 Task: Search one way flight ticket for 5 adults, 2 children, 1 infant in seat and 1 infant on lap in economy from Albuquerque: Albuquerque International Sunport to Fort Wayne: Fort Wayne International Airport on 5-4-2023. Choice of flights is JetBlue. Number of bags: 1 carry on bag. Price is upto 98000. Outbound departure time preference is 5:15.
Action: Mouse moved to (314, 124)
Screenshot: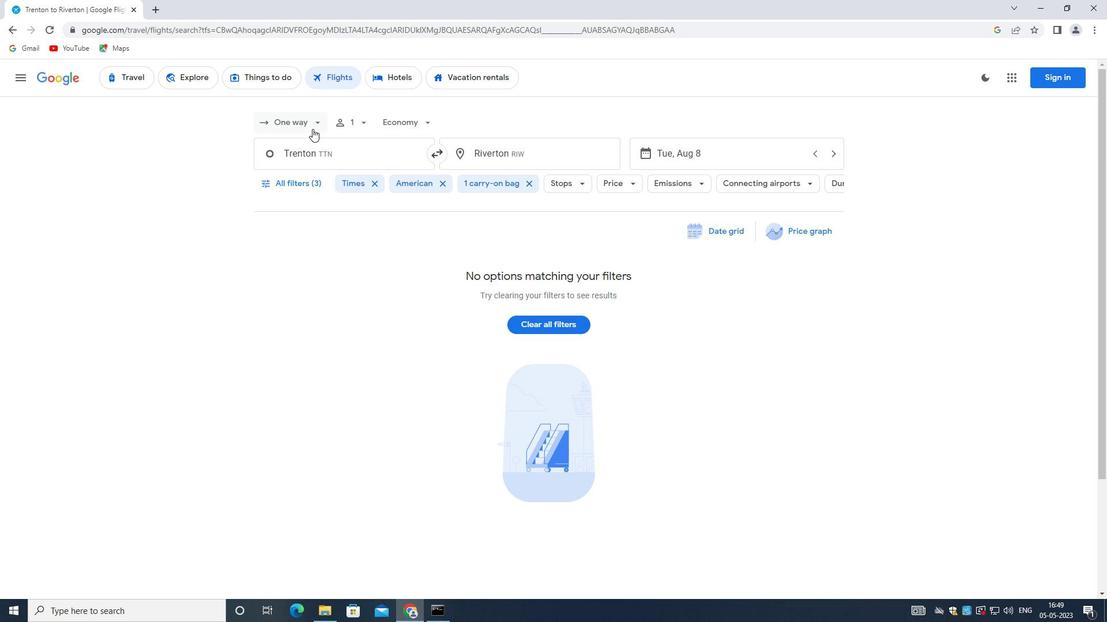 
Action: Mouse pressed left at (314, 124)
Screenshot: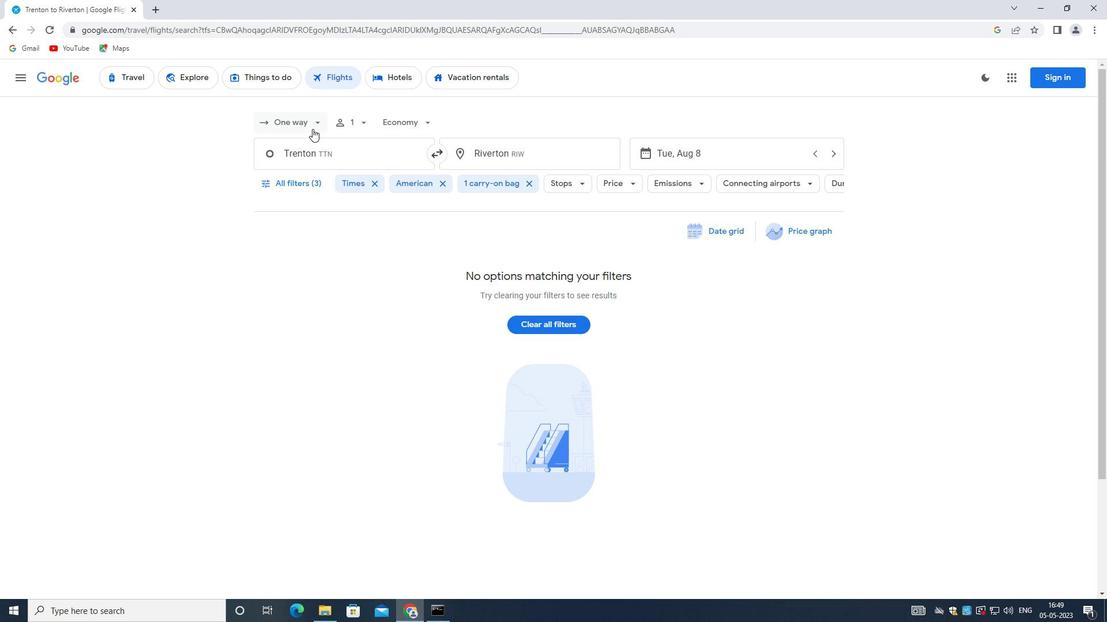 
Action: Mouse moved to (306, 174)
Screenshot: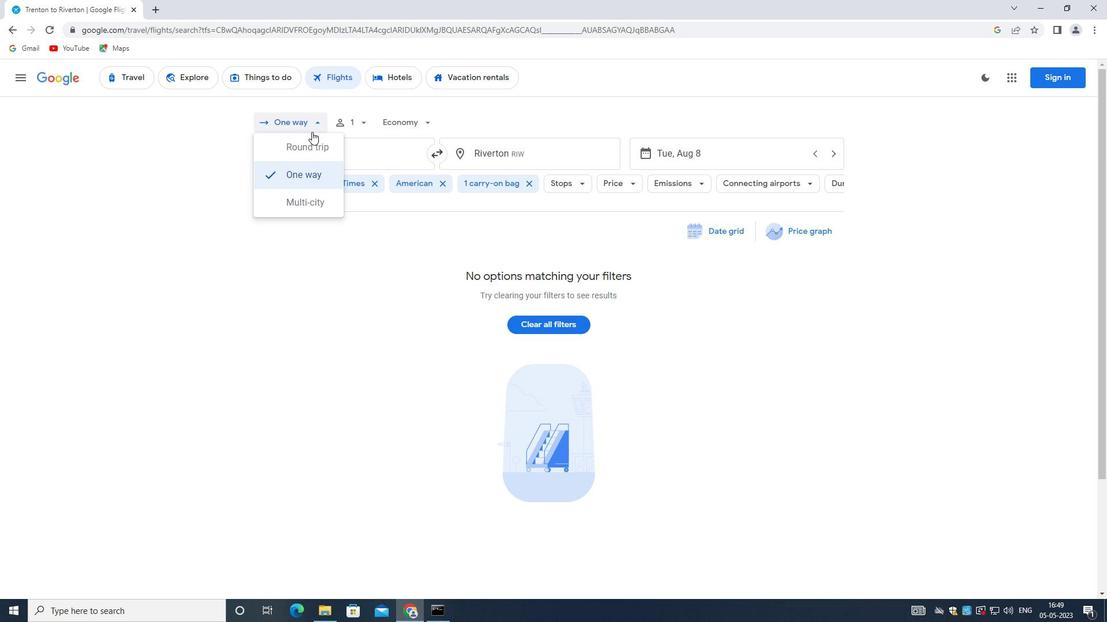 
Action: Mouse pressed left at (306, 174)
Screenshot: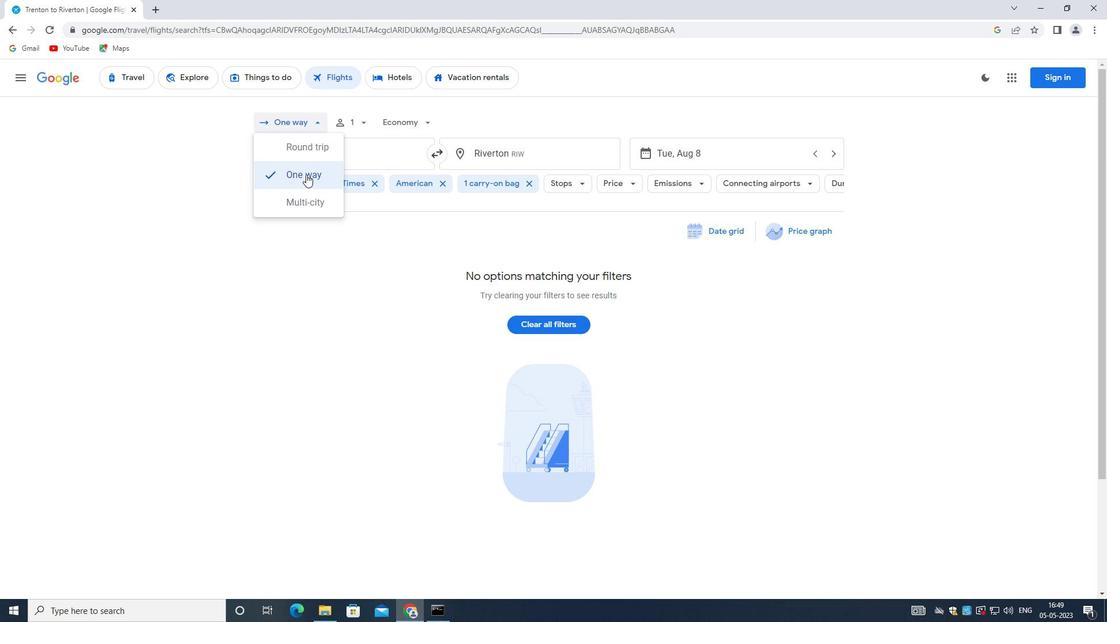 
Action: Mouse moved to (362, 124)
Screenshot: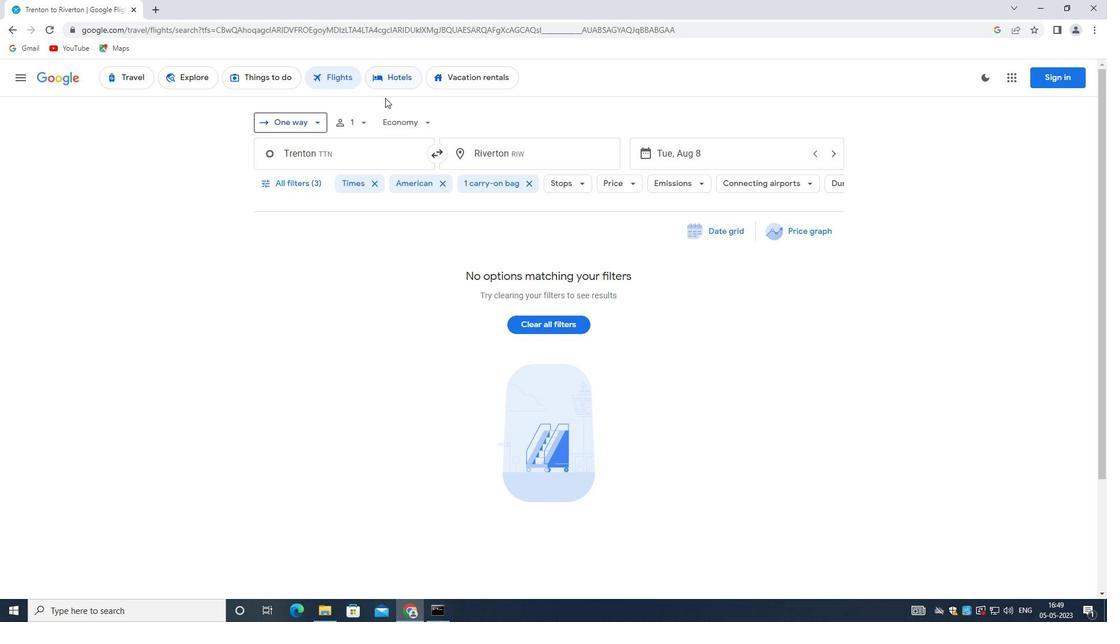 
Action: Mouse pressed left at (362, 124)
Screenshot: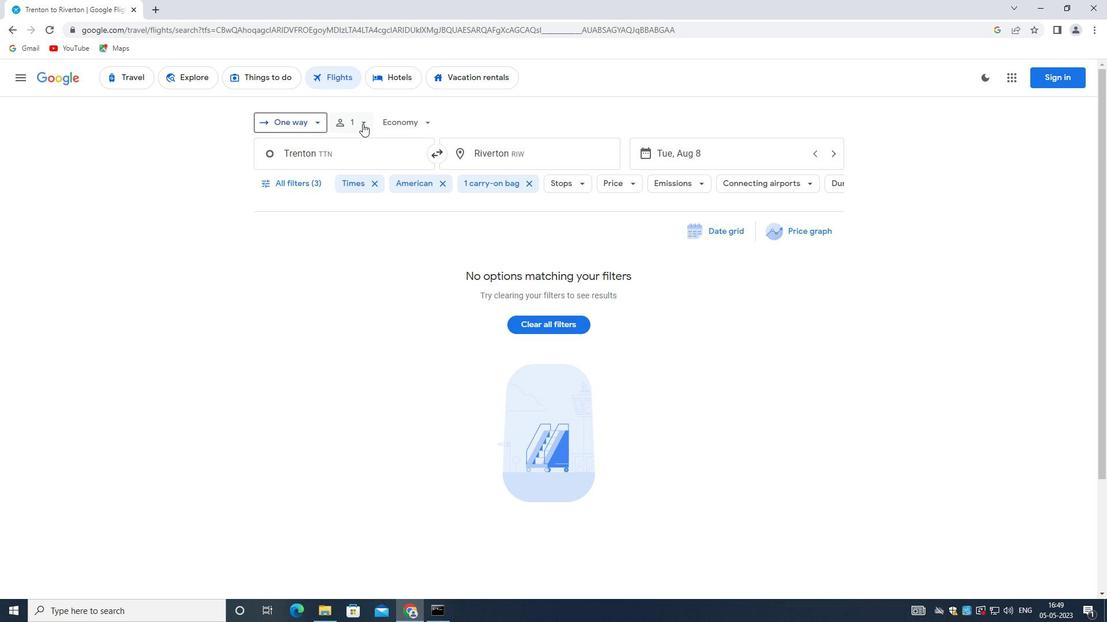 
Action: Mouse moved to (456, 151)
Screenshot: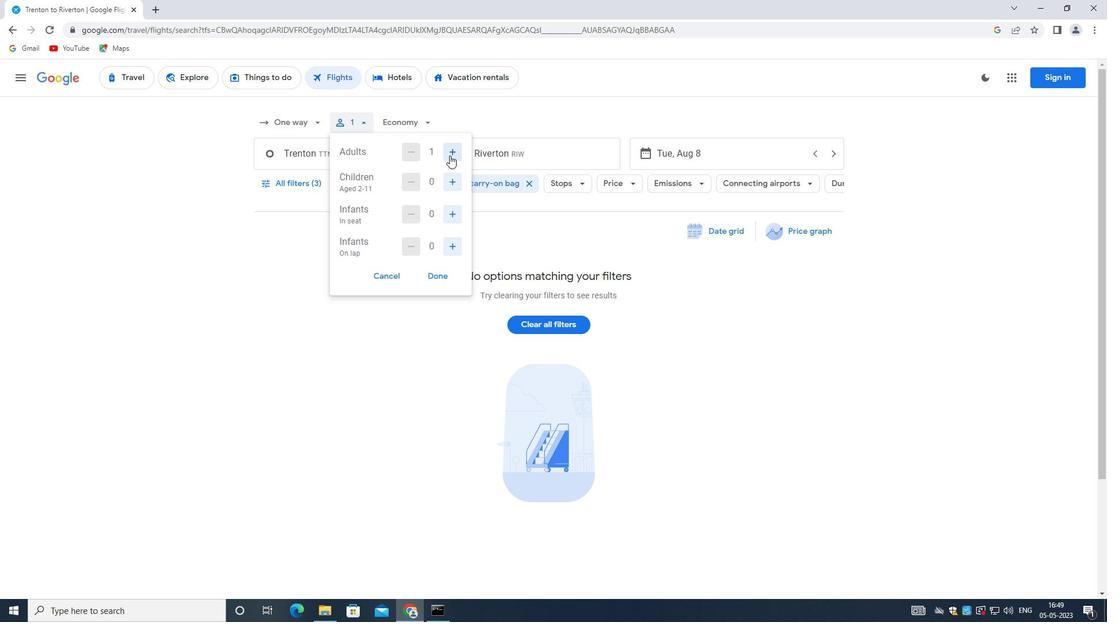 
Action: Mouse pressed left at (456, 151)
Screenshot: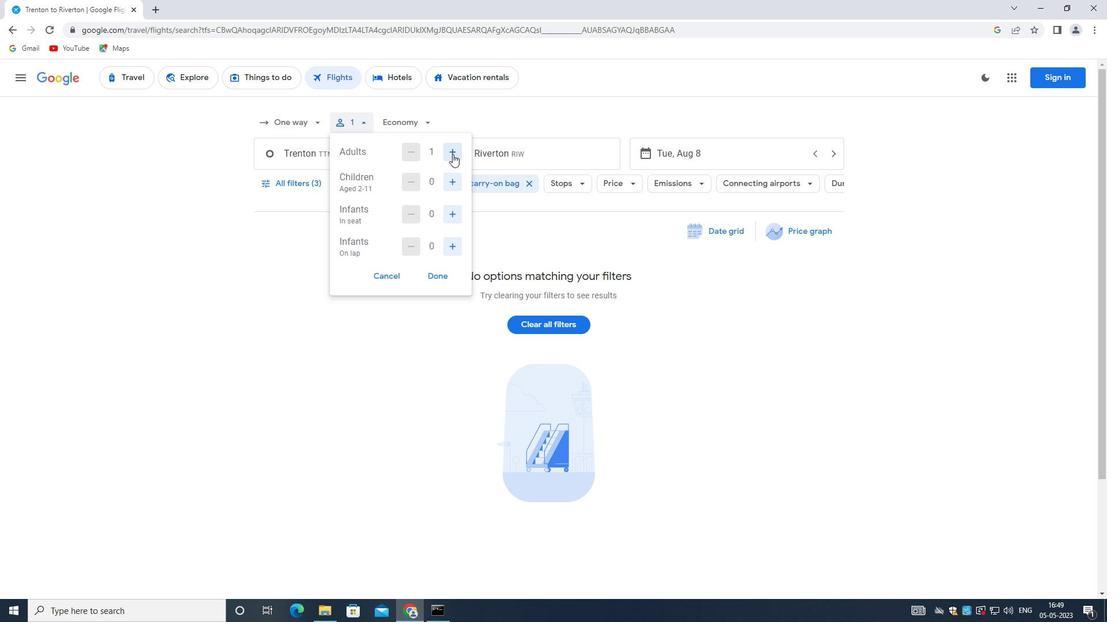 
Action: Mouse pressed left at (456, 151)
Screenshot: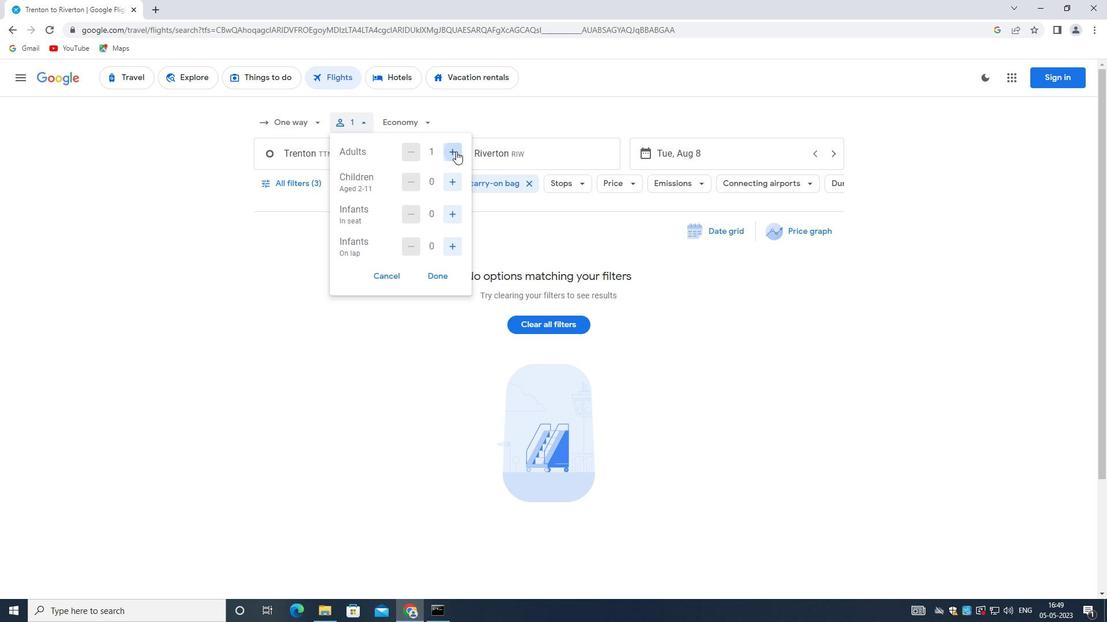 
Action: Mouse pressed left at (456, 151)
Screenshot: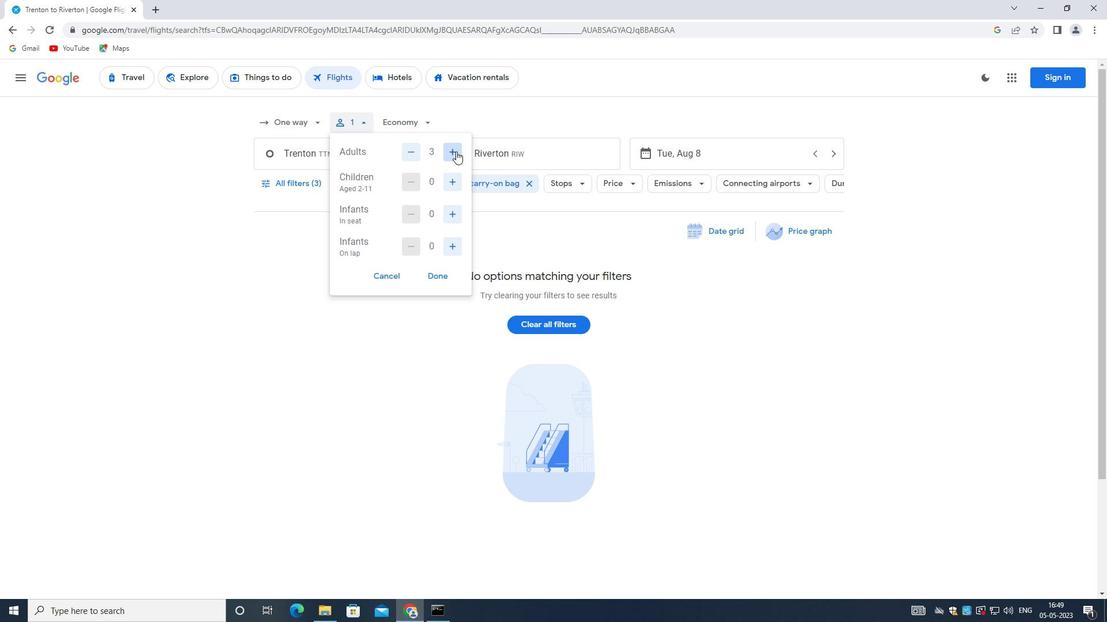 
Action: Mouse pressed left at (456, 151)
Screenshot: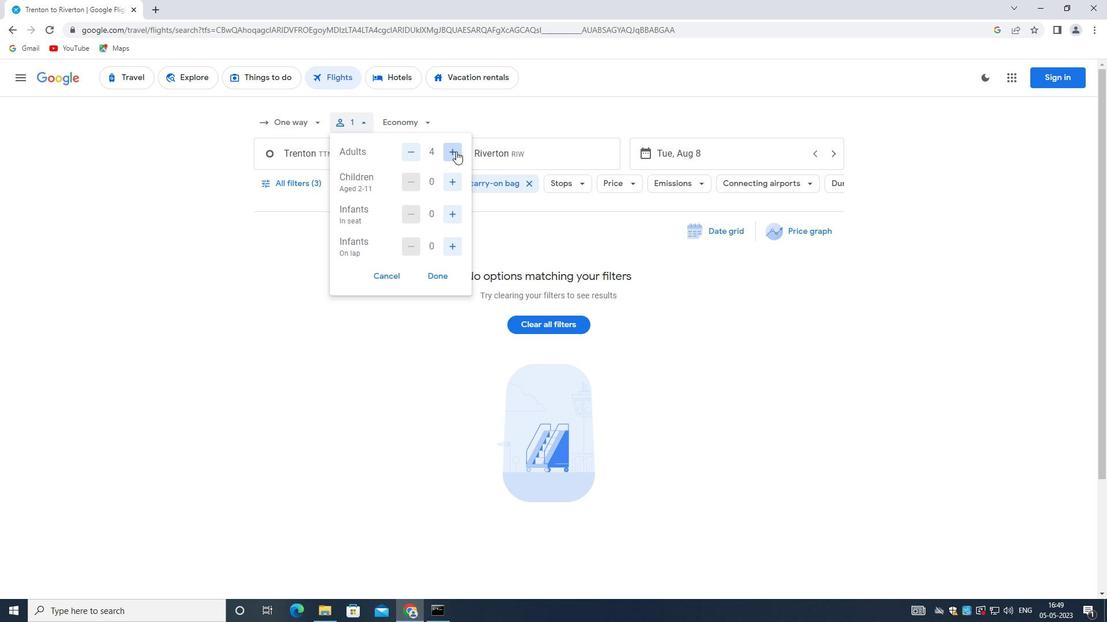 
Action: Mouse moved to (453, 179)
Screenshot: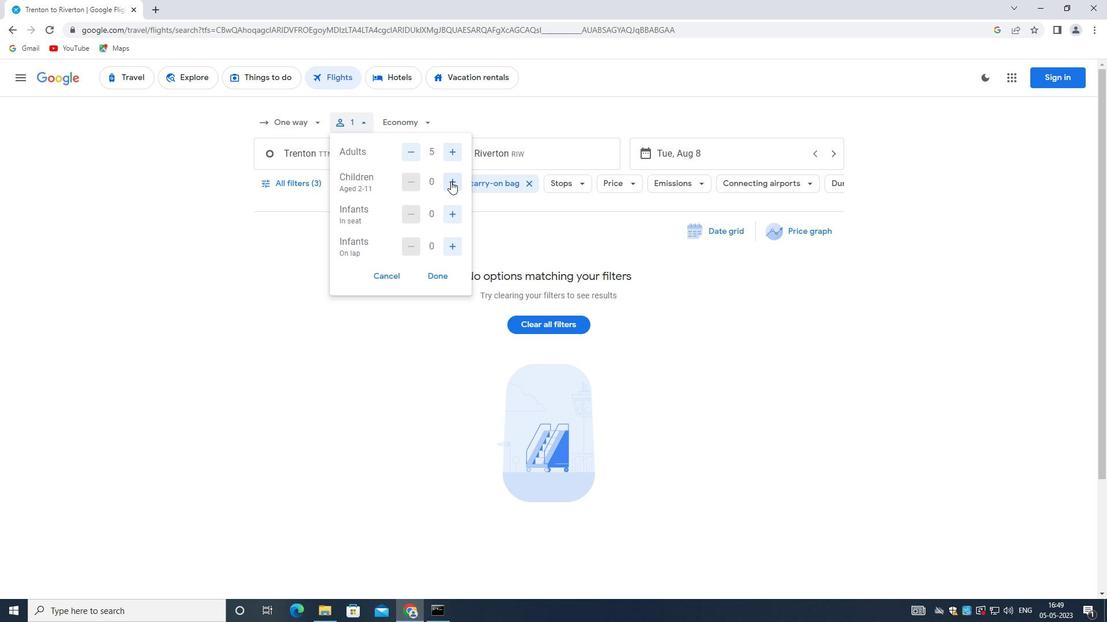 
Action: Mouse pressed left at (453, 179)
Screenshot: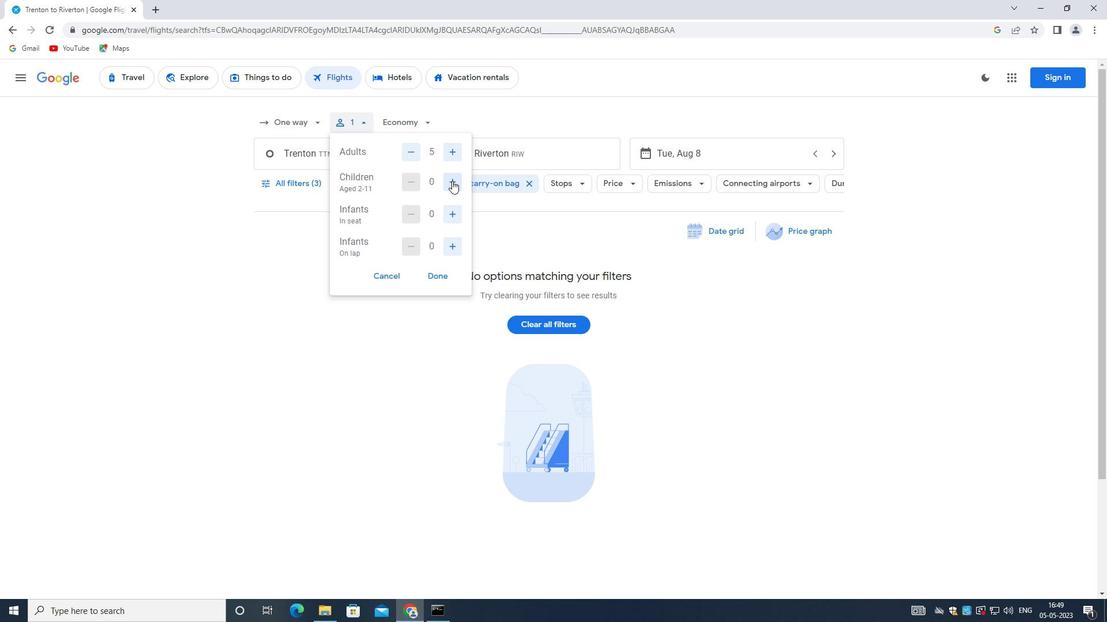
Action: Mouse pressed left at (453, 179)
Screenshot: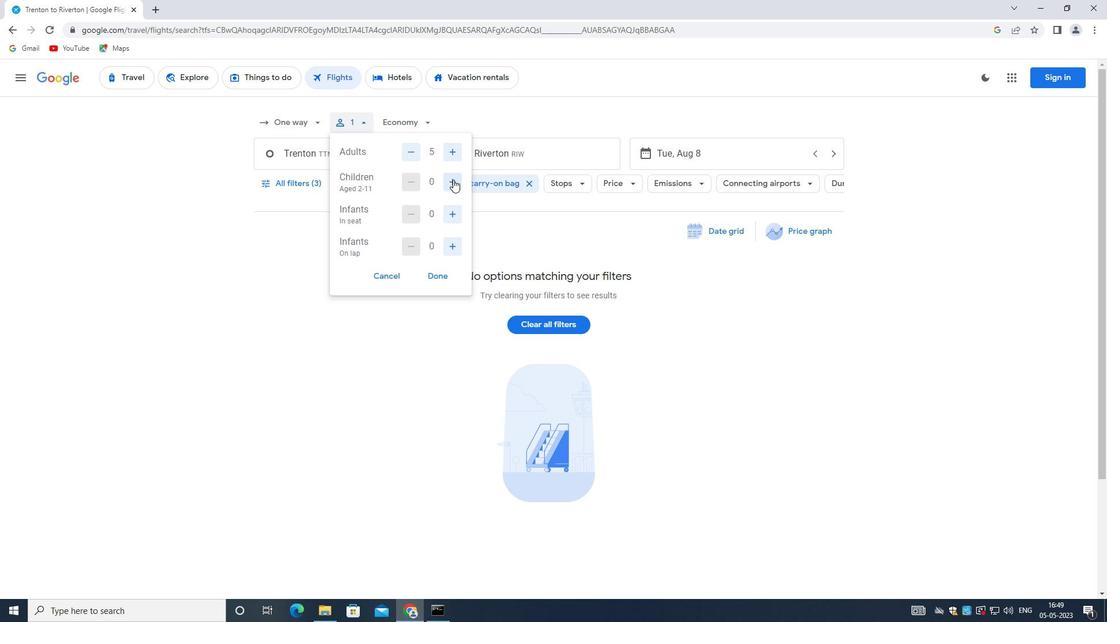 
Action: Mouse moved to (448, 208)
Screenshot: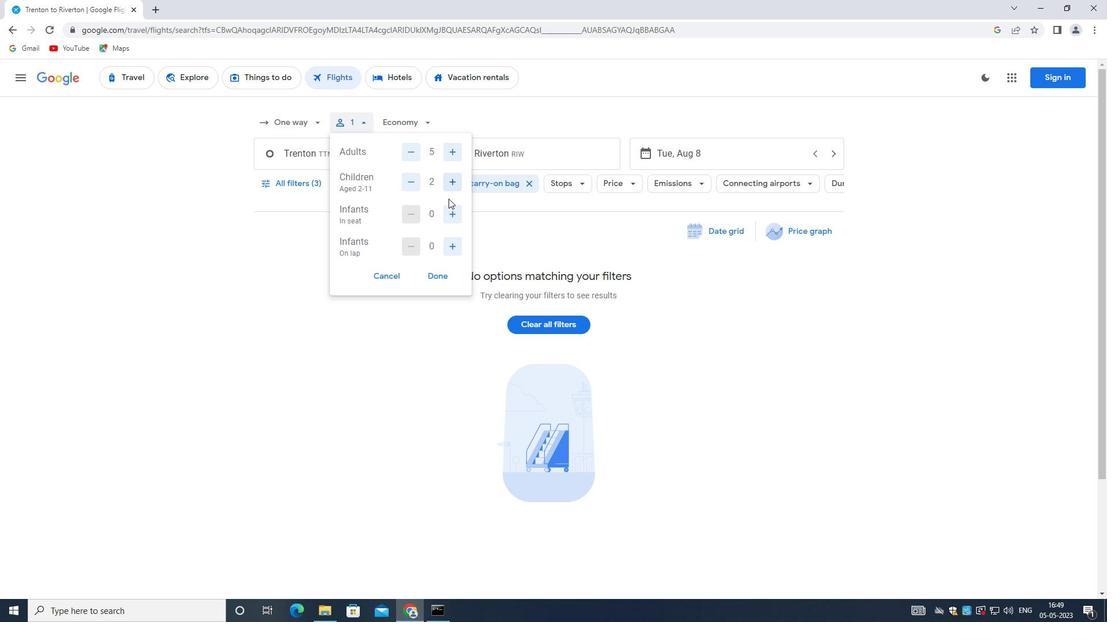 
Action: Mouse pressed left at (448, 208)
Screenshot: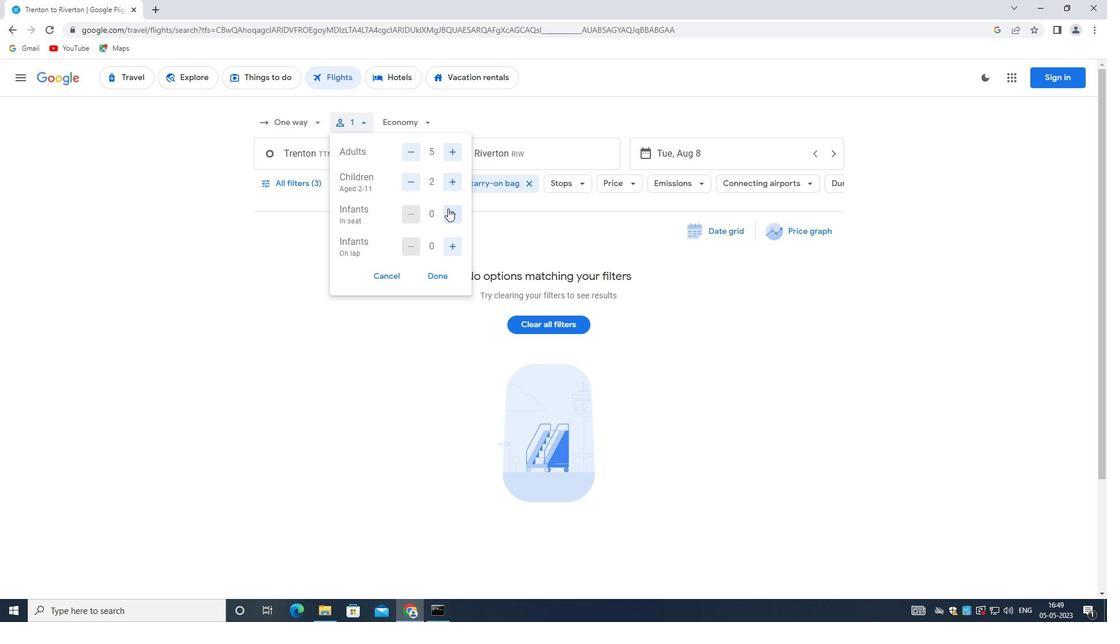 
Action: Mouse moved to (448, 246)
Screenshot: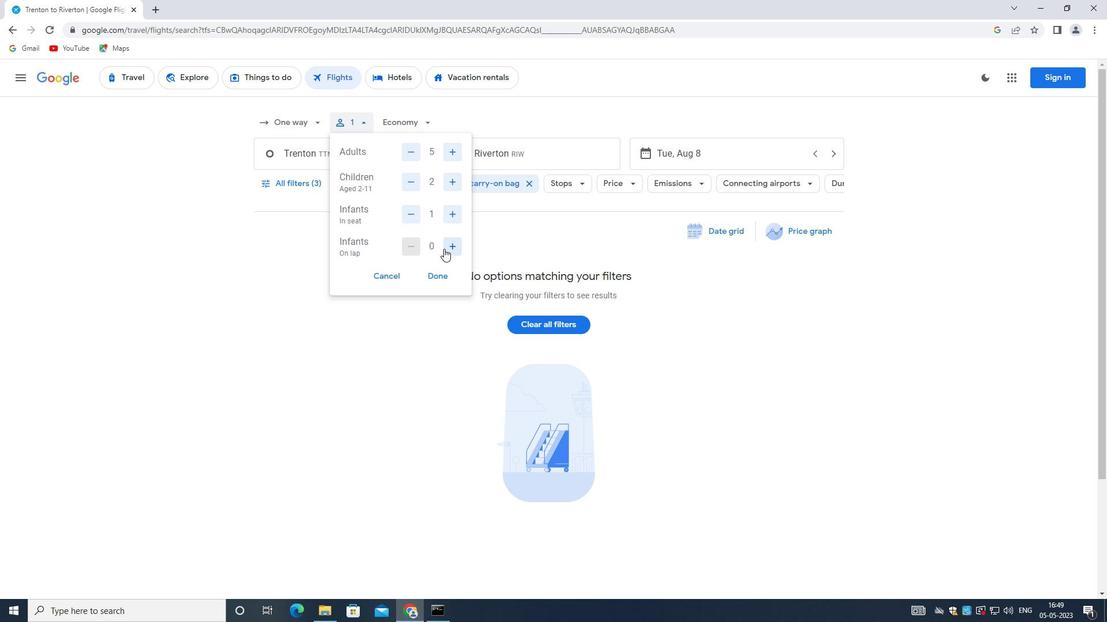 
Action: Mouse pressed left at (448, 246)
Screenshot: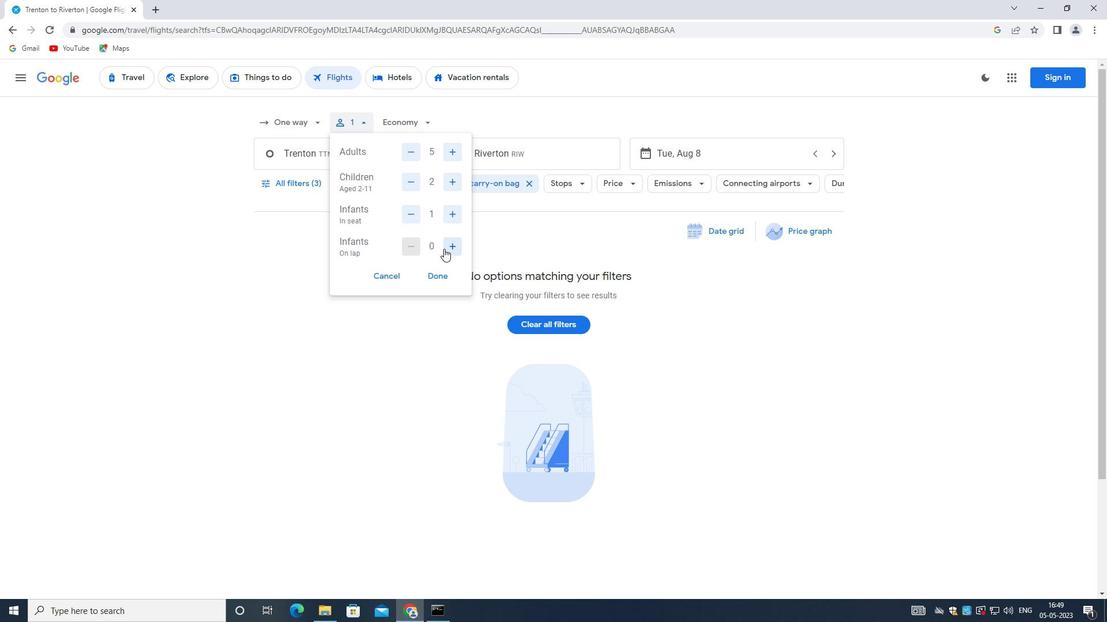 
Action: Mouse moved to (437, 278)
Screenshot: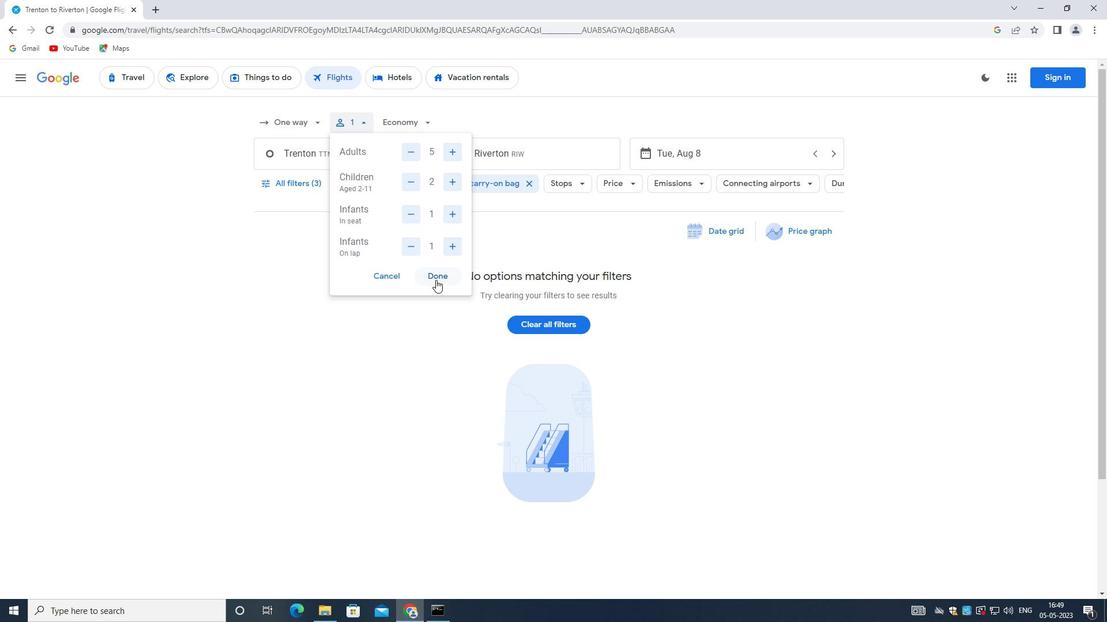 
Action: Mouse pressed left at (437, 278)
Screenshot: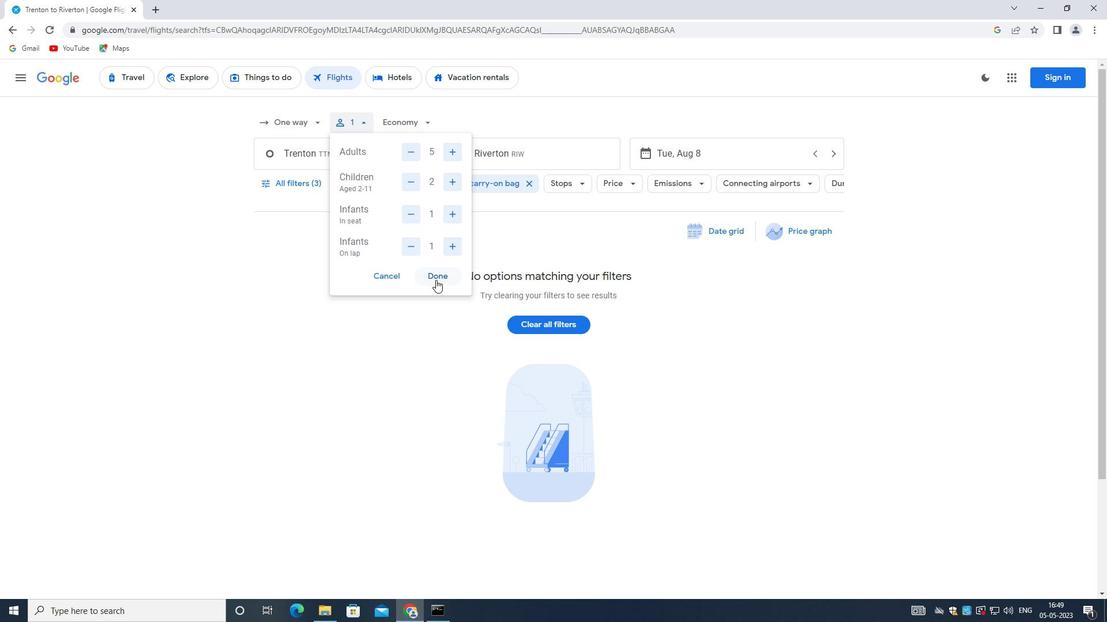 
Action: Mouse moved to (416, 121)
Screenshot: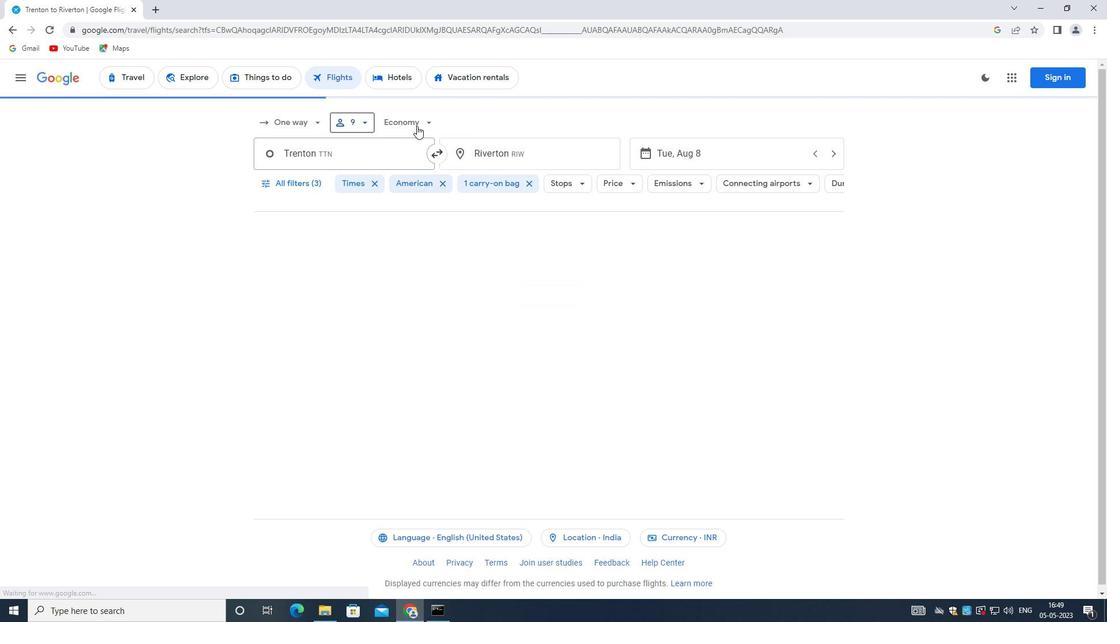 
Action: Mouse pressed left at (416, 121)
Screenshot: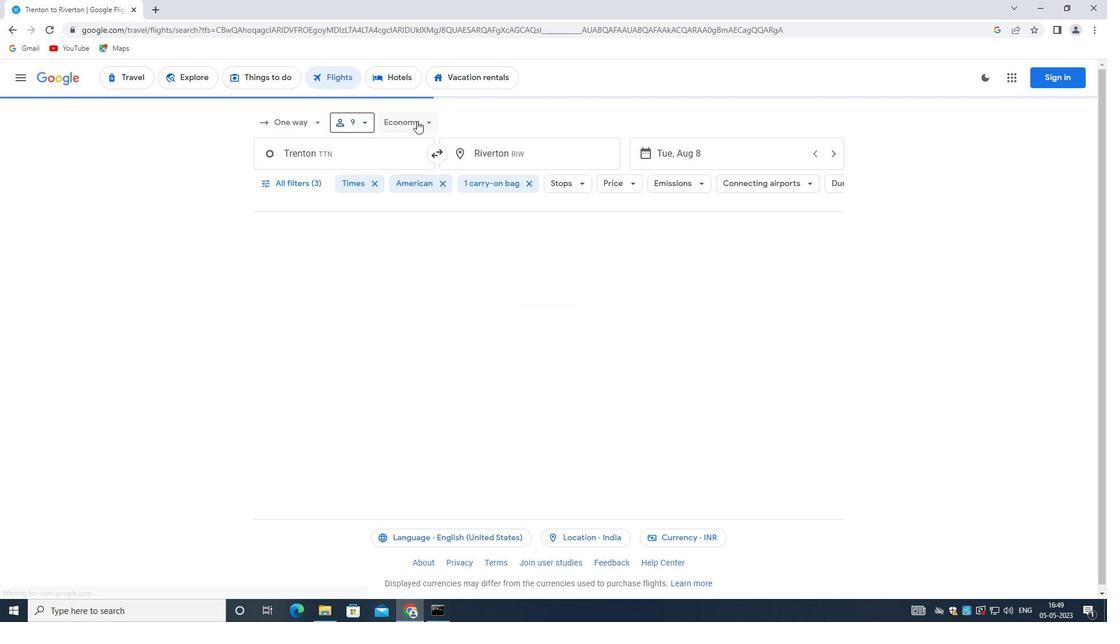
Action: Mouse moved to (429, 147)
Screenshot: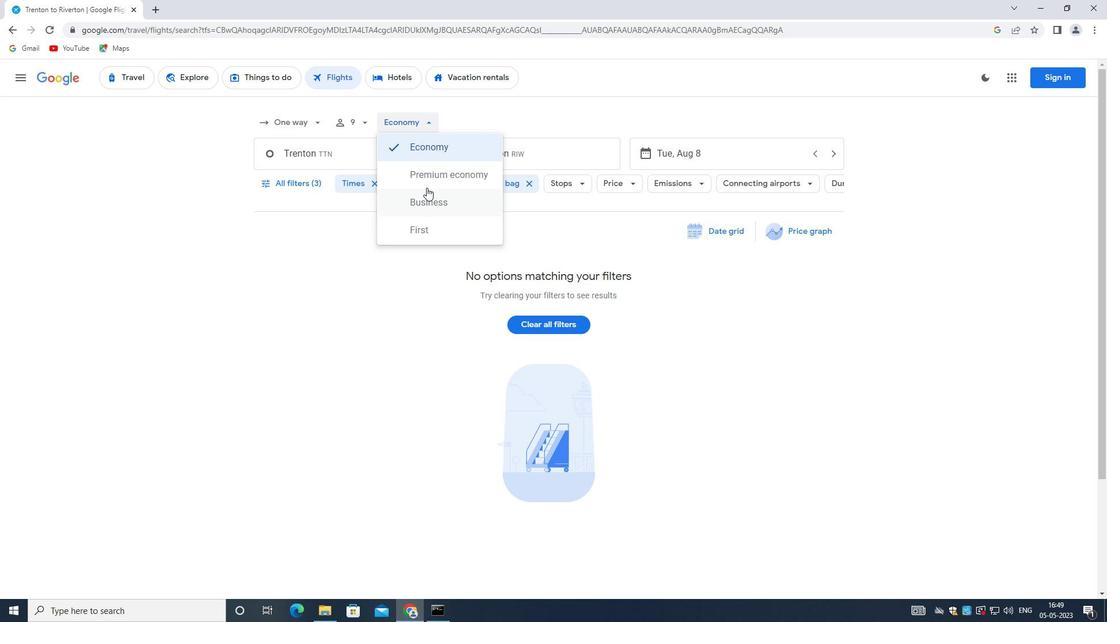 
Action: Mouse pressed left at (429, 147)
Screenshot: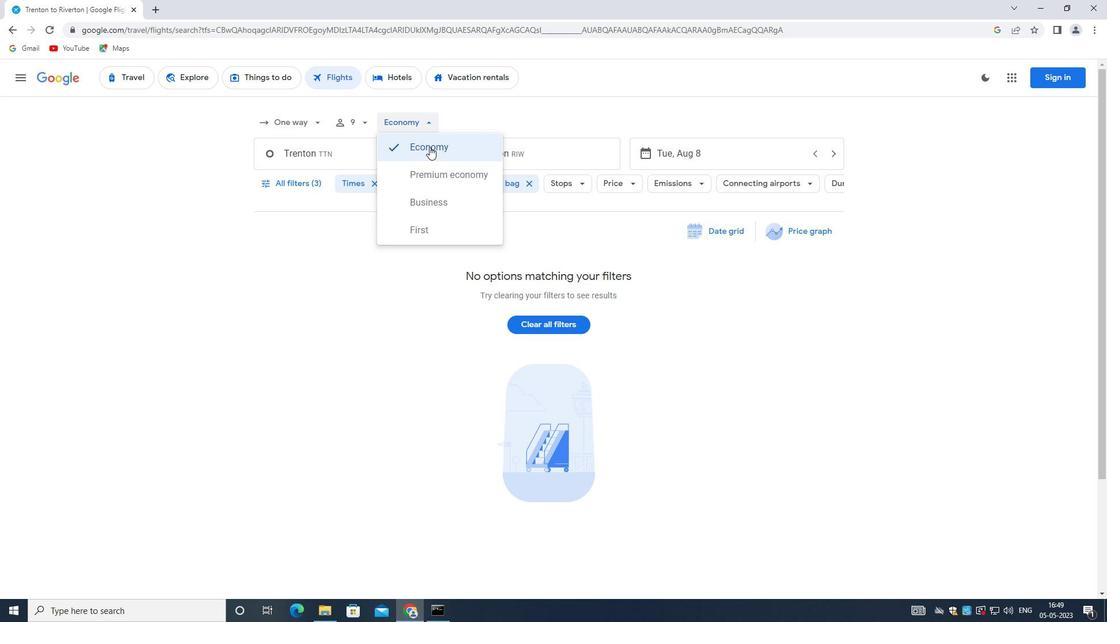 
Action: Mouse moved to (308, 155)
Screenshot: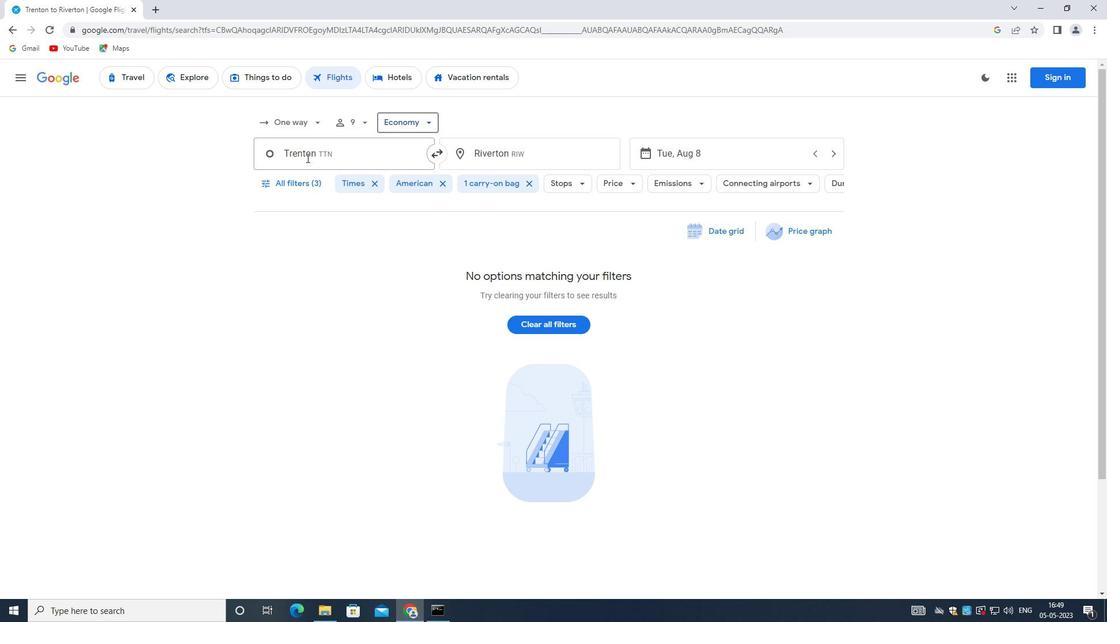 
Action: Mouse pressed left at (308, 155)
Screenshot: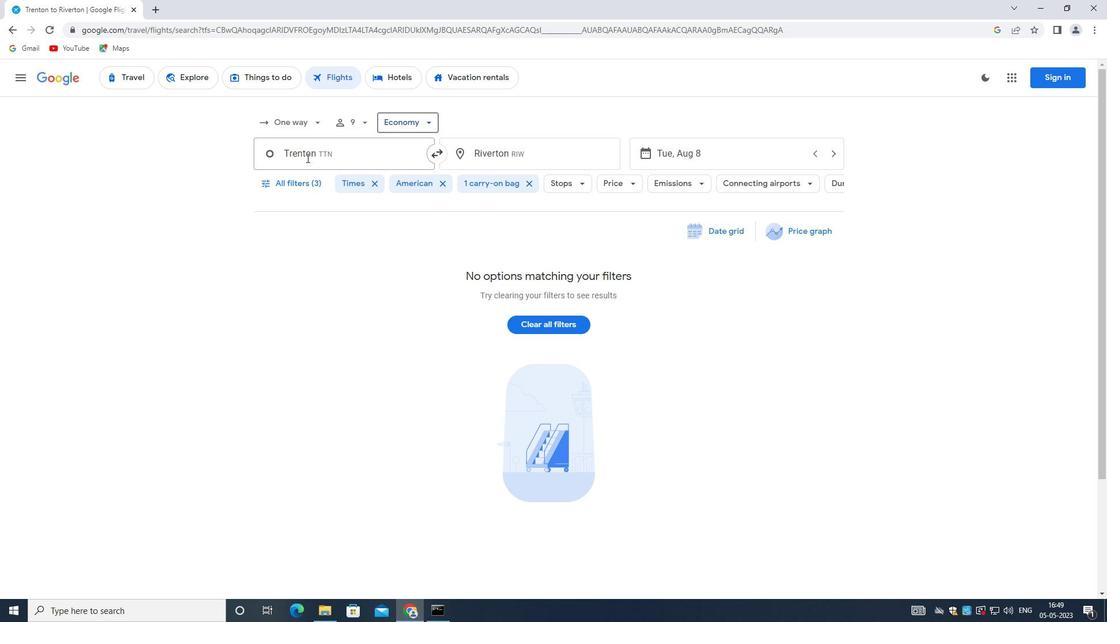 
Action: Mouse moved to (323, 151)
Screenshot: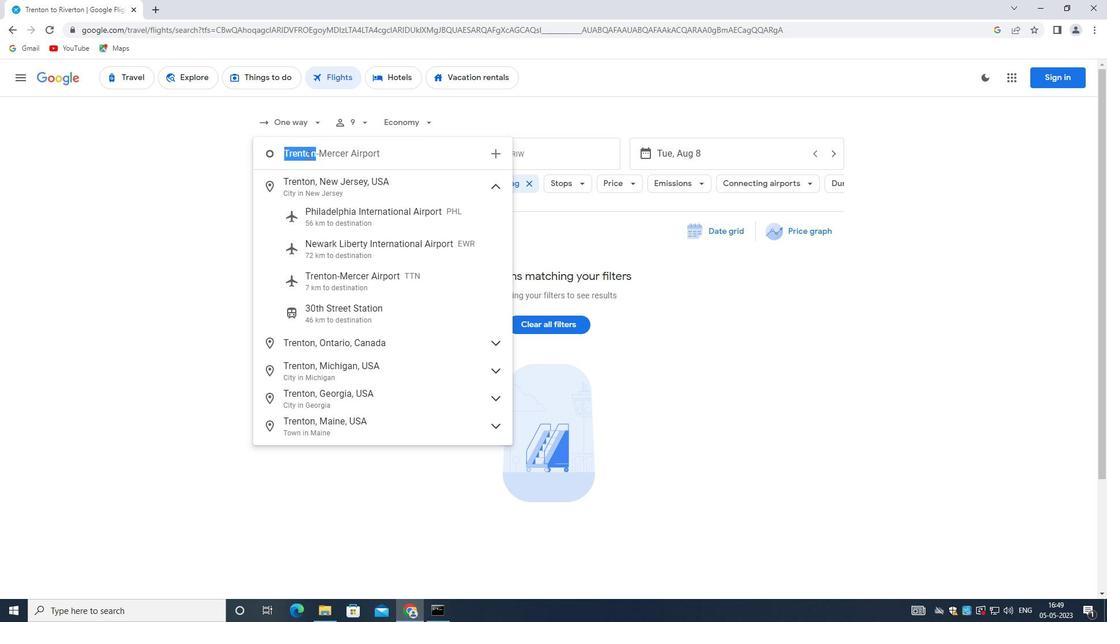 
Action: Key pressed <Key.backspace><Key.shift>ALBUQUER
Screenshot: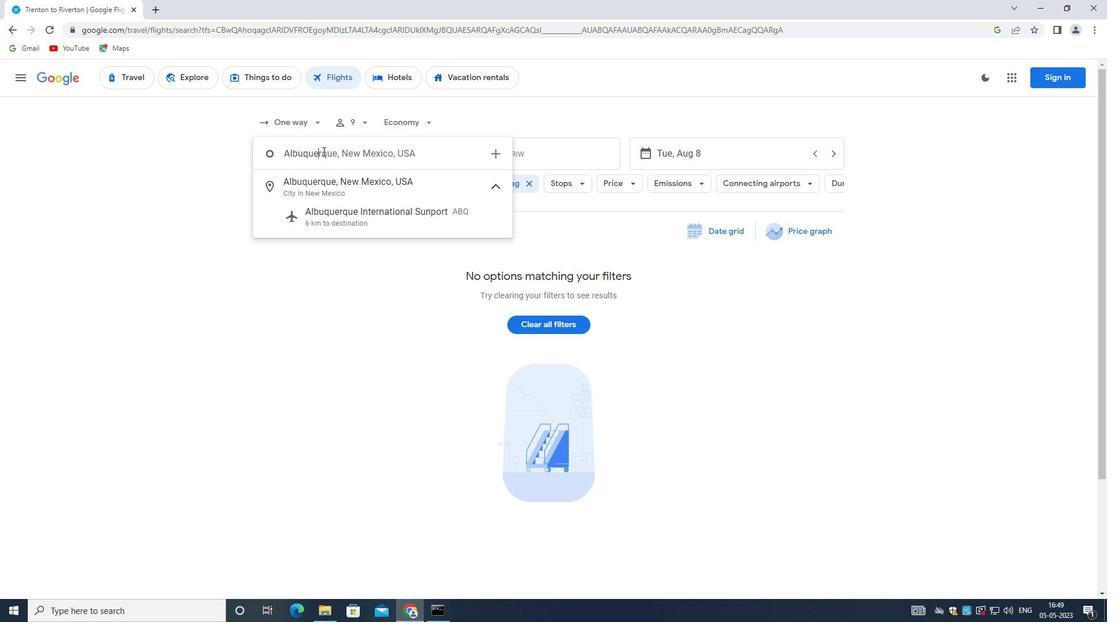 
Action: Mouse scrolled (323, 152) with delta (0, 0)
Screenshot: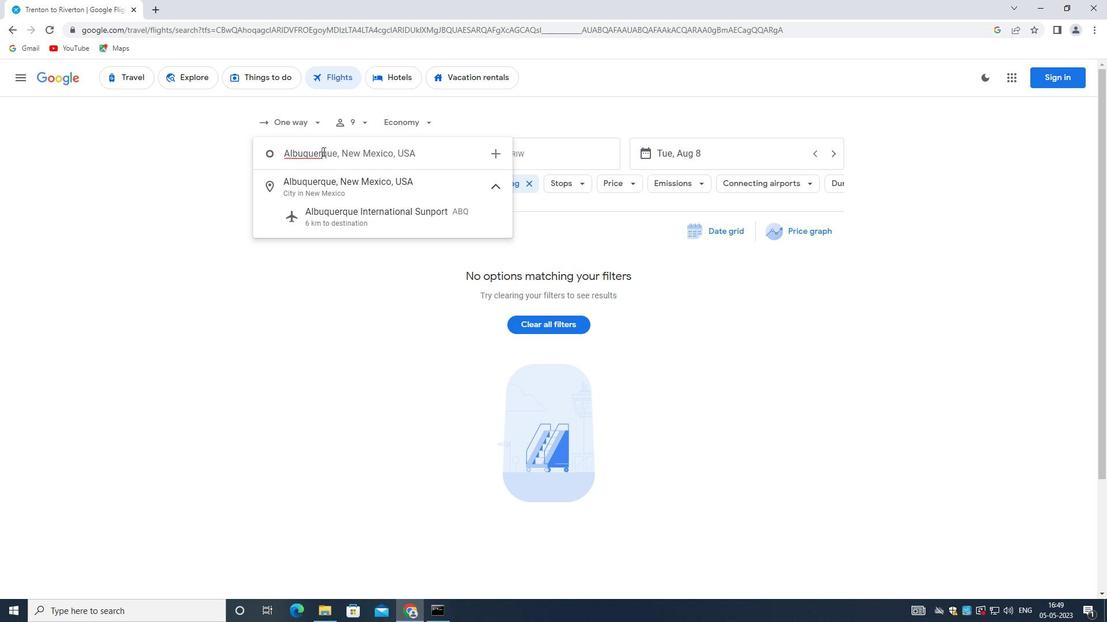 
Action: Mouse moved to (386, 210)
Screenshot: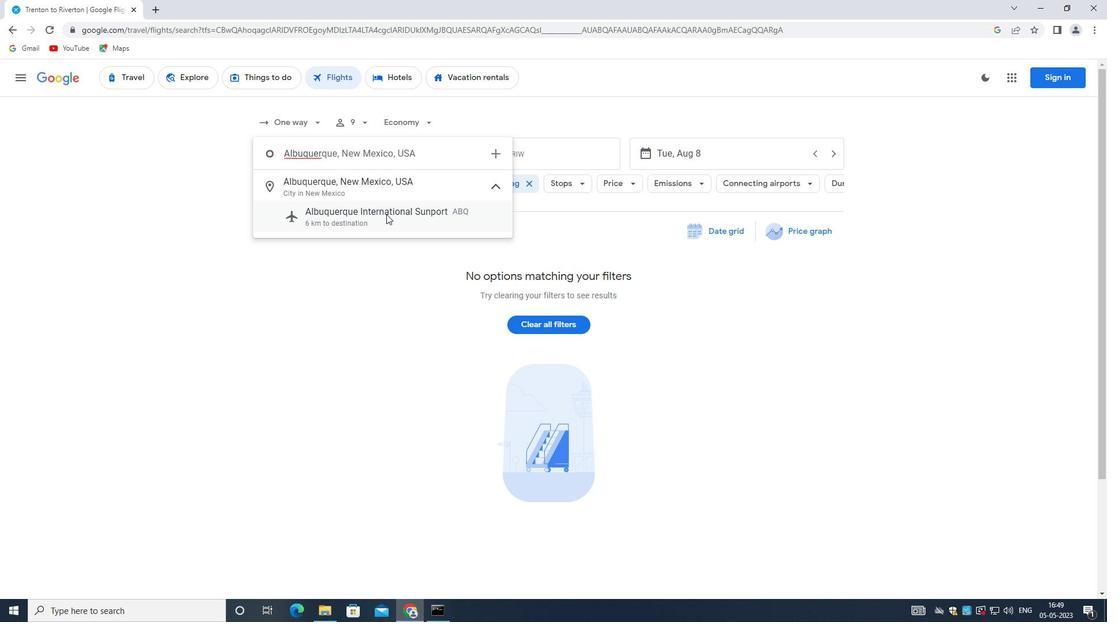 
Action: Mouse pressed left at (386, 210)
Screenshot: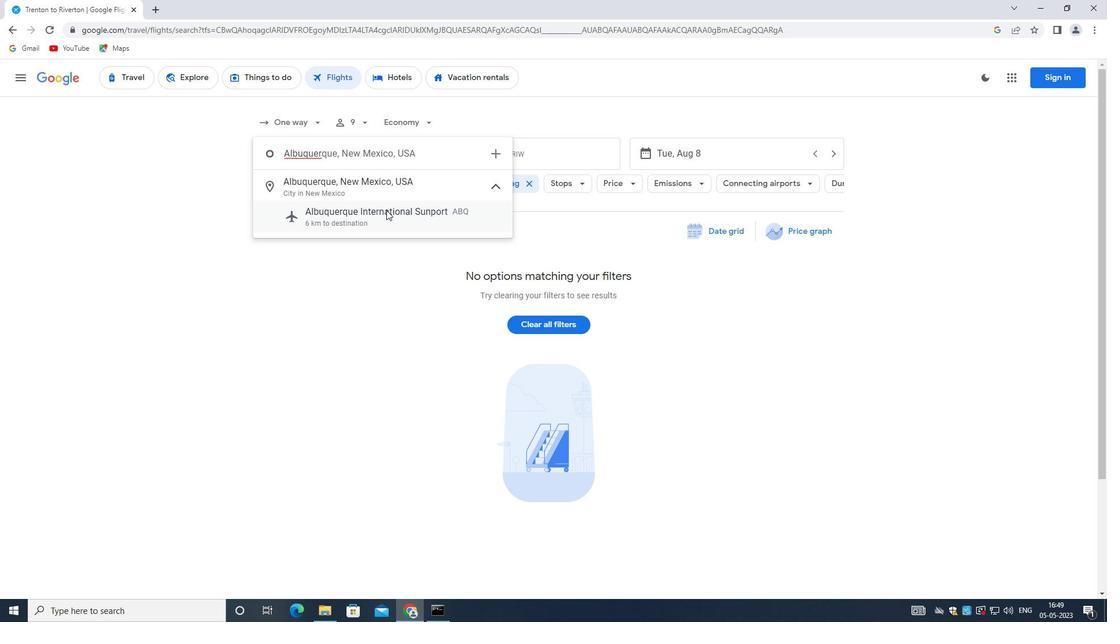 
Action: Mouse moved to (515, 163)
Screenshot: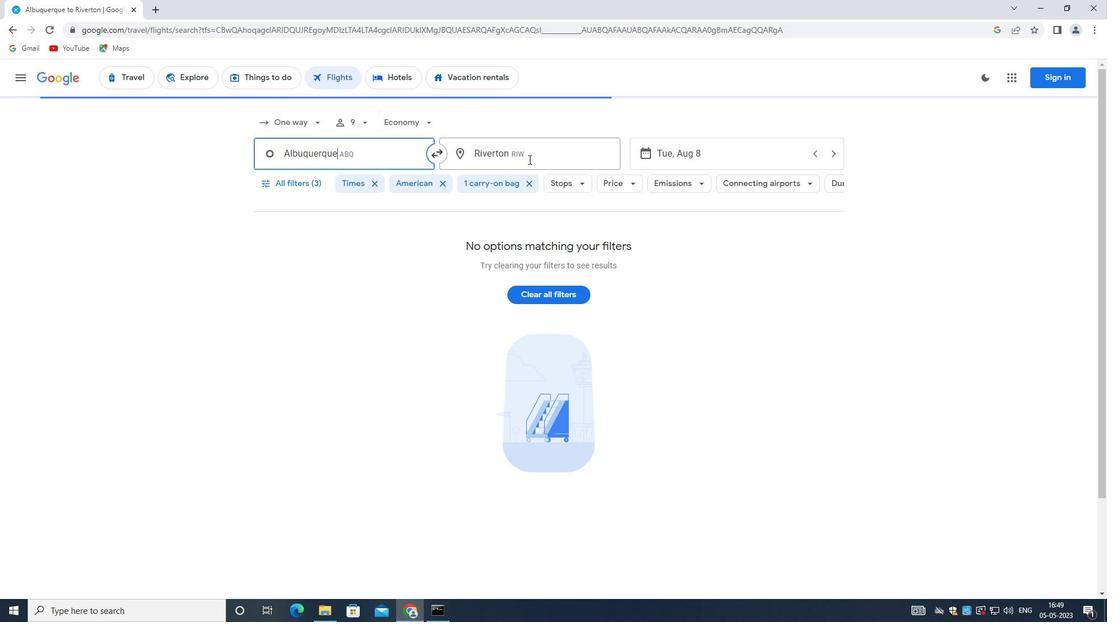 
Action: Mouse pressed left at (515, 163)
Screenshot: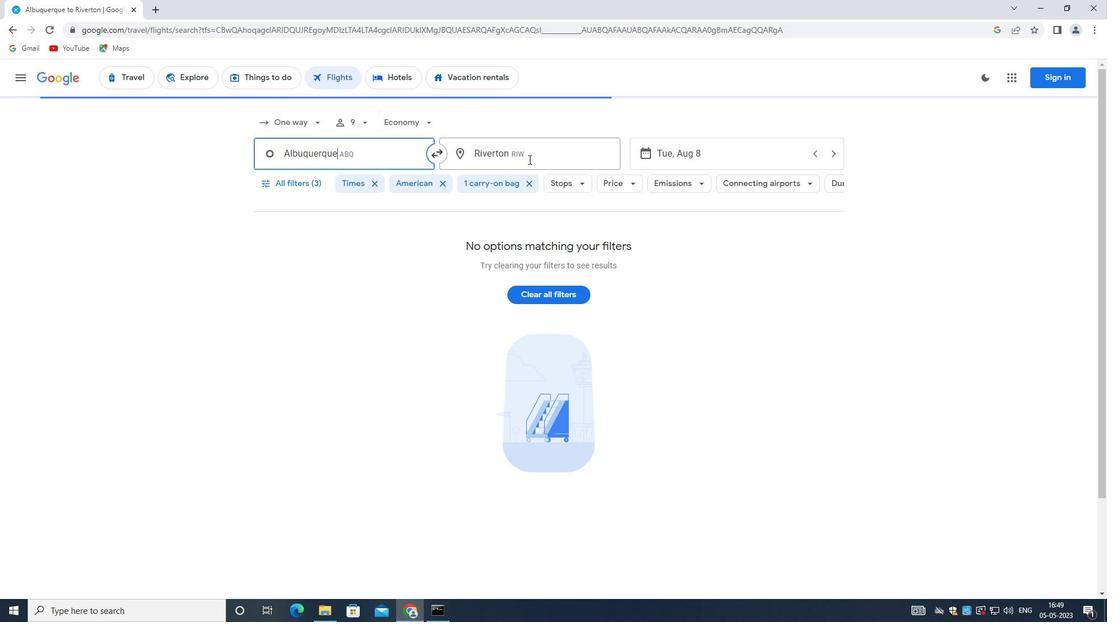 
Action: Mouse moved to (515, 160)
Screenshot: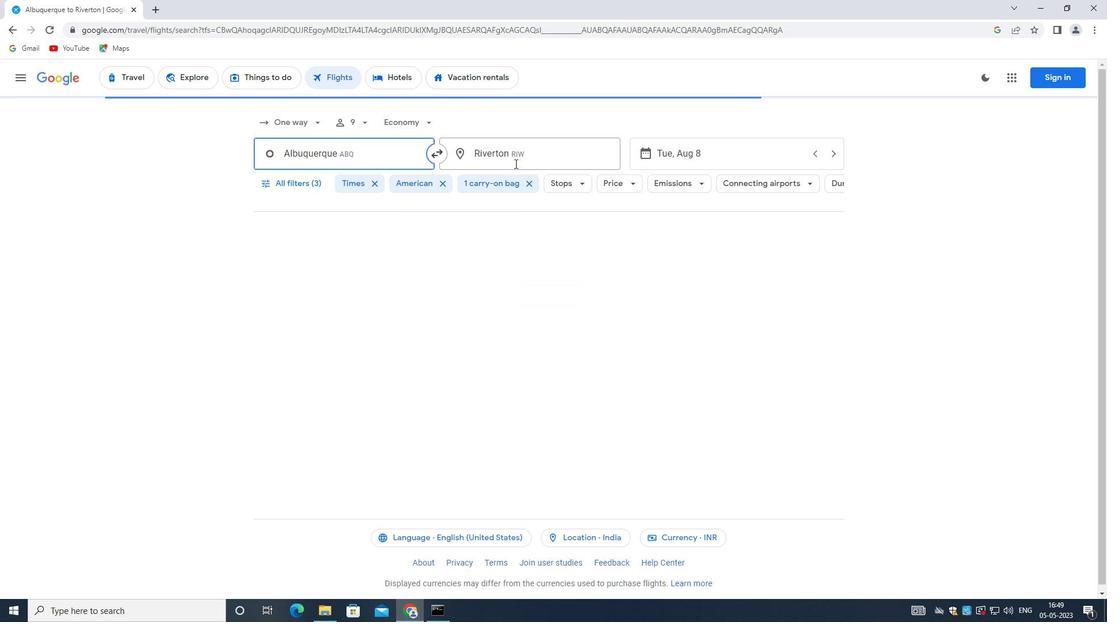 
Action: Key pressed <Key.backspace><Key.shift>FORT<Key.space><Key.shift>WA
Screenshot: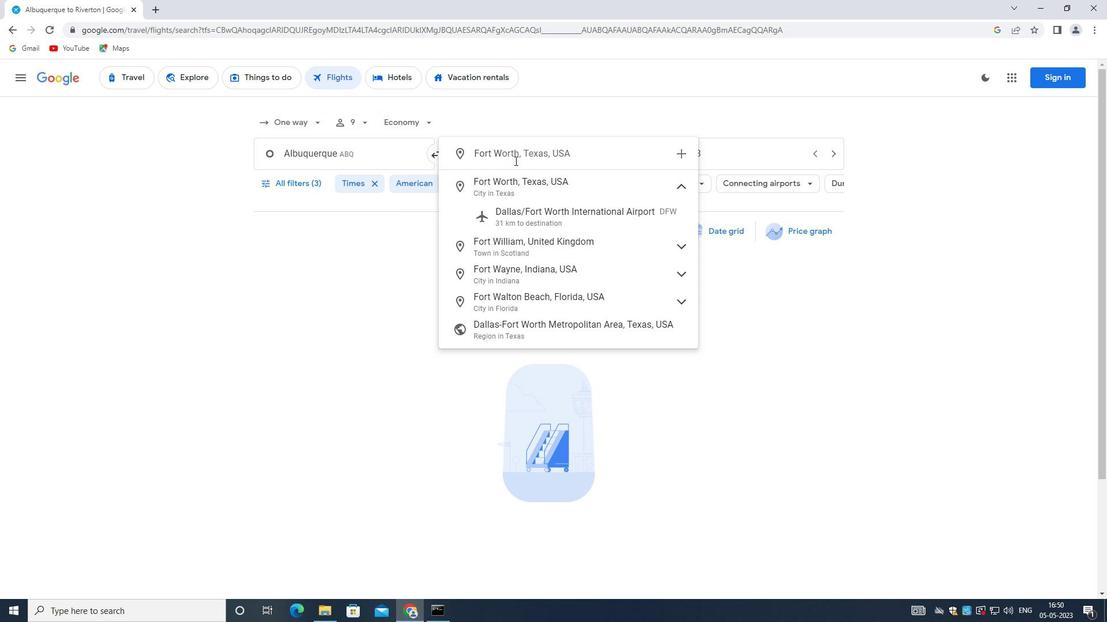 
Action: Mouse moved to (546, 217)
Screenshot: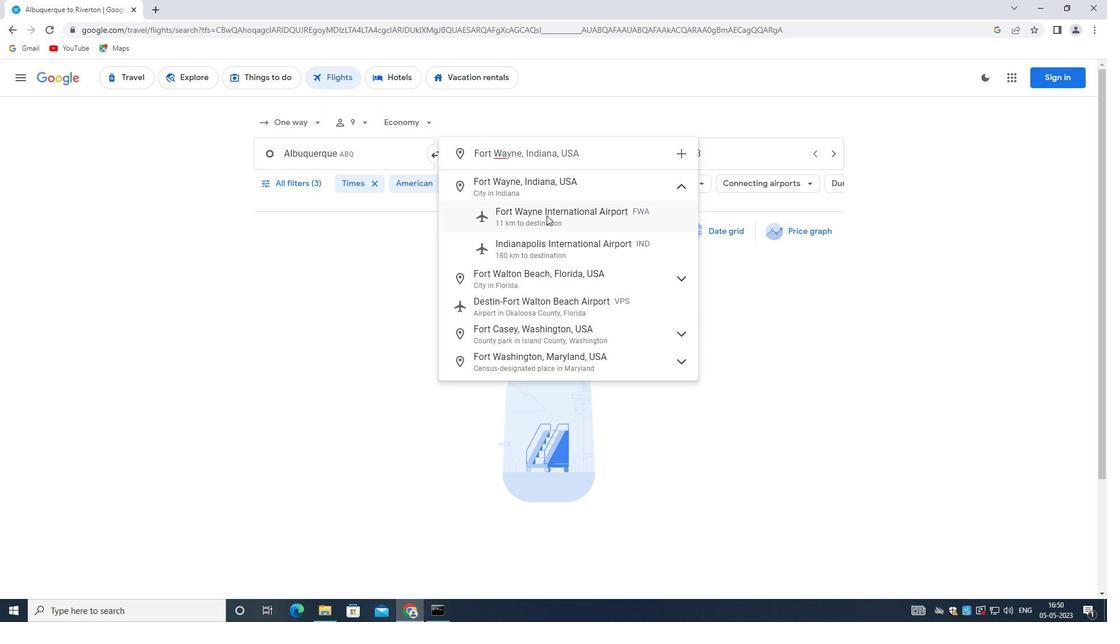
Action: Mouse pressed left at (546, 217)
Screenshot: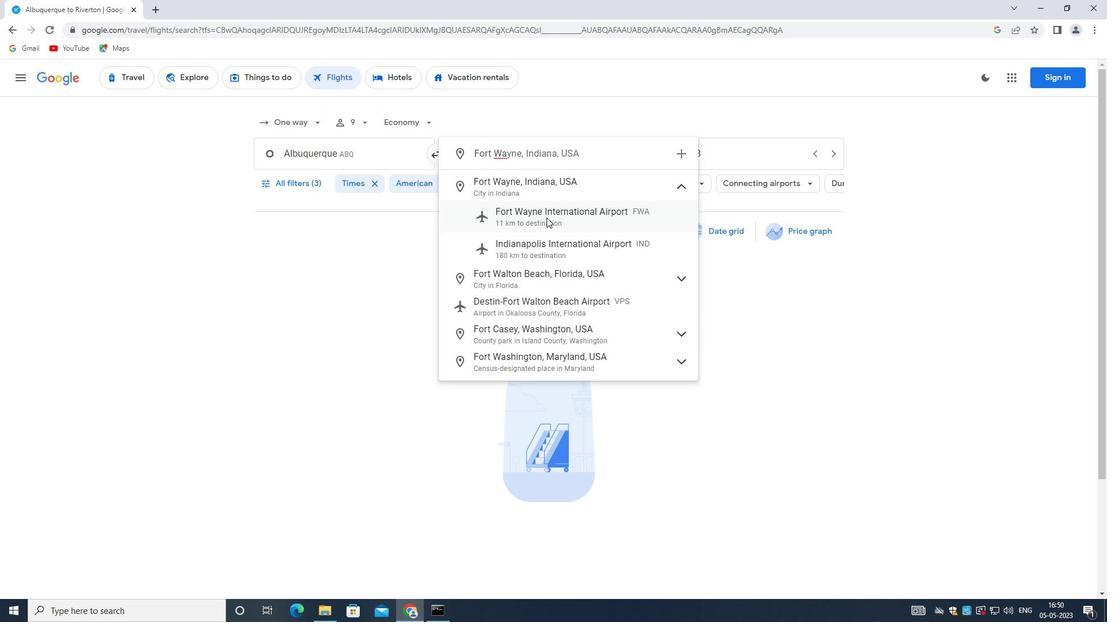 
Action: Mouse moved to (699, 157)
Screenshot: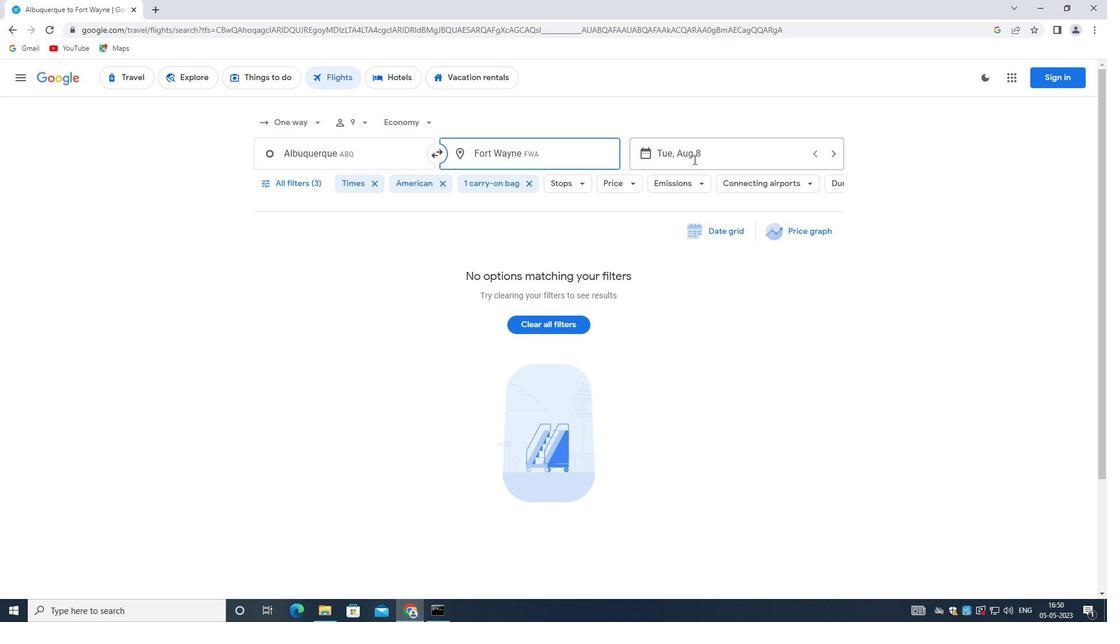 
Action: Mouse pressed left at (699, 157)
Screenshot: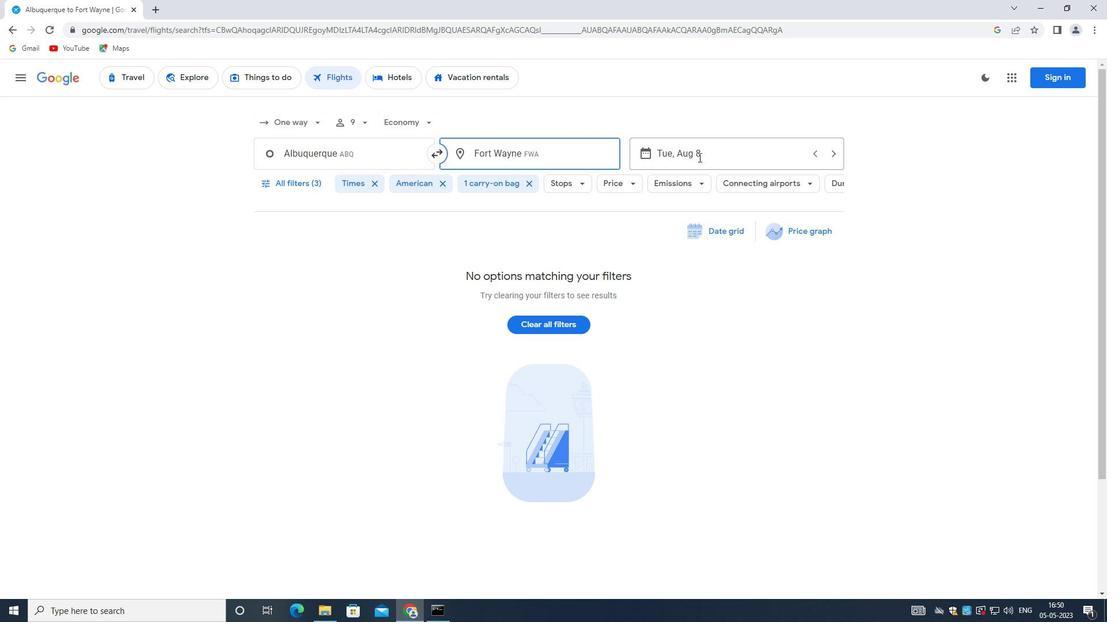 
Action: Mouse moved to (491, 269)
Screenshot: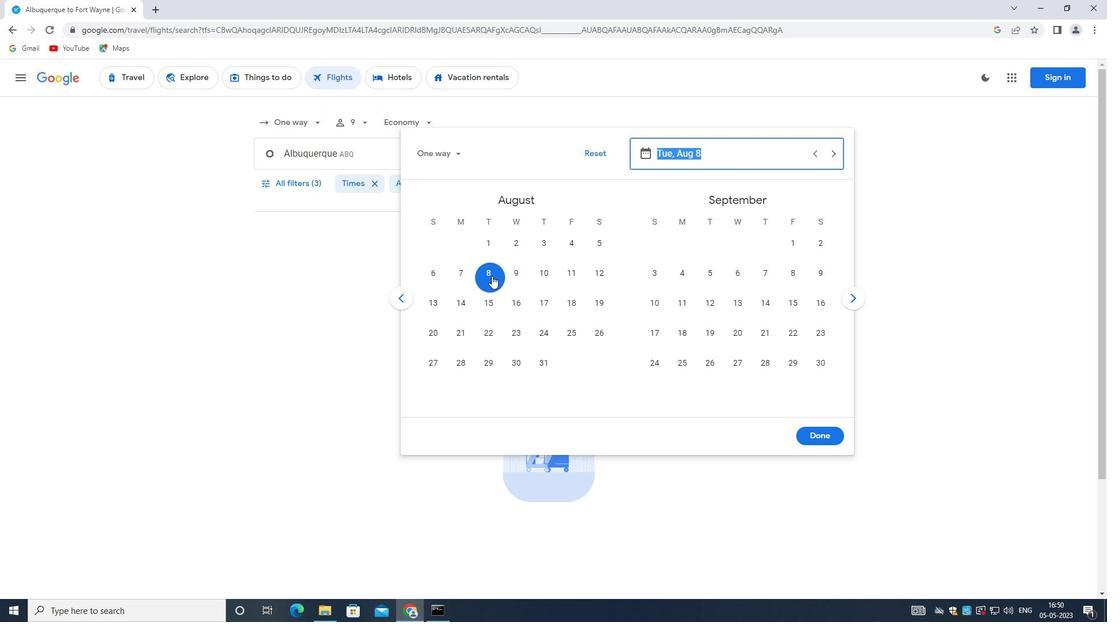 
Action: Mouse pressed left at (491, 269)
Screenshot: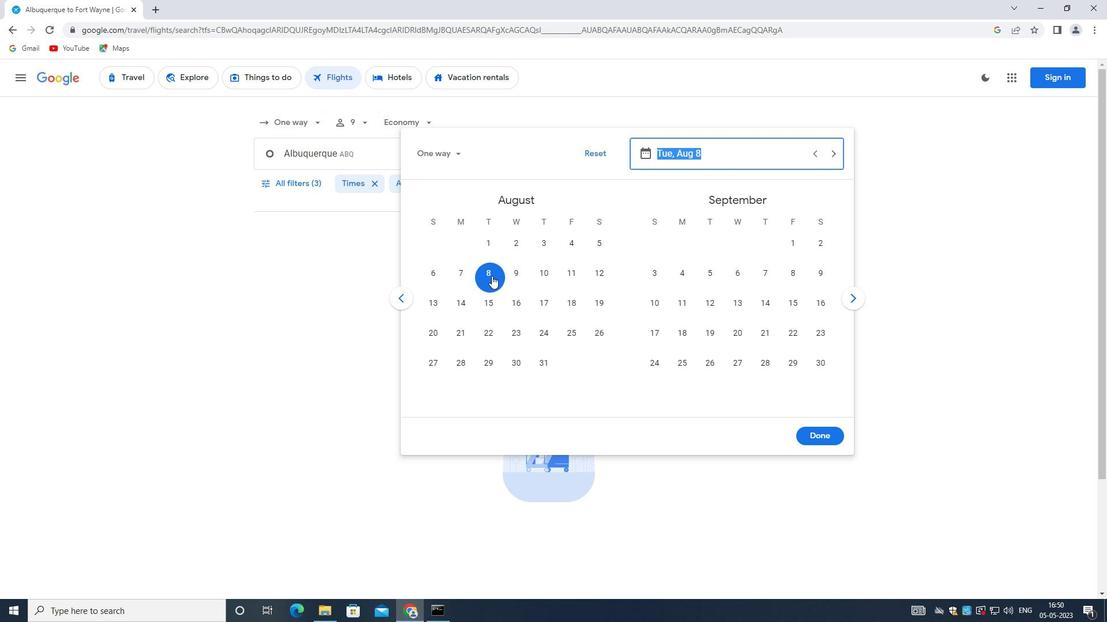 
Action: Mouse moved to (826, 437)
Screenshot: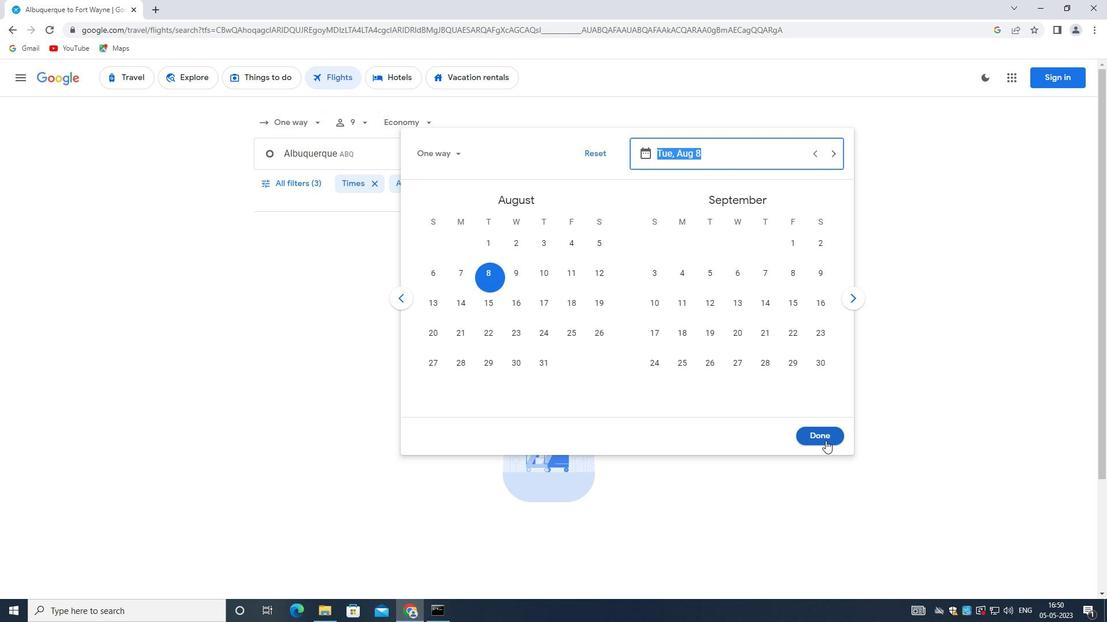 
Action: Mouse pressed left at (826, 437)
Screenshot: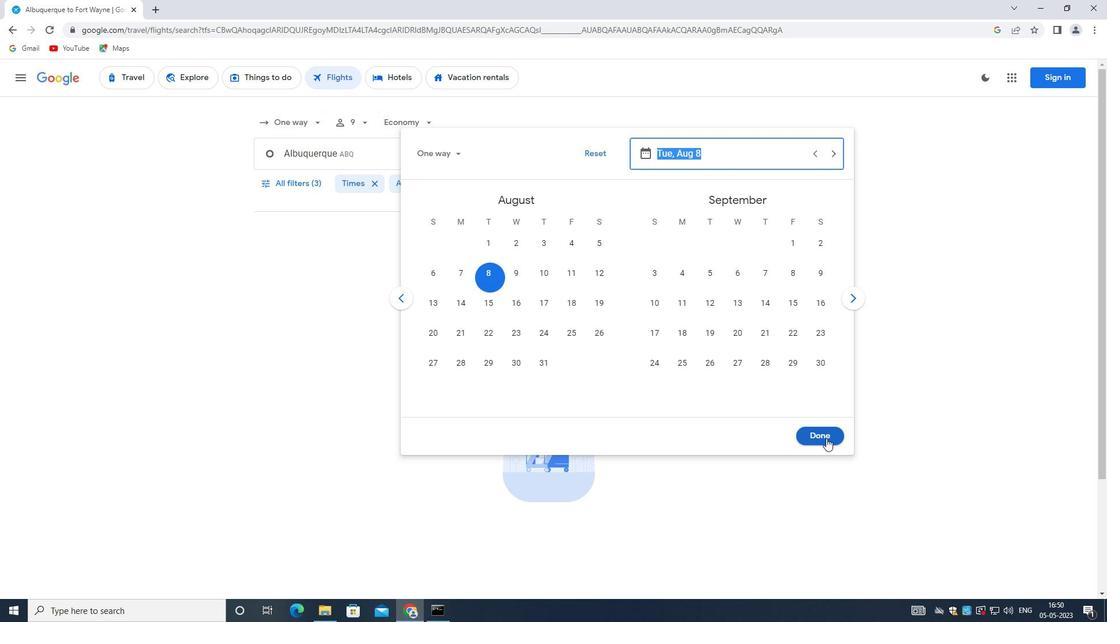 
Action: Mouse moved to (302, 185)
Screenshot: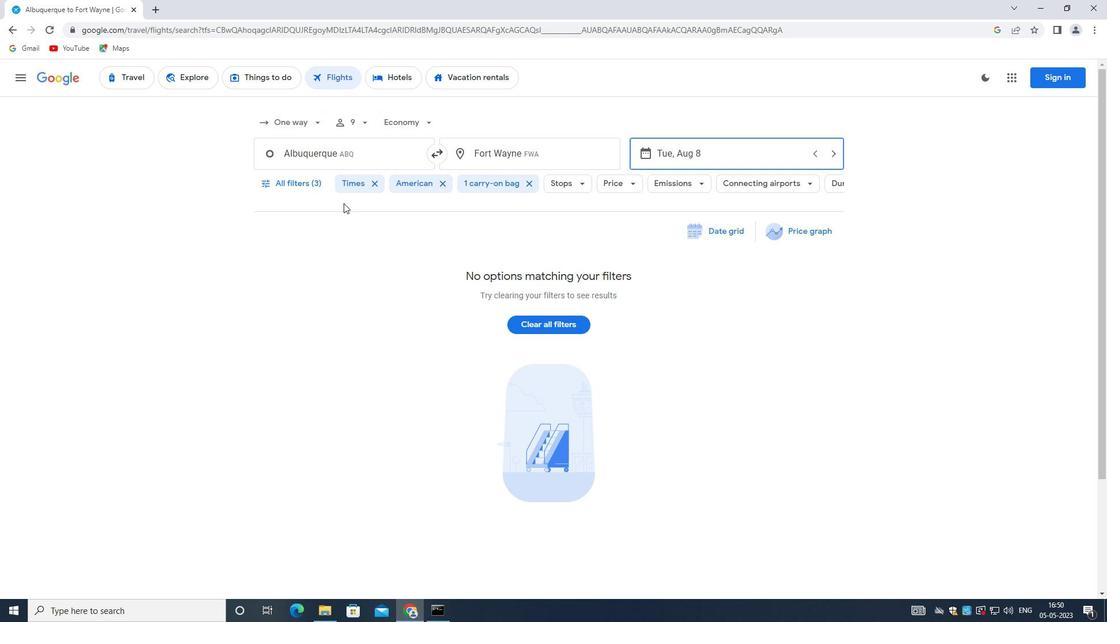 
Action: Mouse pressed left at (302, 185)
Screenshot: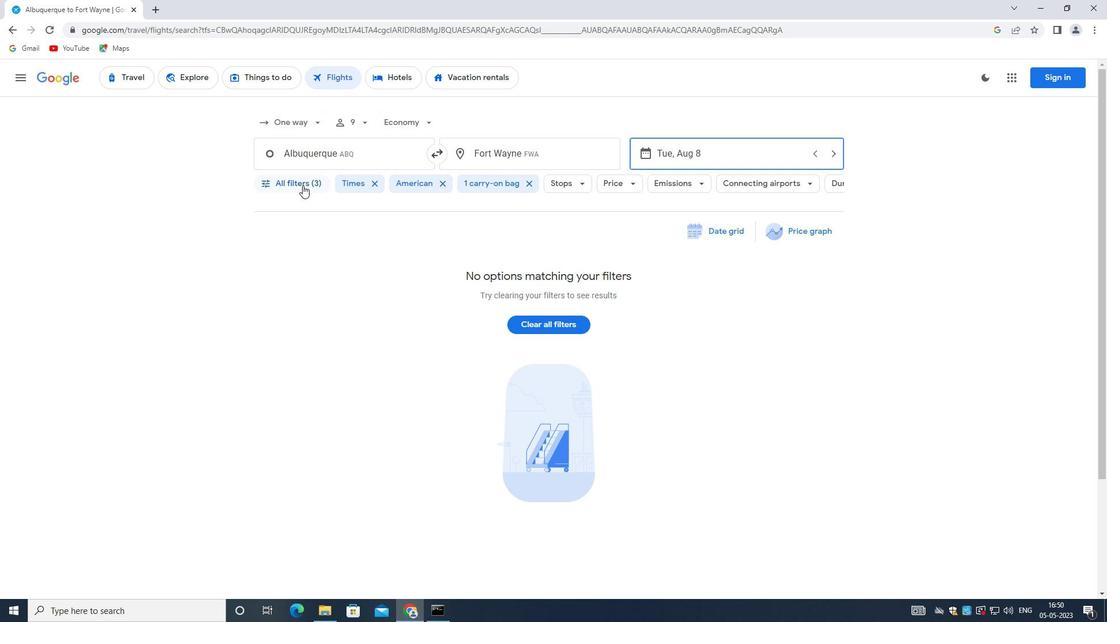 
Action: Mouse moved to (297, 345)
Screenshot: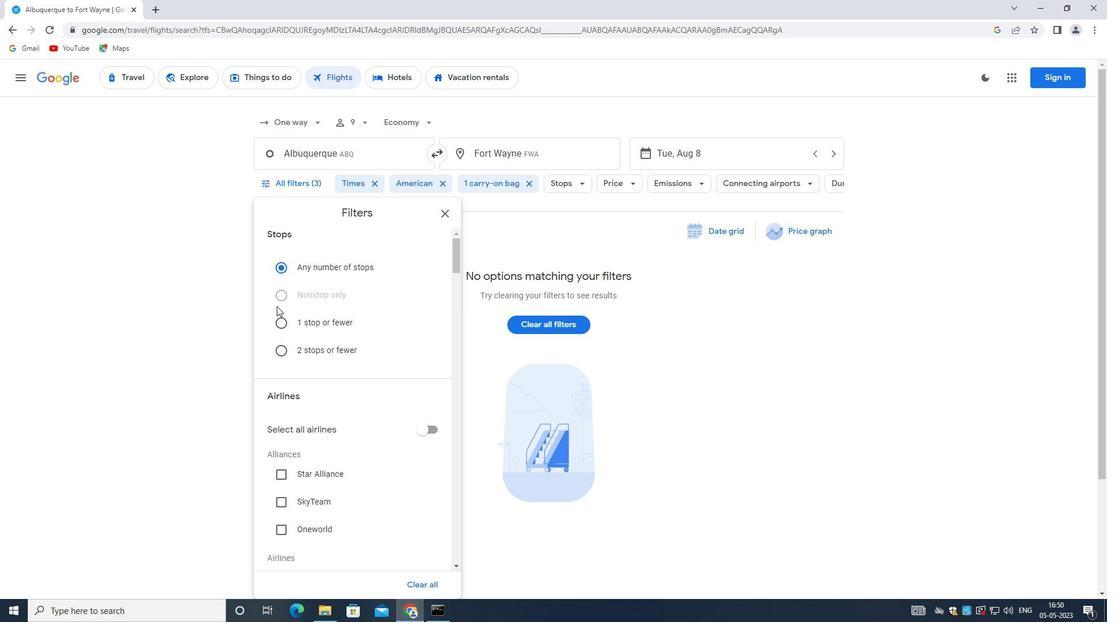 
Action: Mouse scrolled (297, 344) with delta (0, 0)
Screenshot: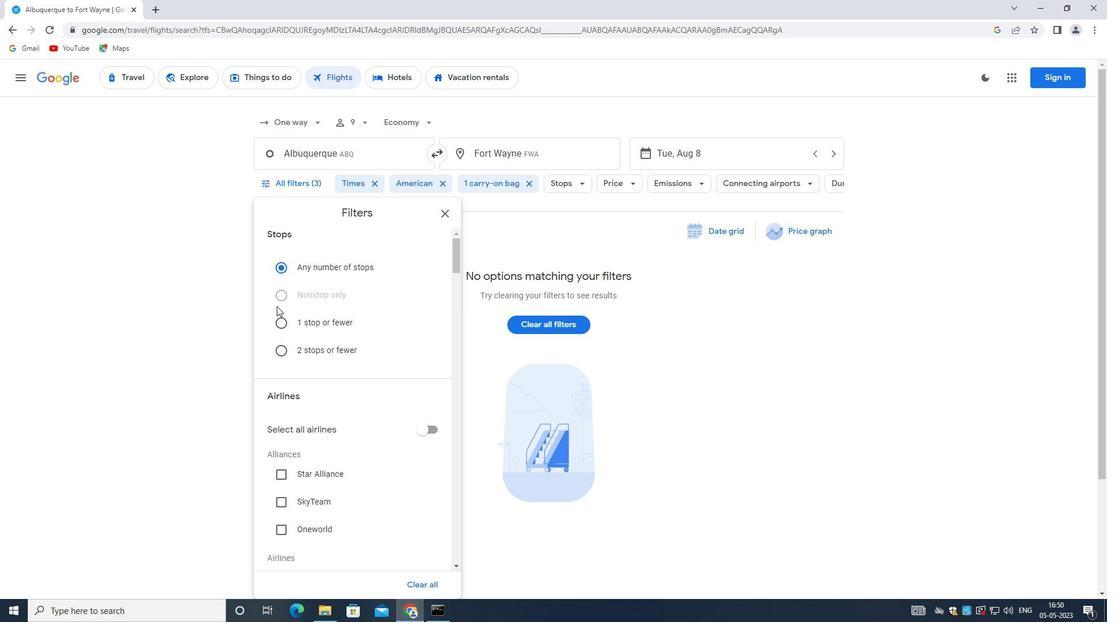 
Action: Mouse moved to (302, 351)
Screenshot: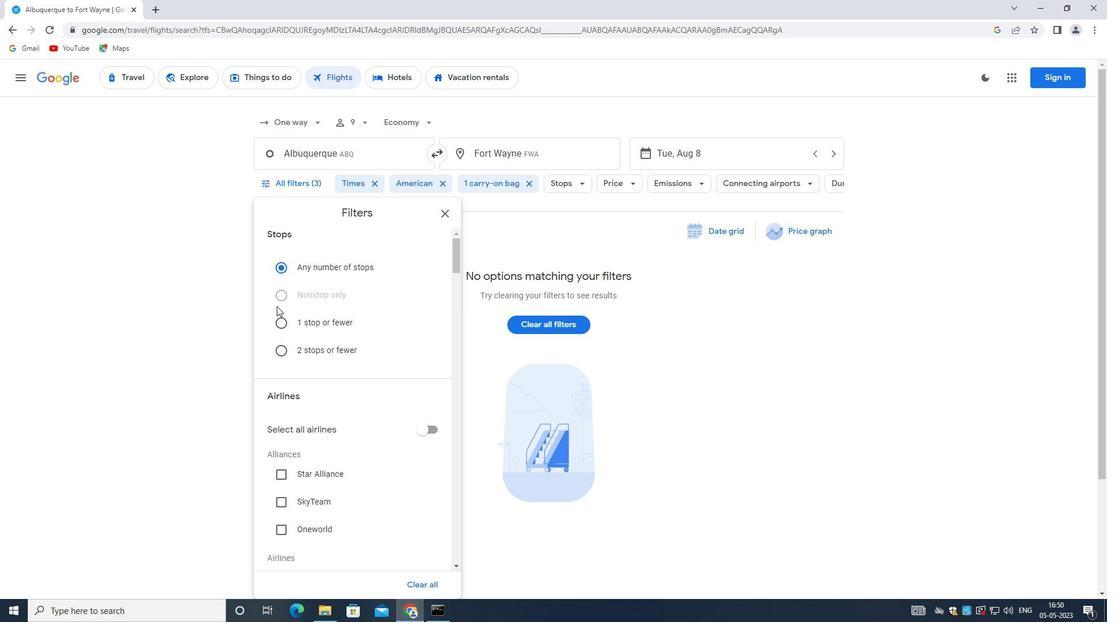 
Action: Mouse scrolled (302, 350) with delta (0, 0)
Screenshot: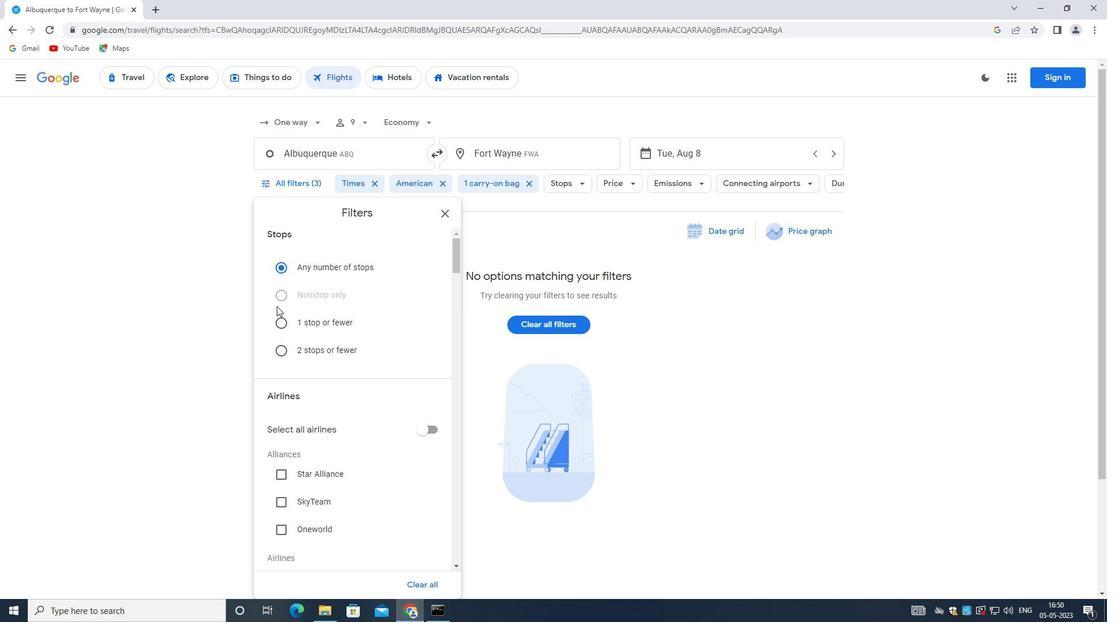 
Action: Mouse scrolled (302, 350) with delta (0, 0)
Screenshot: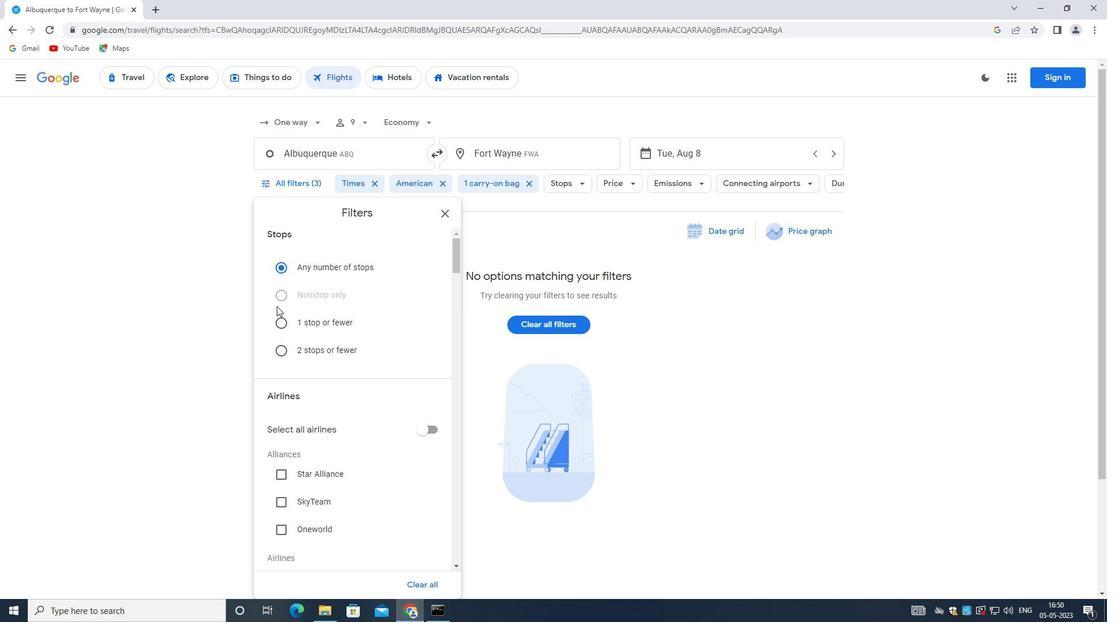 
Action: Mouse moved to (303, 352)
Screenshot: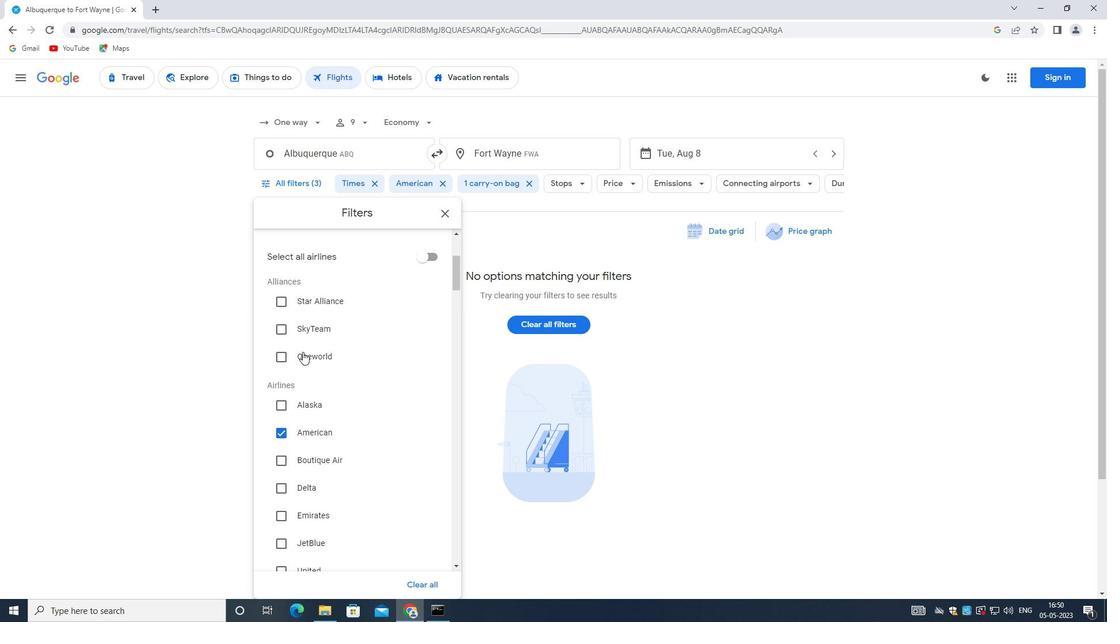 
Action: Mouse scrolled (303, 351) with delta (0, 0)
Screenshot: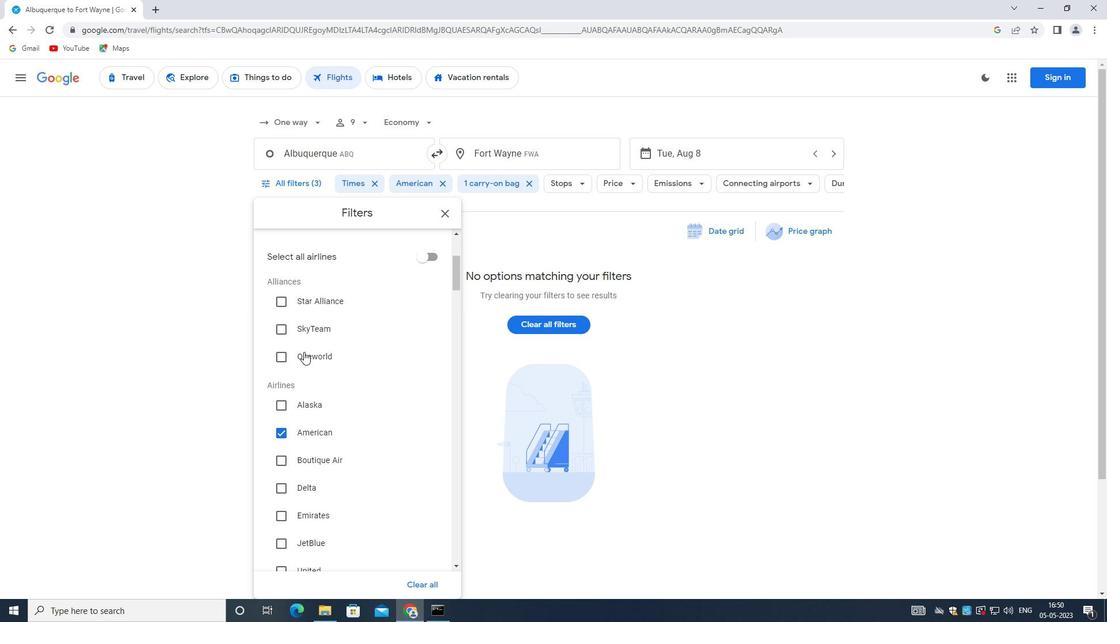 
Action: Mouse moved to (337, 346)
Screenshot: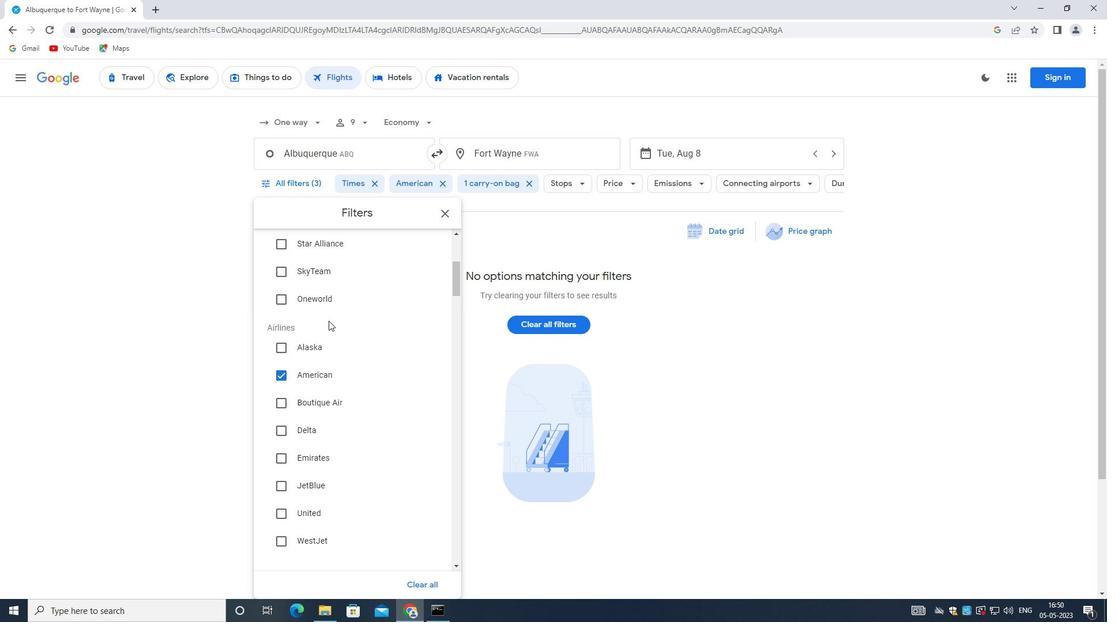 
Action: Mouse scrolled (337, 346) with delta (0, 0)
Screenshot: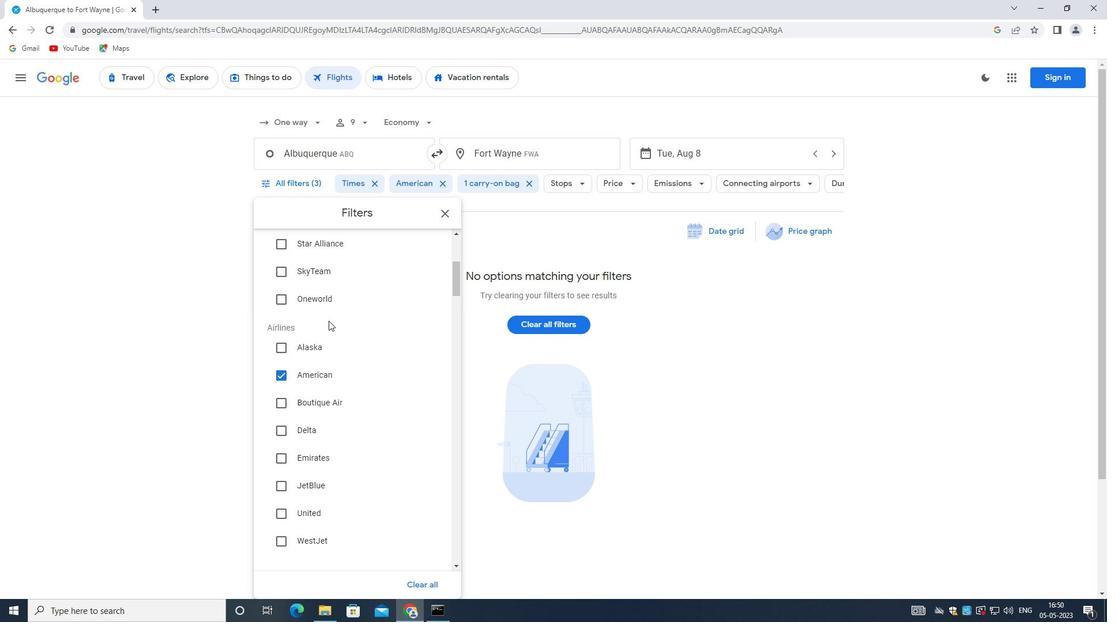 
Action: Mouse moved to (339, 350)
Screenshot: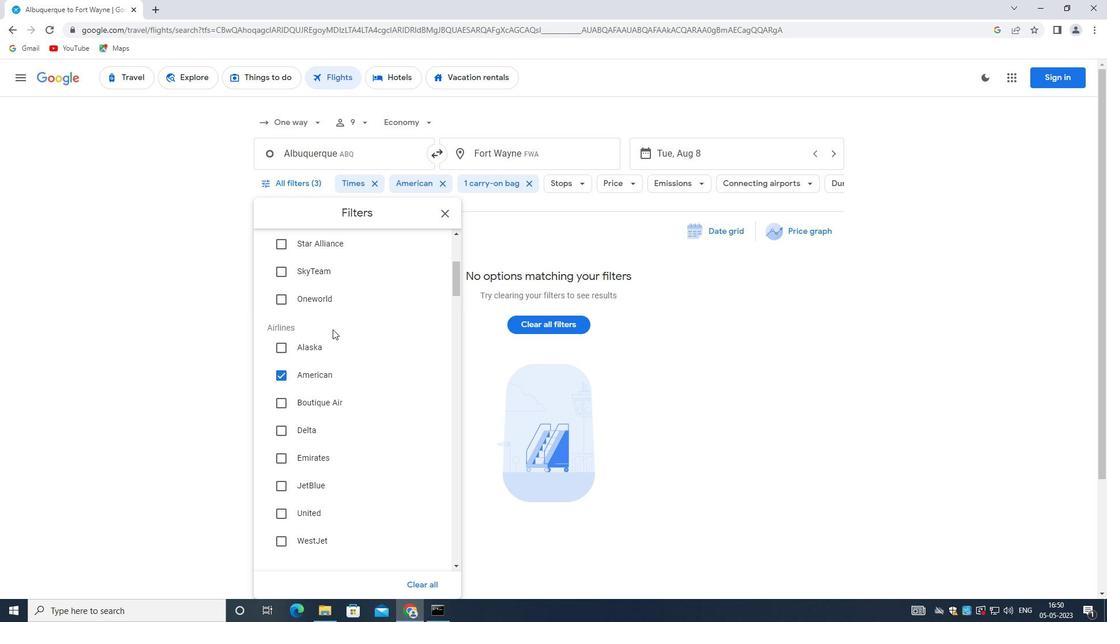 
Action: Mouse scrolled (339, 350) with delta (0, 0)
Screenshot: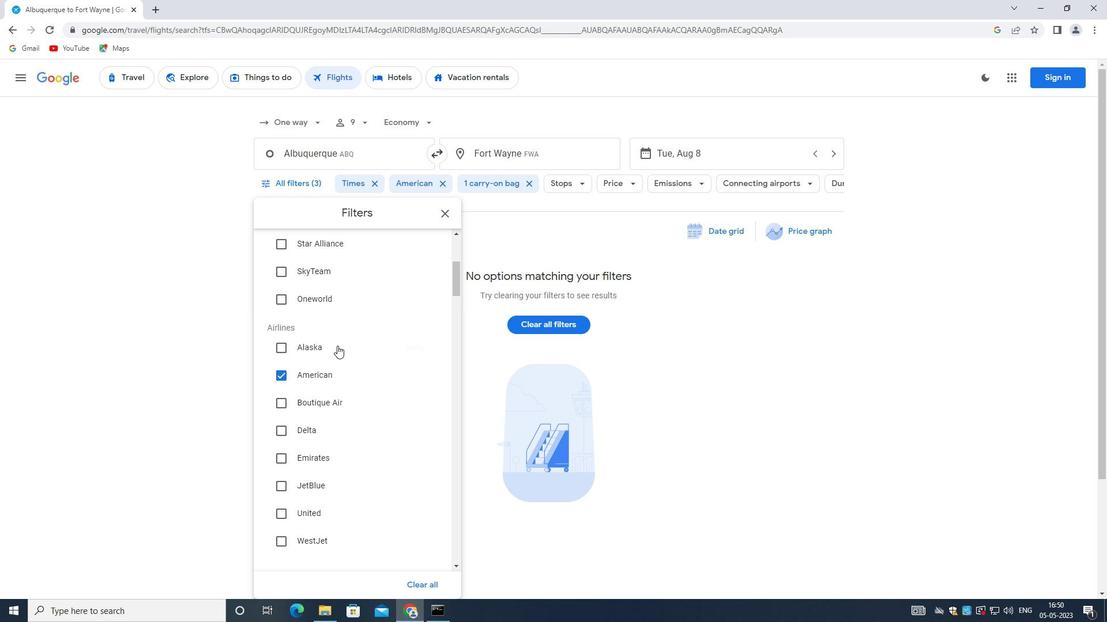 
Action: Mouse moved to (372, 317)
Screenshot: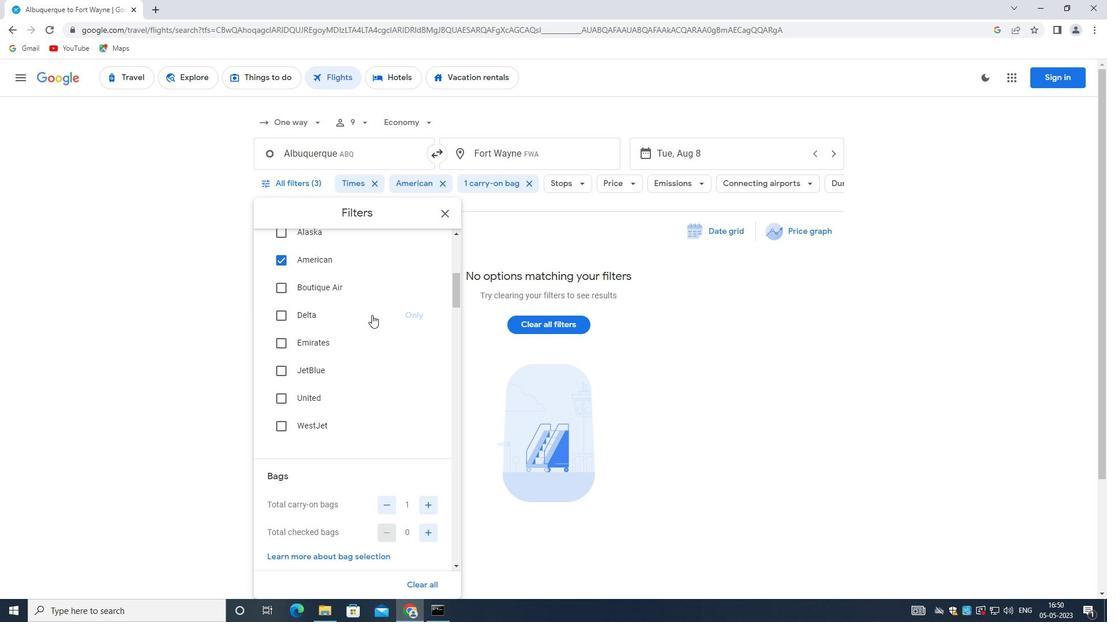 
Action: Mouse scrolled (372, 317) with delta (0, 0)
Screenshot: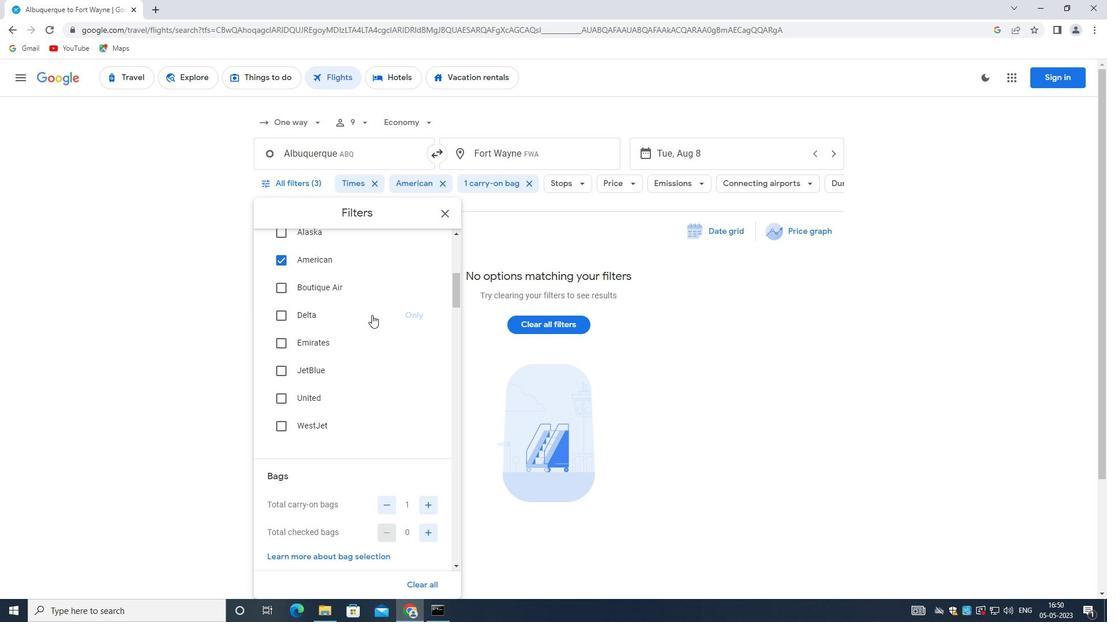 
Action: Mouse moved to (372, 319)
Screenshot: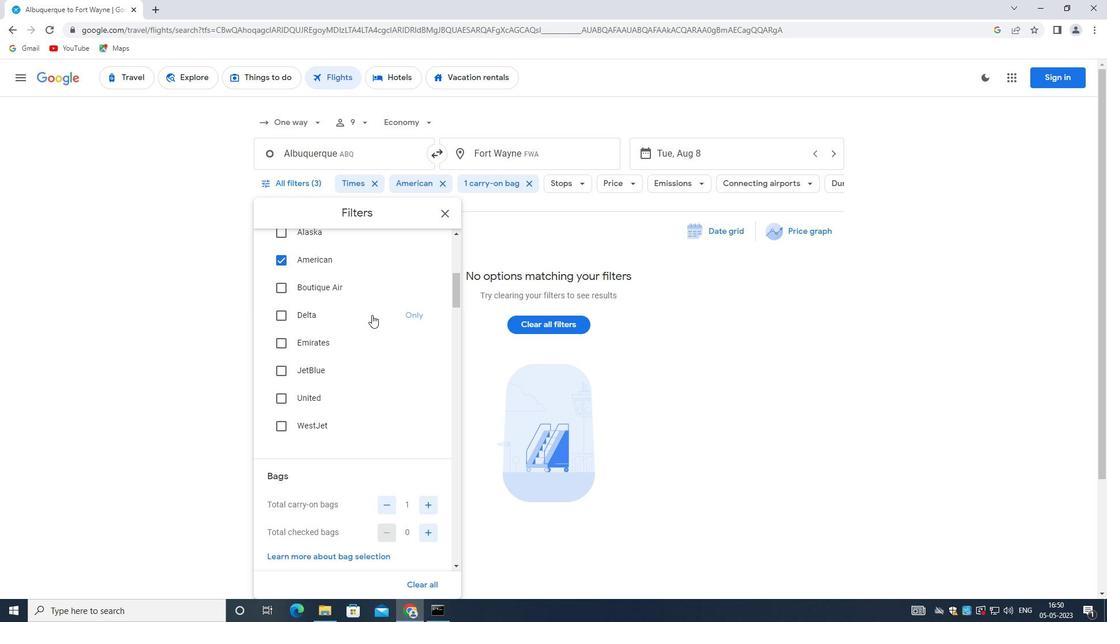 
Action: Mouse scrolled (372, 318) with delta (0, 0)
Screenshot: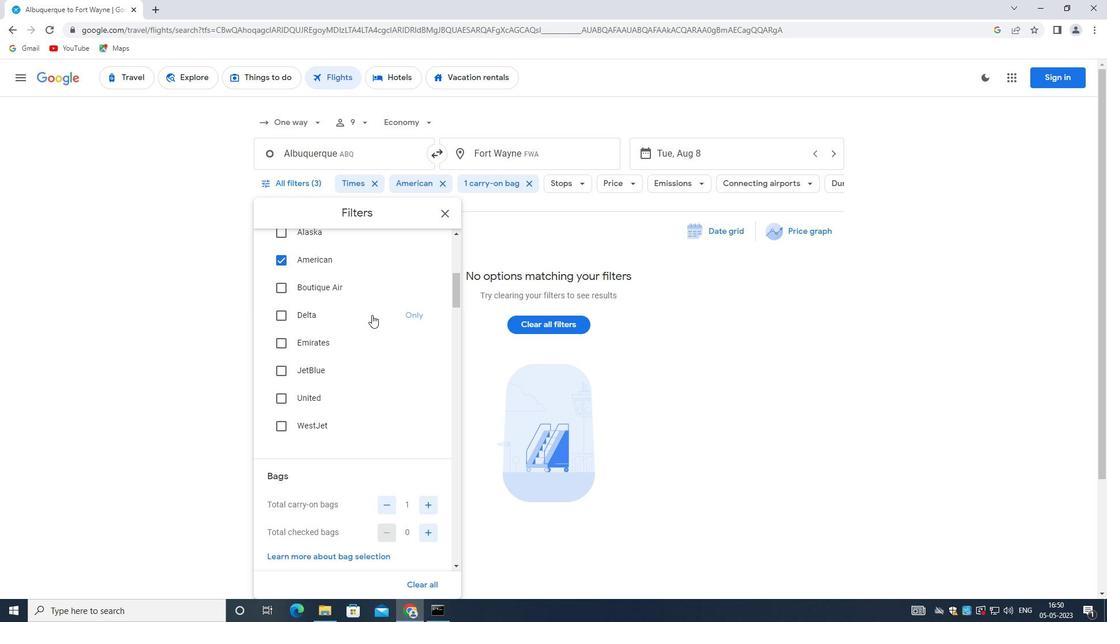 
Action: Mouse moved to (372, 321)
Screenshot: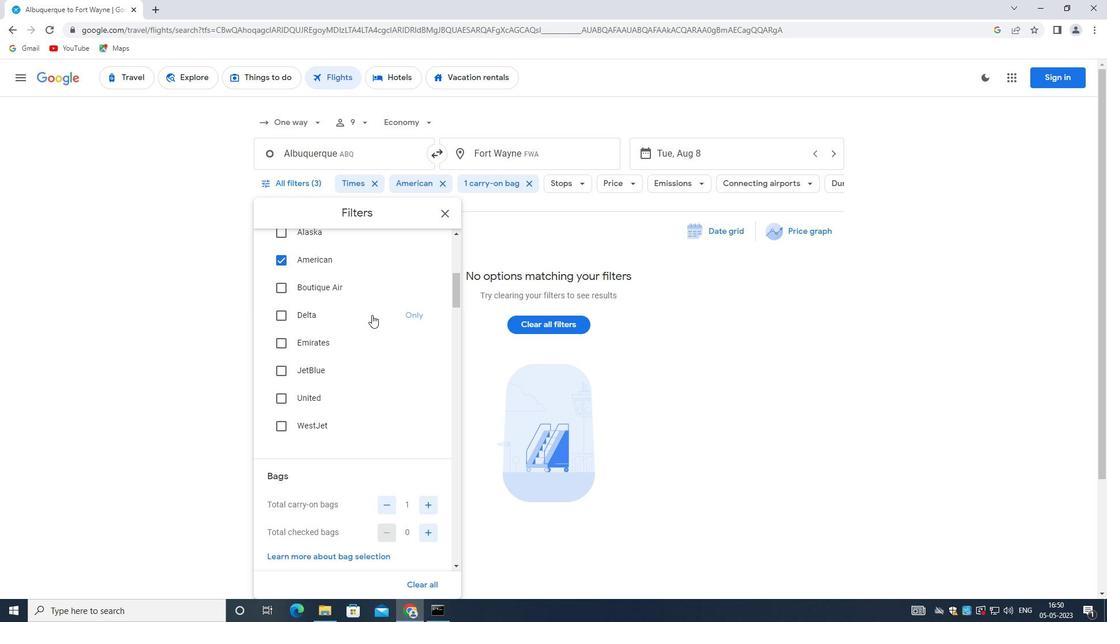 
Action: Mouse scrolled (372, 321) with delta (0, 0)
Screenshot: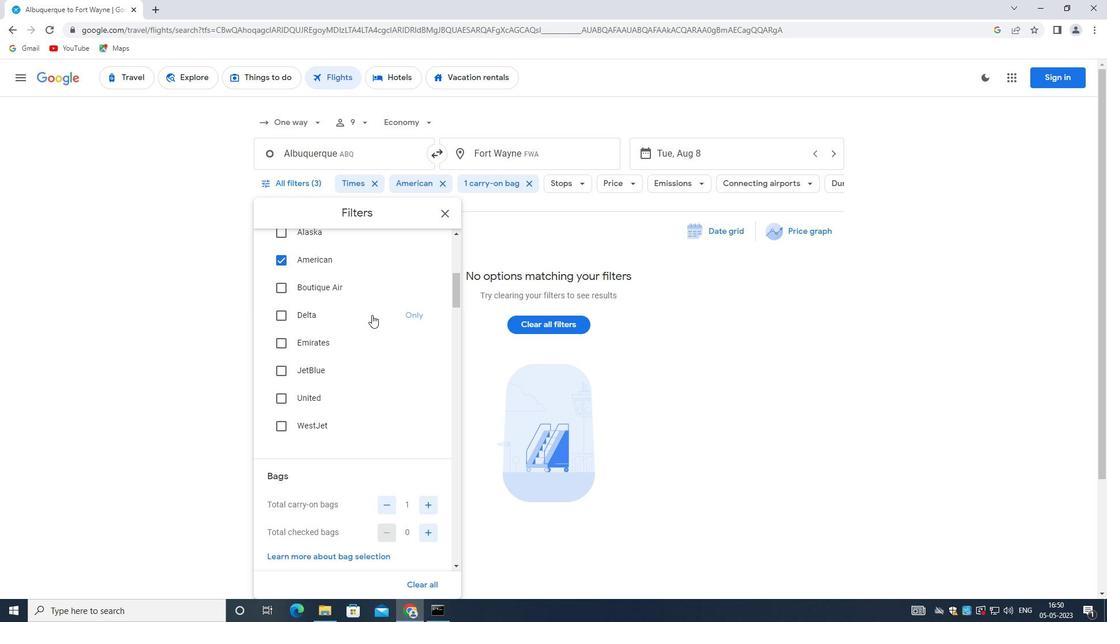 
Action: Mouse moved to (372, 323)
Screenshot: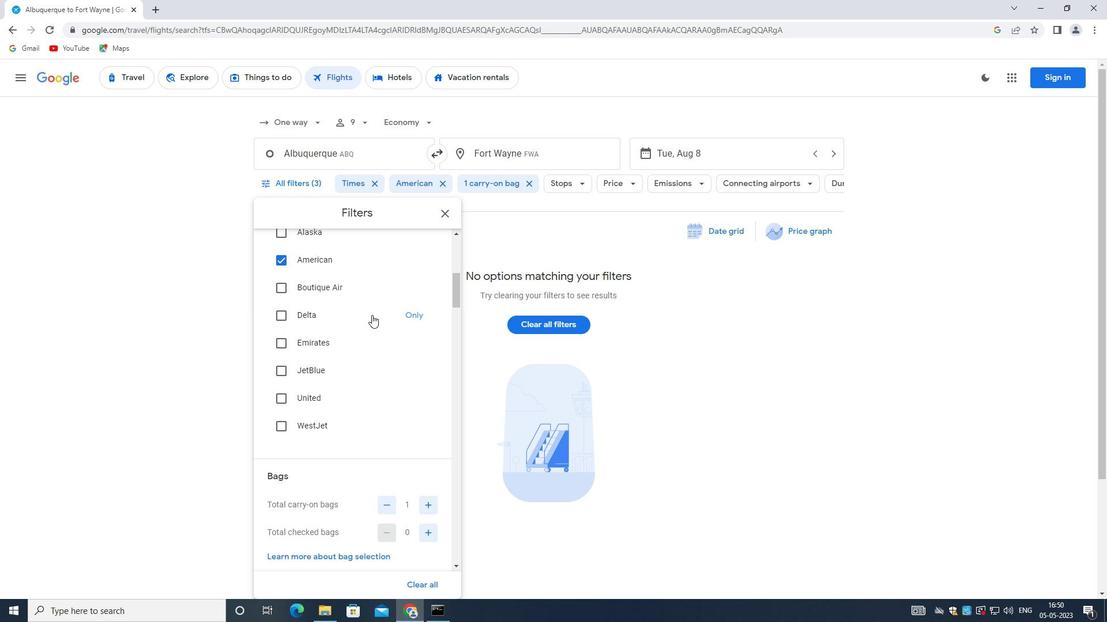 
Action: Mouse scrolled (372, 323) with delta (0, 0)
Screenshot: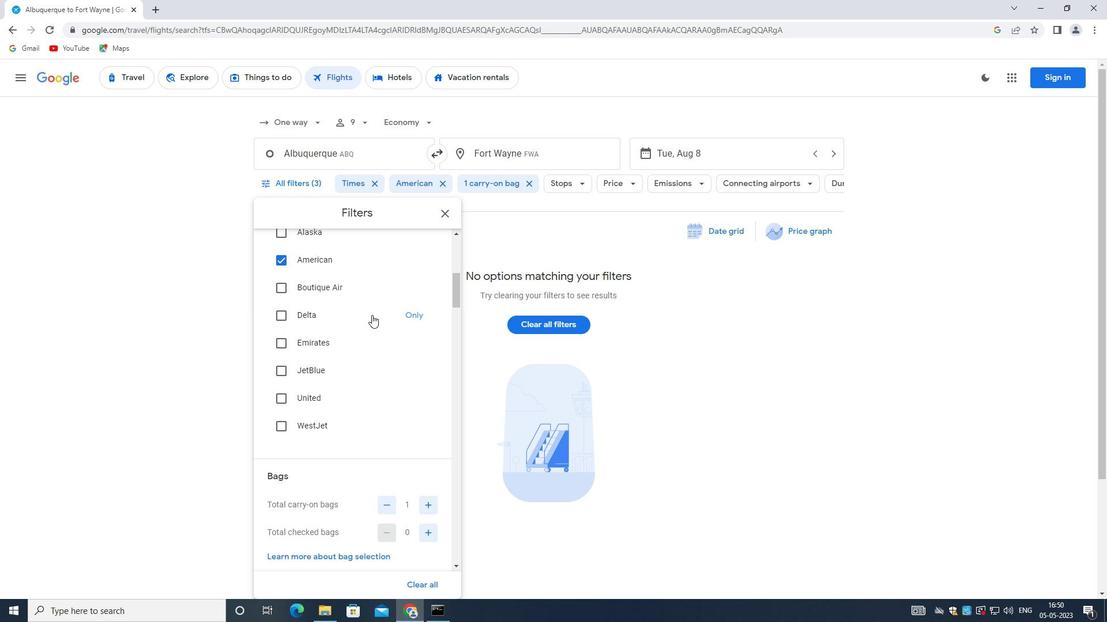 
Action: Mouse moved to (378, 412)
Screenshot: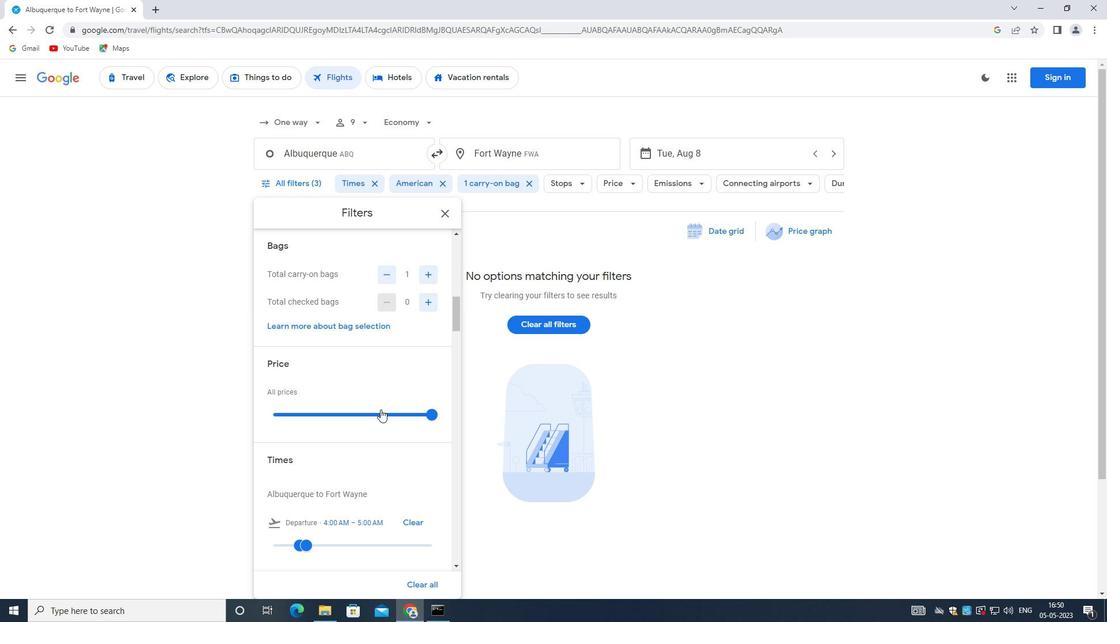 
Action: Mouse scrolled (378, 411) with delta (0, 0)
Screenshot: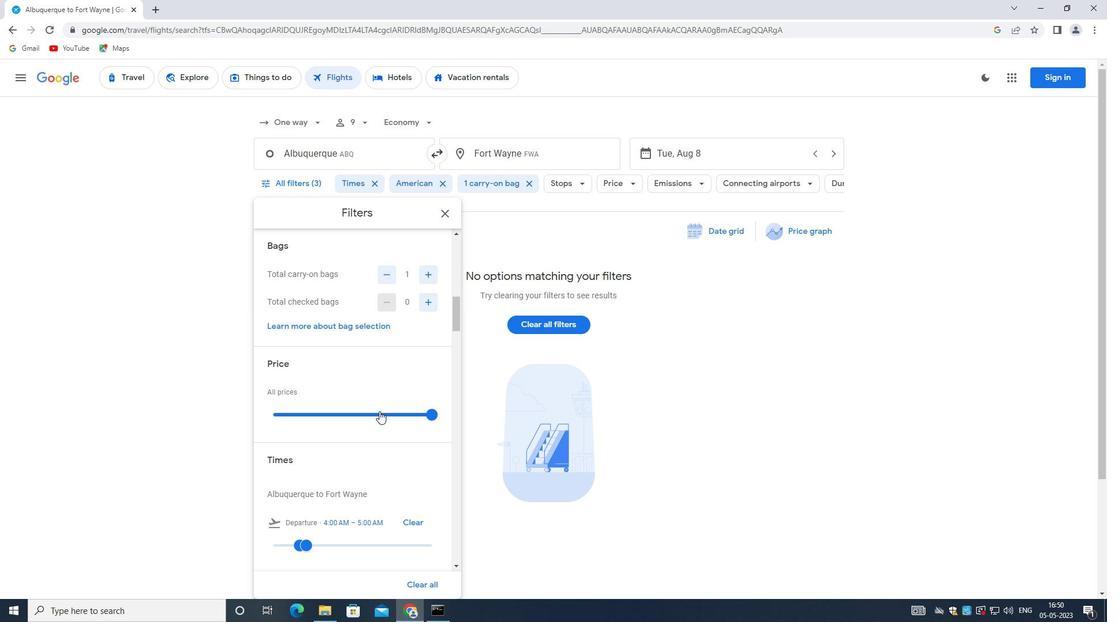 
Action: Mouse moved to (369, 440)
Screenshot: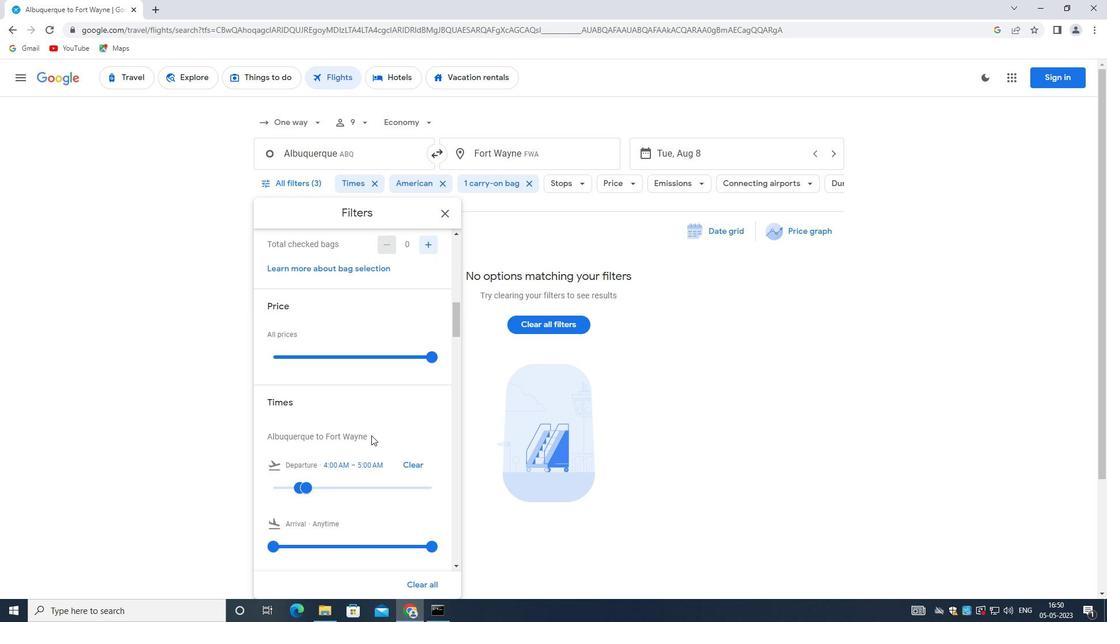 
Action: Mouse scrolled (369, 439) with delta (0, 0)
Screenshot: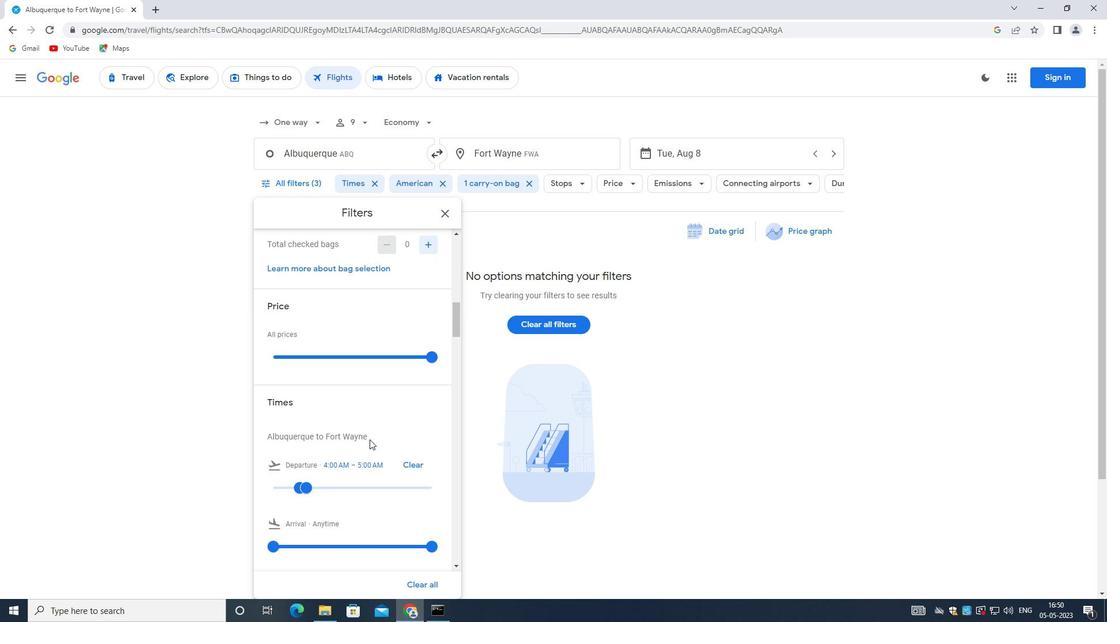 
Action: Mouse moved to (345, 422)
Screenshot: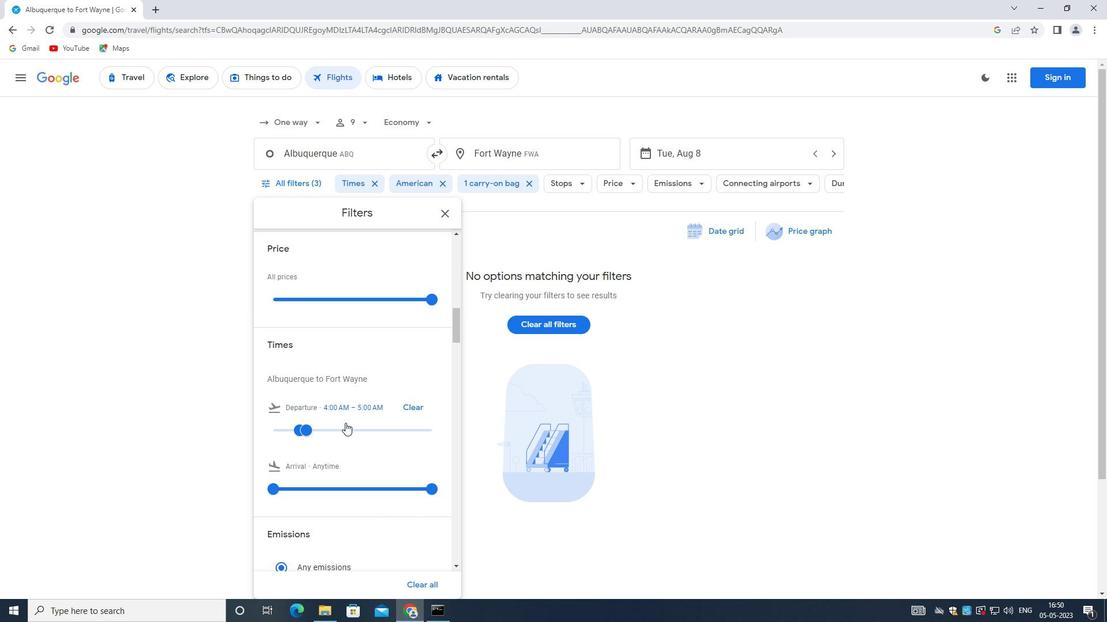 
Action: Mouse pressed left at (345, 422)
Screenshot: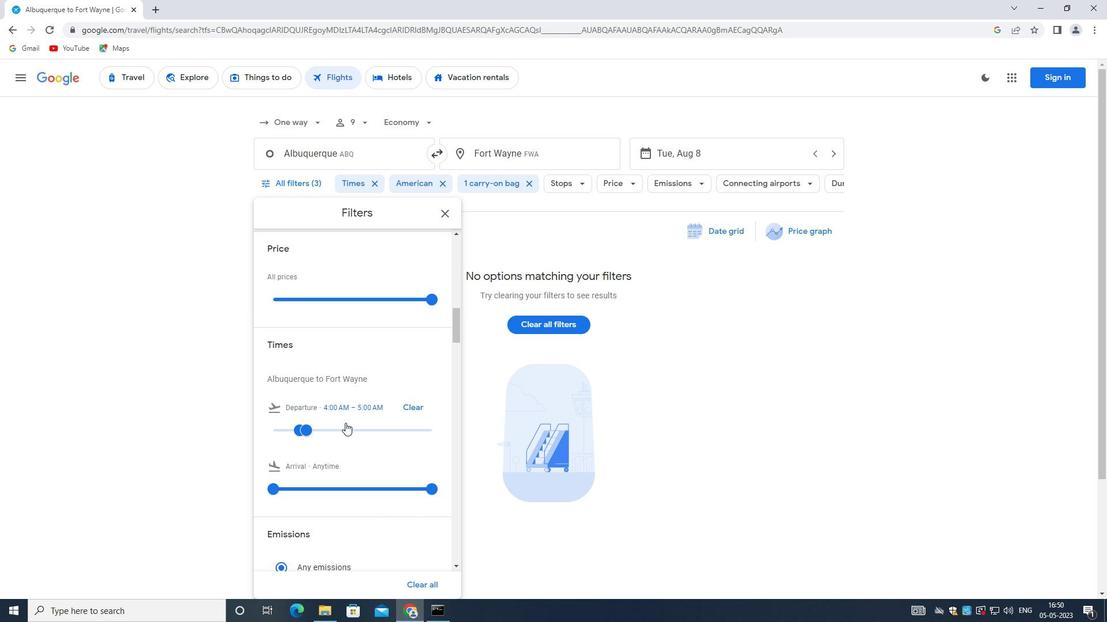 
Action: Mouse moved to (318, 426)
Screenshot: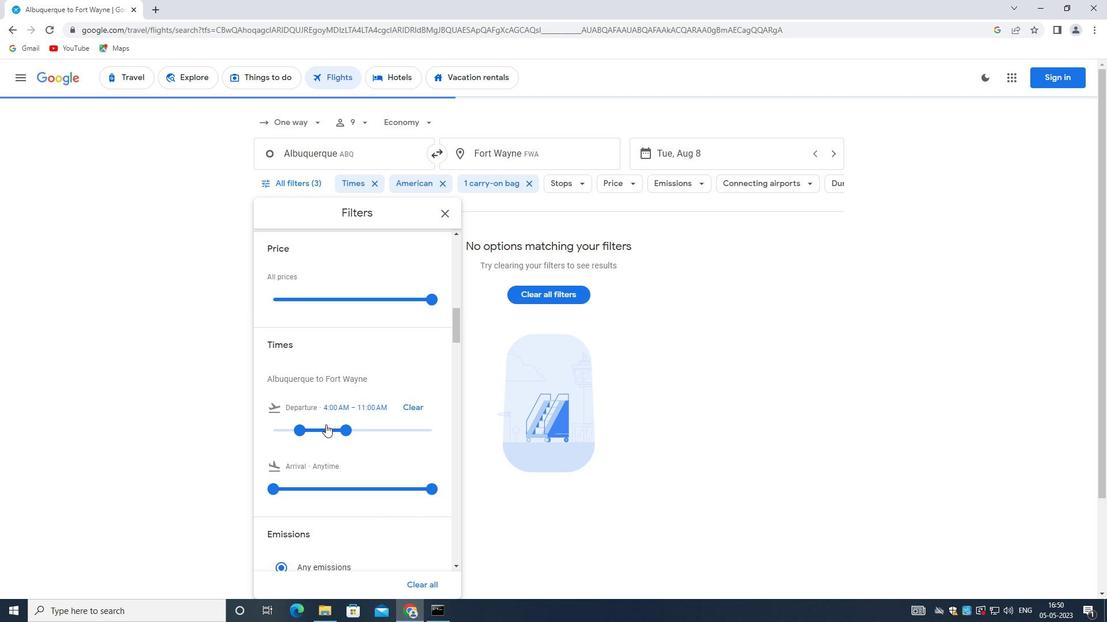 
Action: Mouse pressed left at (318, 426)
Screenshot: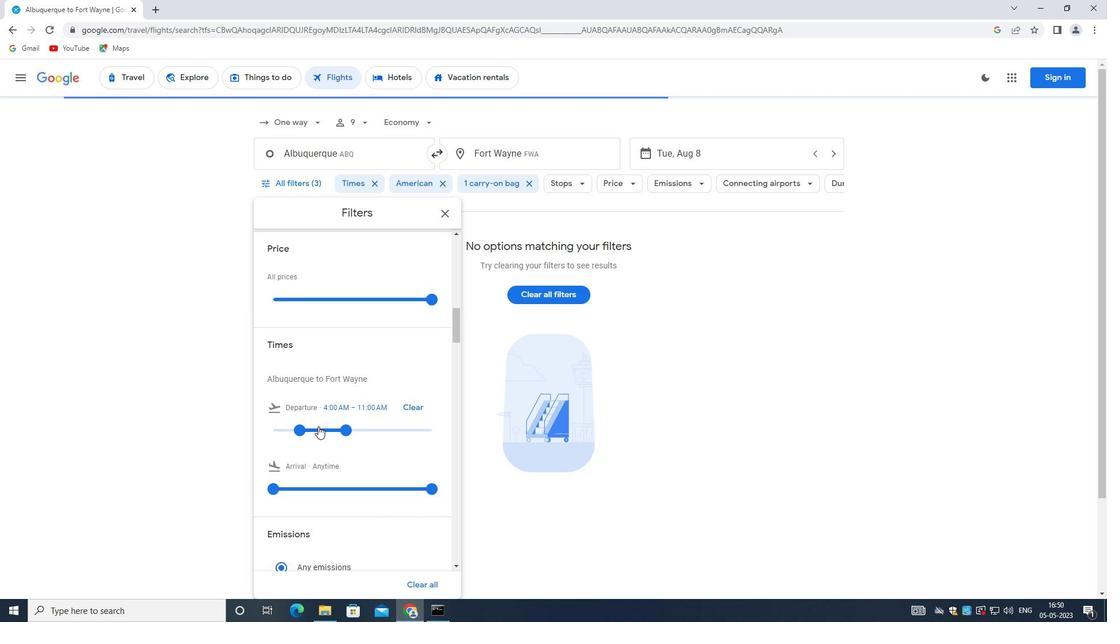 
Action: Mouse moved to (332, 427)
Screenshot: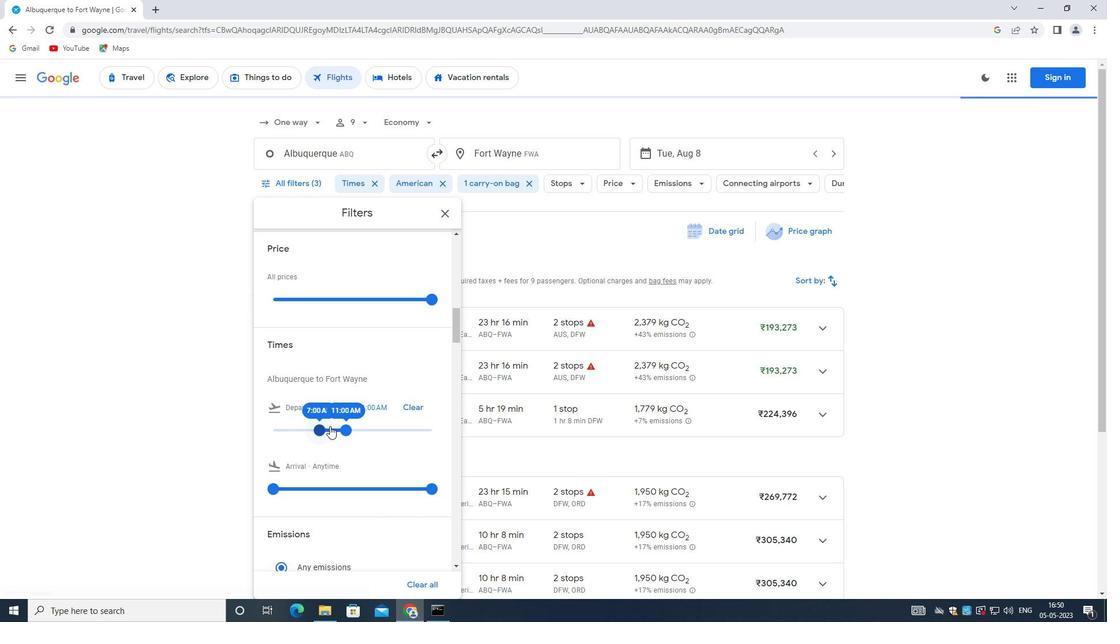 
Action: Mouse pressed left at (332, 427)
Screenshot: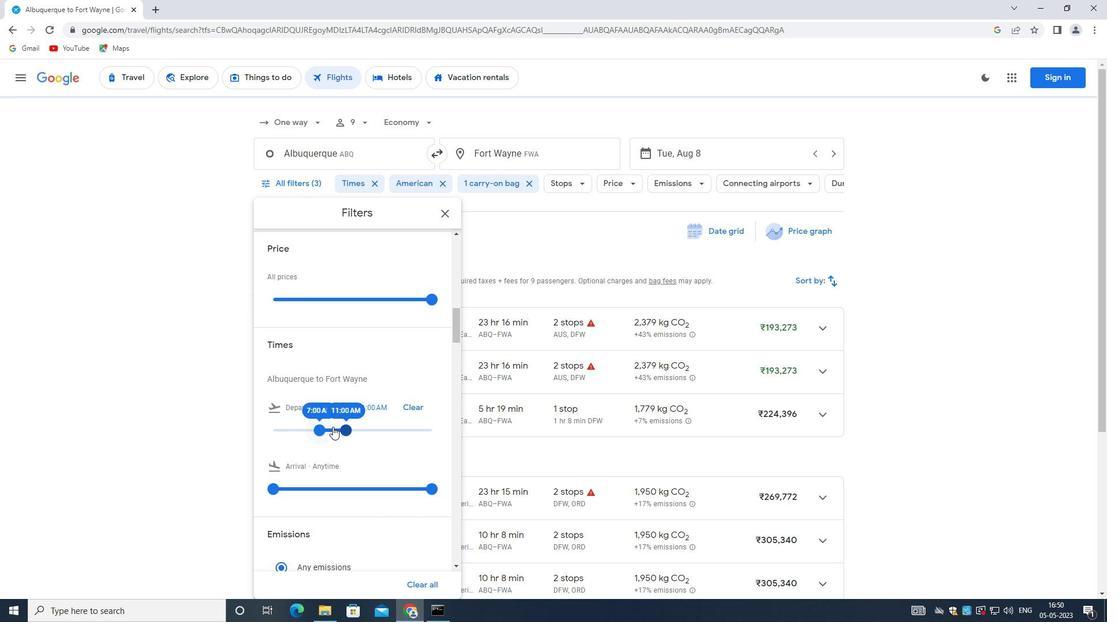 
Action: Mouse moved to (331, 429)
Screenshot: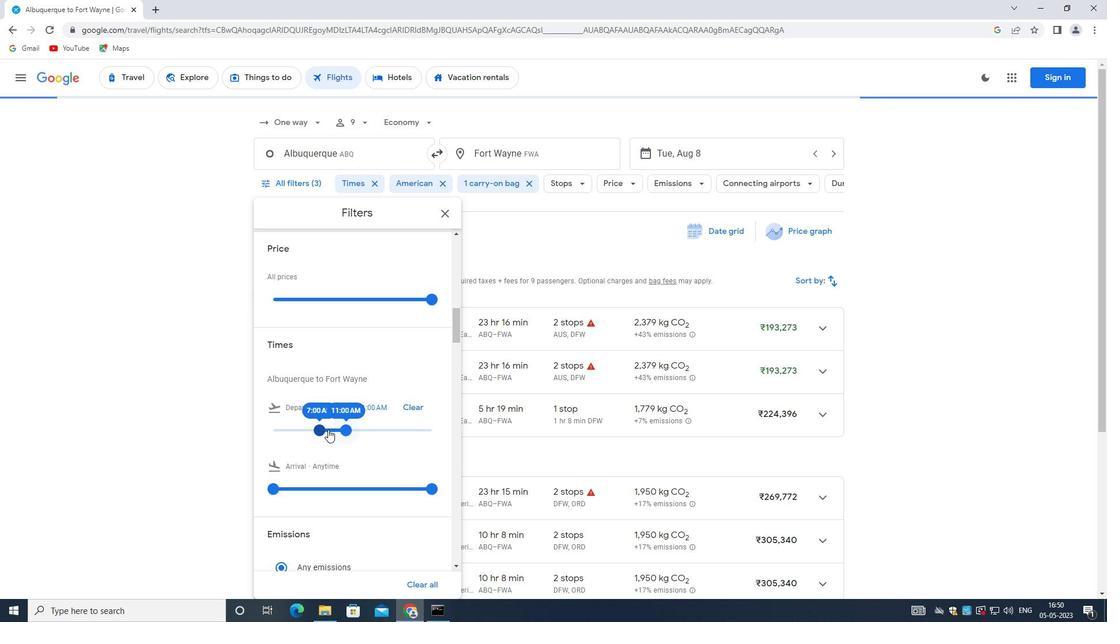 
Action: Mouse pressed left at (331, 429)
Screenshot: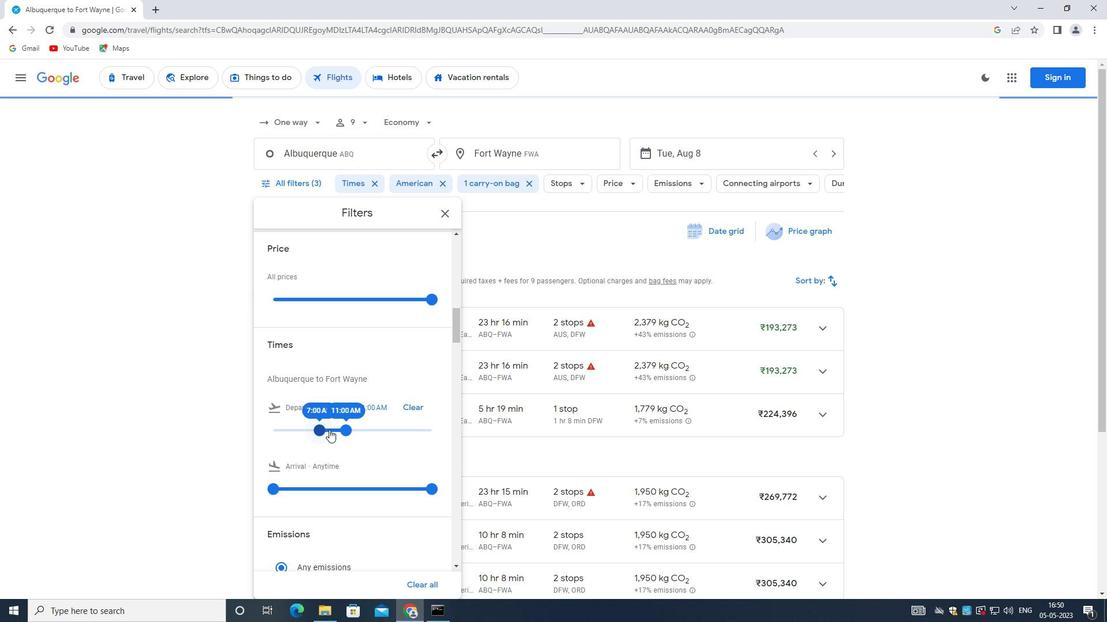 
Action: Mouse moved to (317, 427)
Screenshot: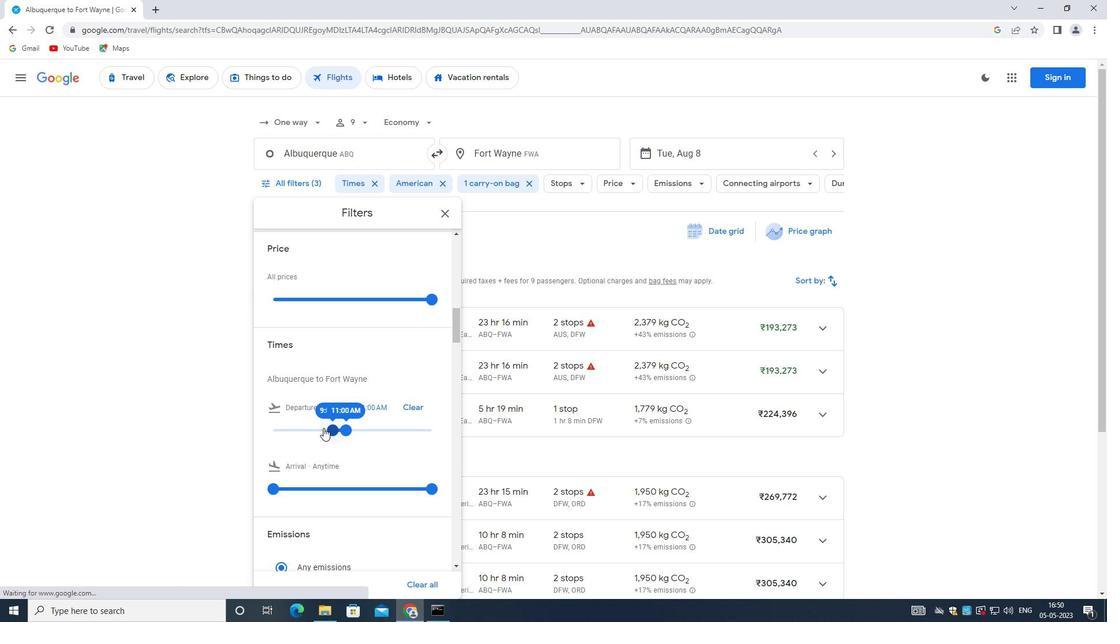 
Action: Mouse pressed left at (317, 427)
Screenshot: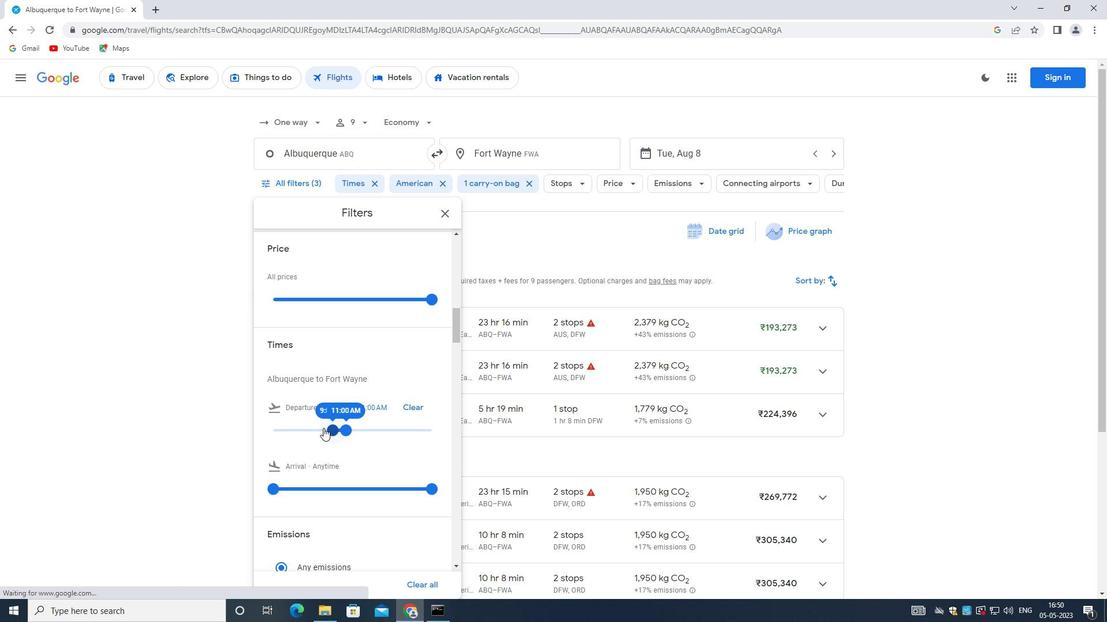 
Action: Mouse moved to (299, 427)
Screenshot: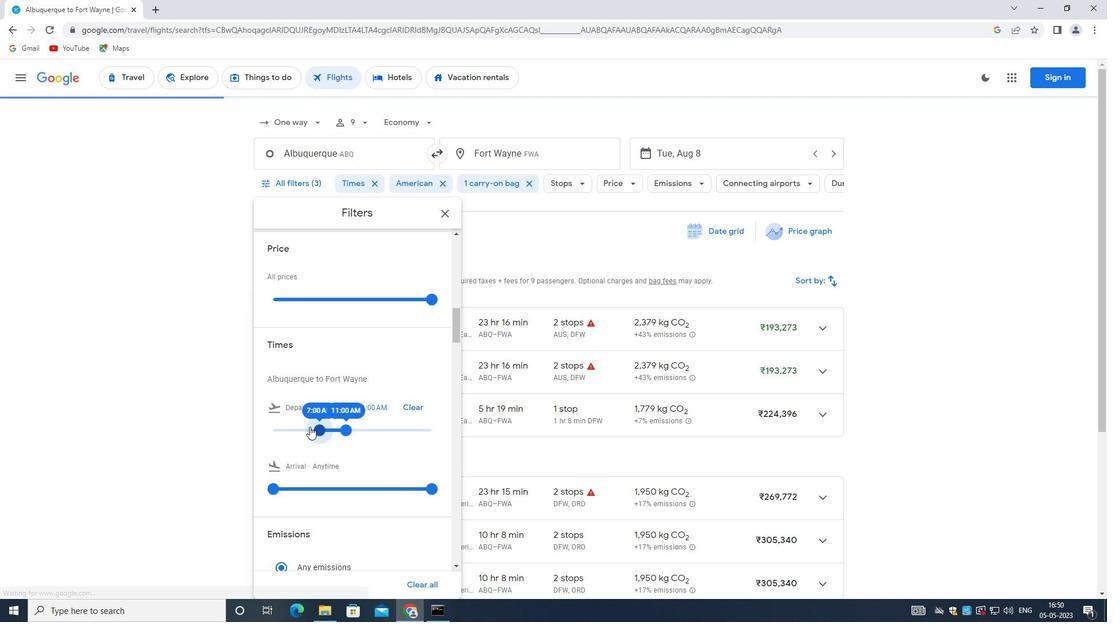 
Action: Mouse pressed left at (299, 427)
Screenshot: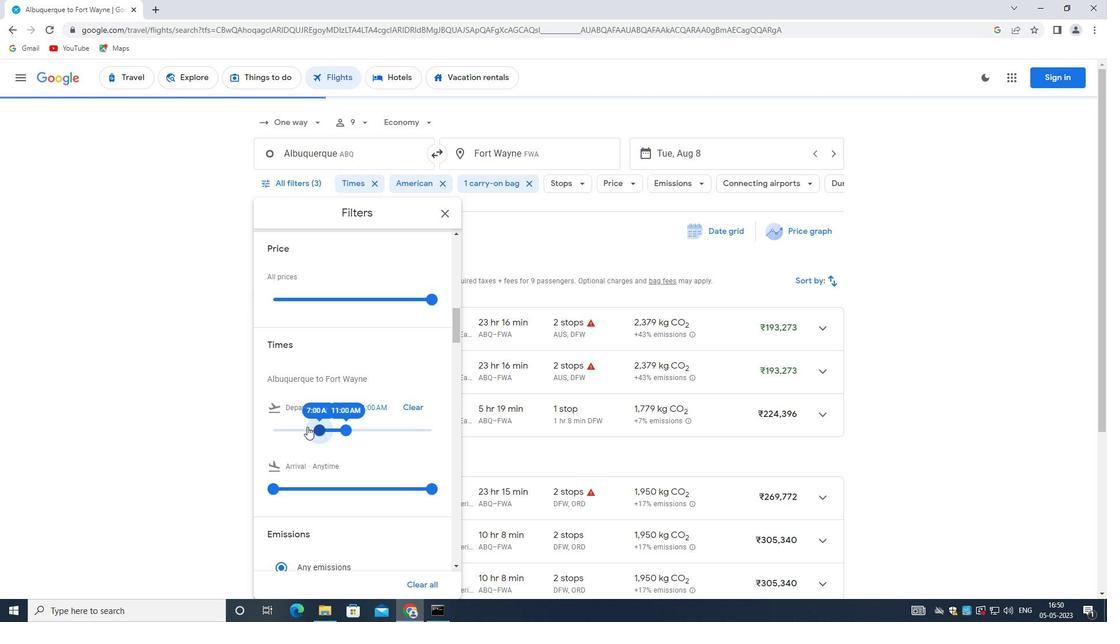 
Action: Mouse moved to (316, 429)
Screenshot: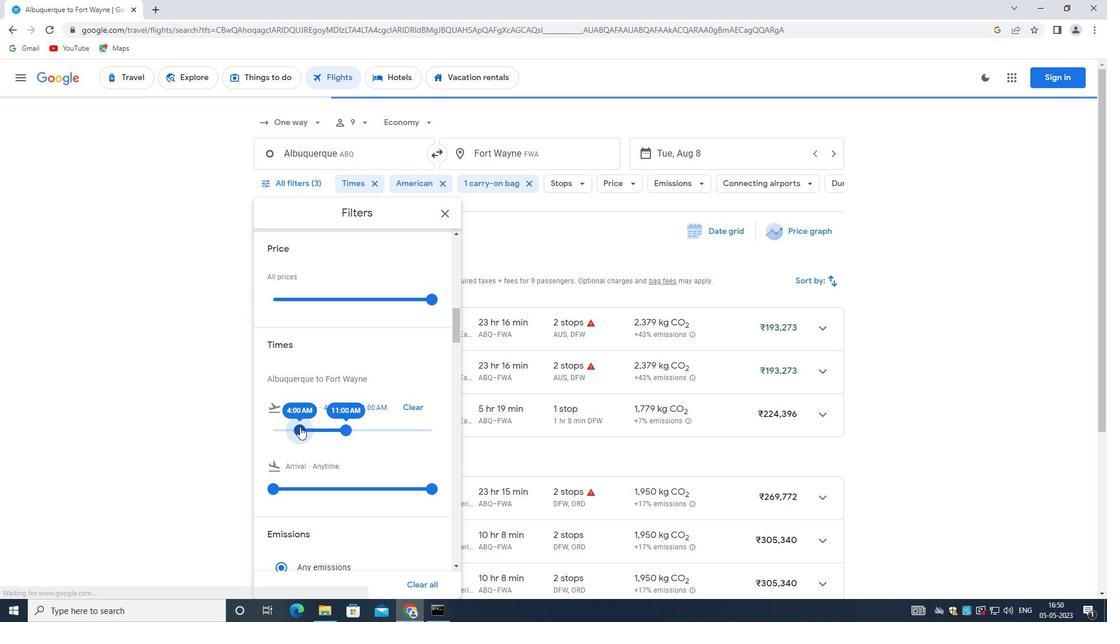 
Action: Mouse pressed left at (316, 429)
Screenshot: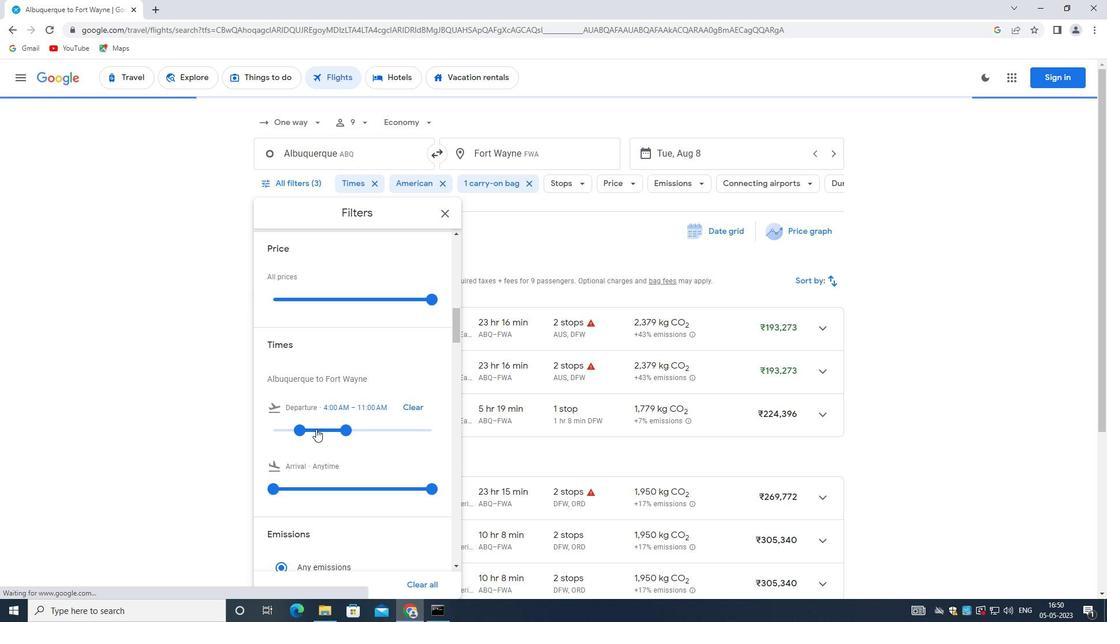 
Action: Mouse moved to (310, 429)
Screenshot: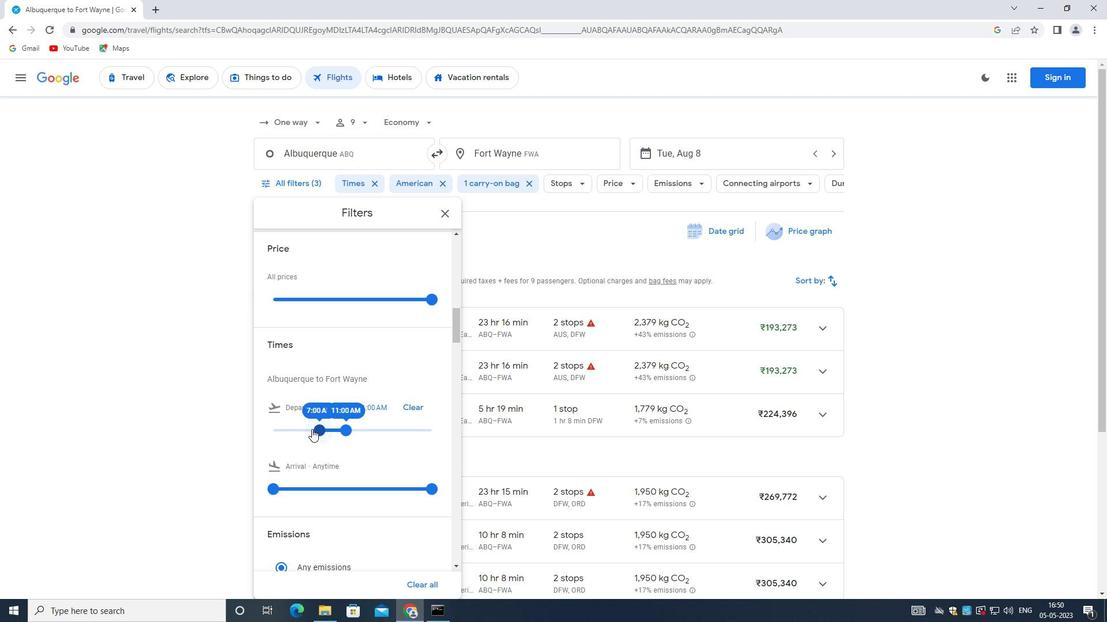 
Action: Mouse pressed left at (310, 429)
Screenshot: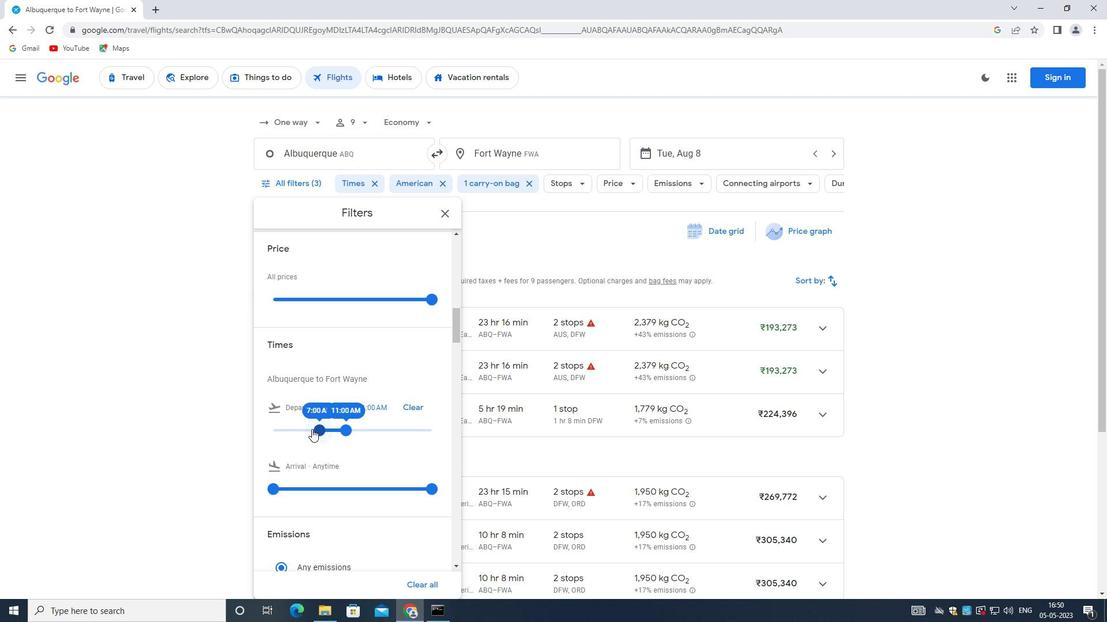 
Action: Mouse moved to (307, 429)
Screenshot: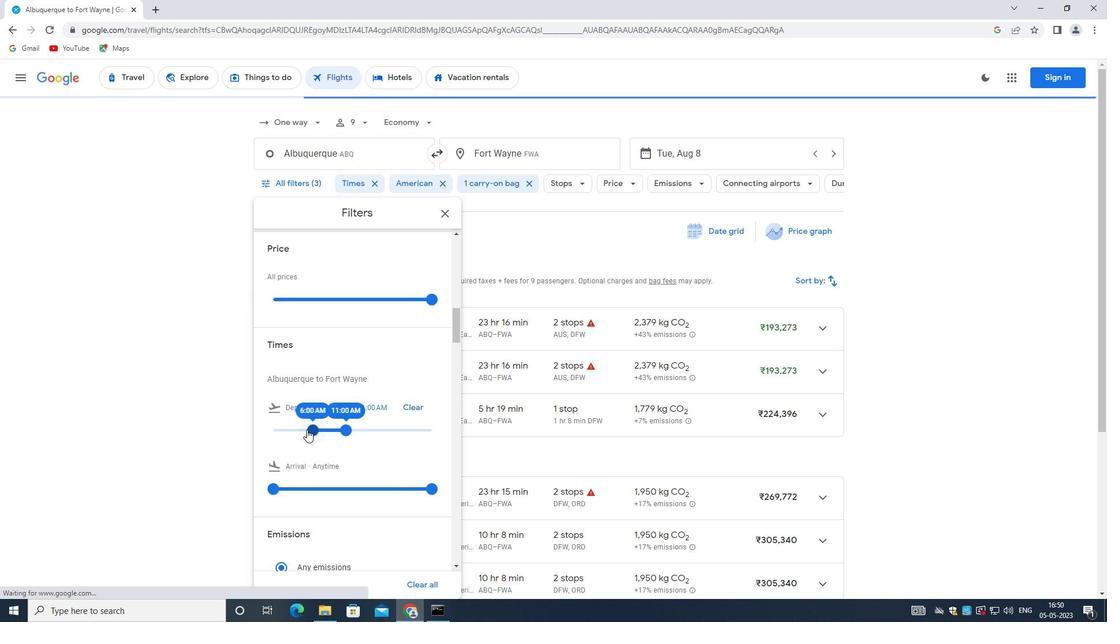 
Action: Mouse pressed left at (307, 429)
Screenshot: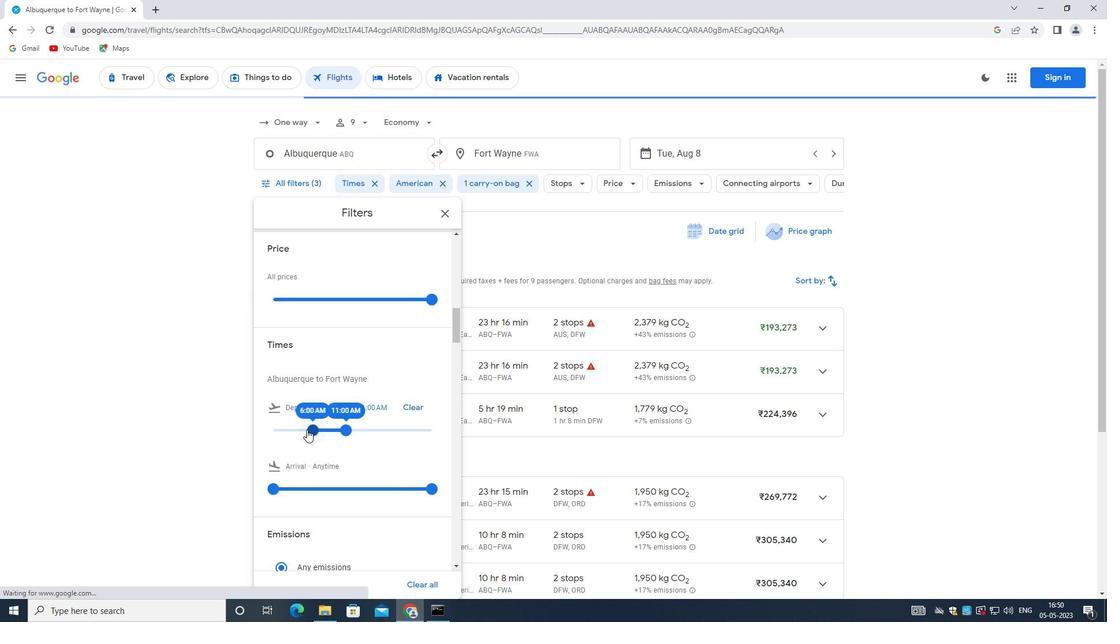 
Action: Mouse moved to (352, 430)
Screenshot: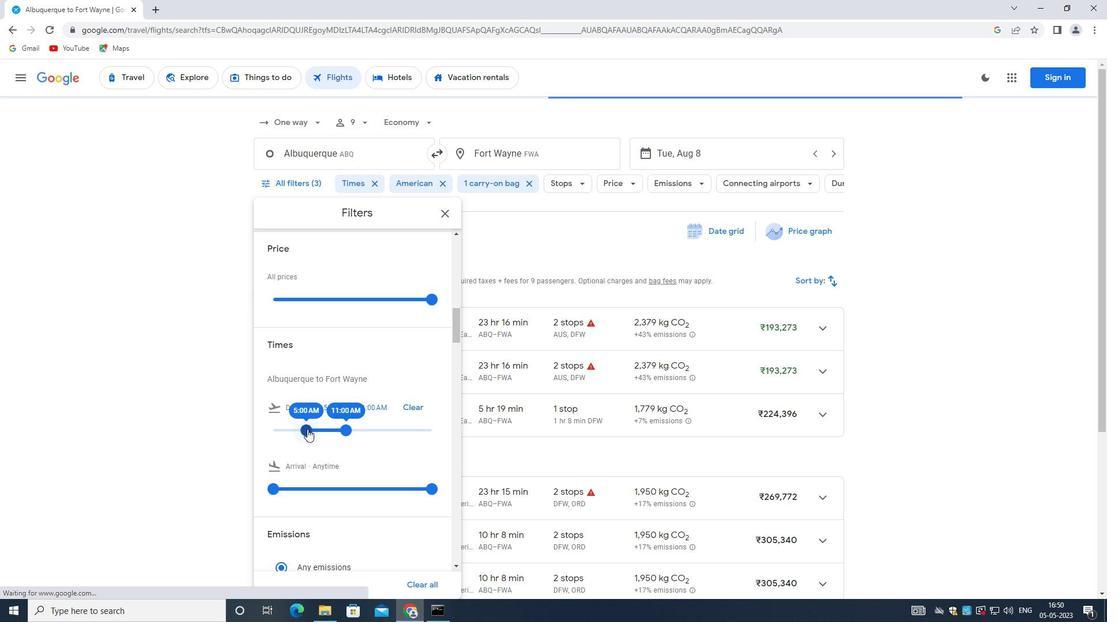 
Action: Mouse pressed left at (352, 430)
Screenshot: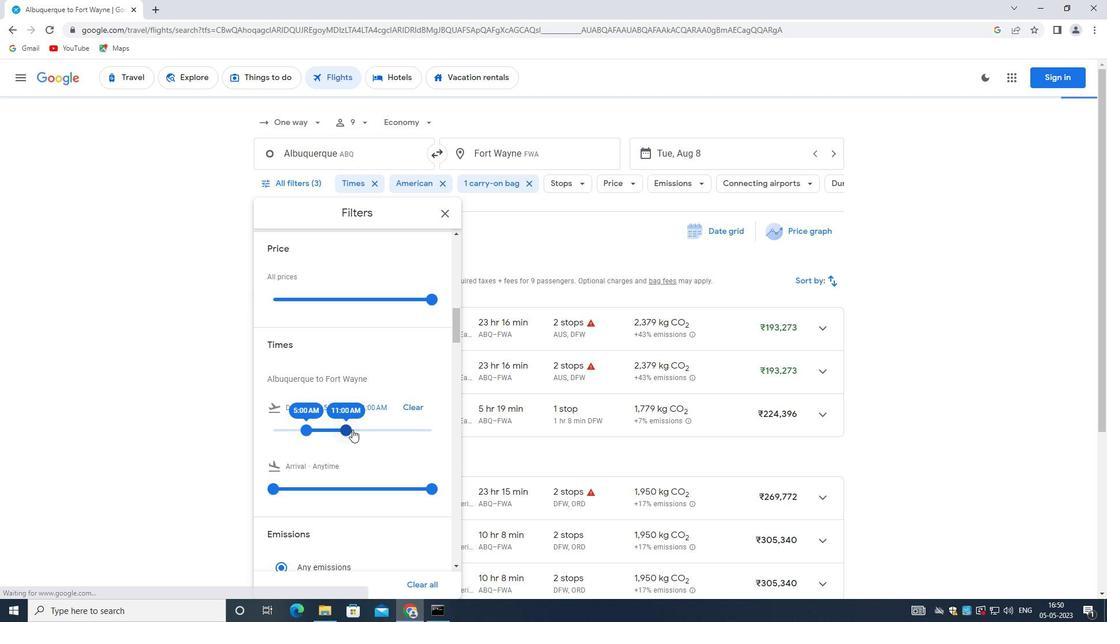 
Action: Mouse moved to (363, 419)
Screenshot: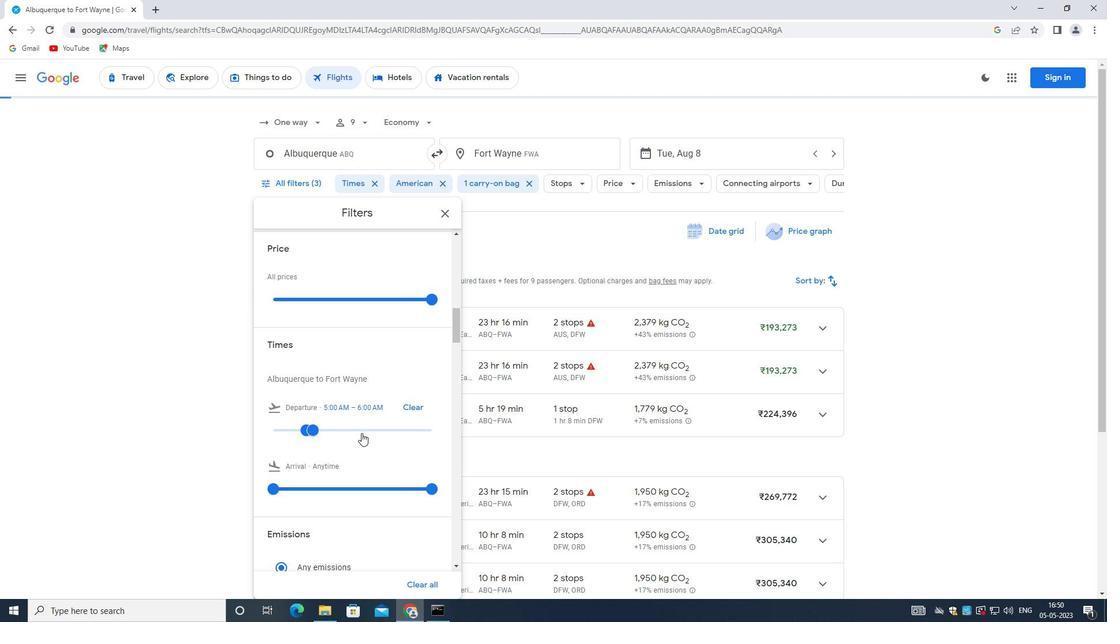 
Action: Mouse scrolled (363, 419) with delta (0, 0)
Screenshot: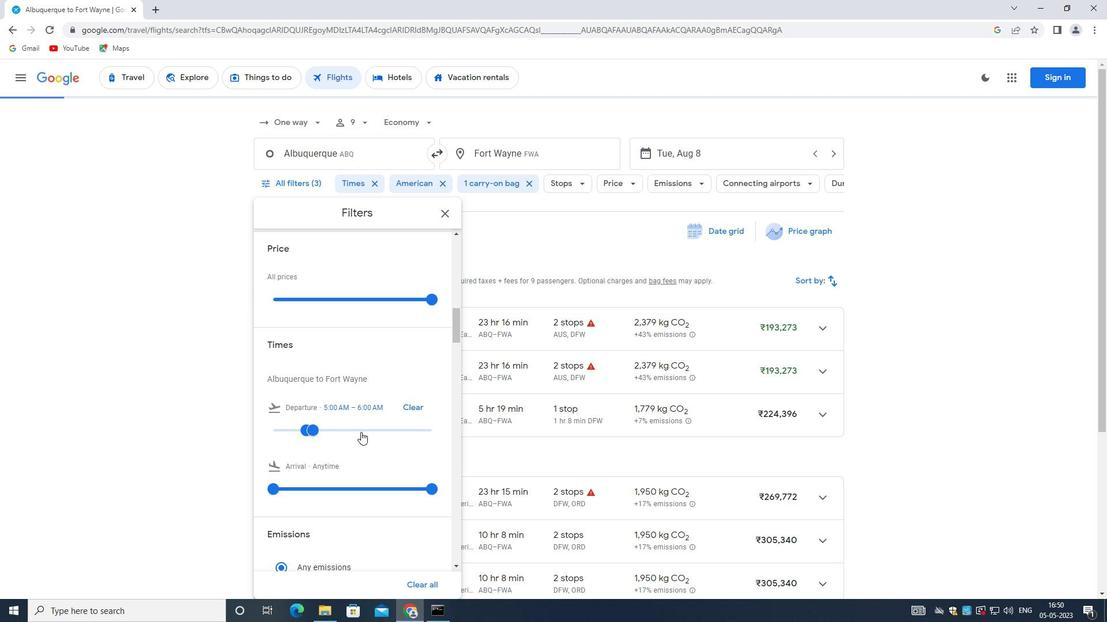 
Action: Mouse moved to (363, 419)
Screenshot: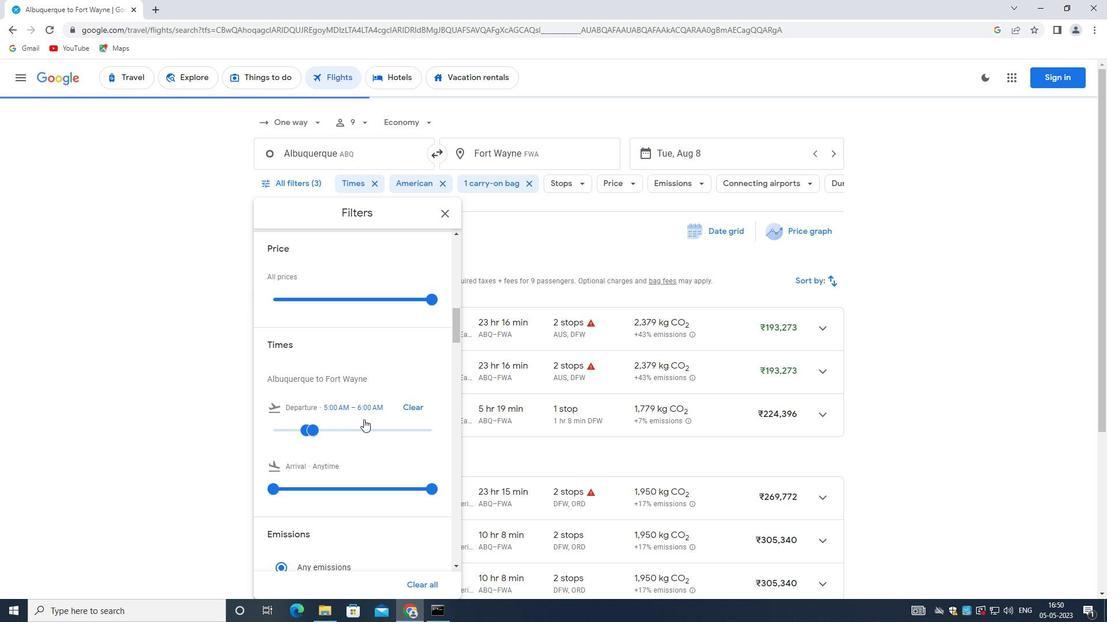 
Action: Mouse scrolled (363, 418) with delta (0, 0)
Screenshot: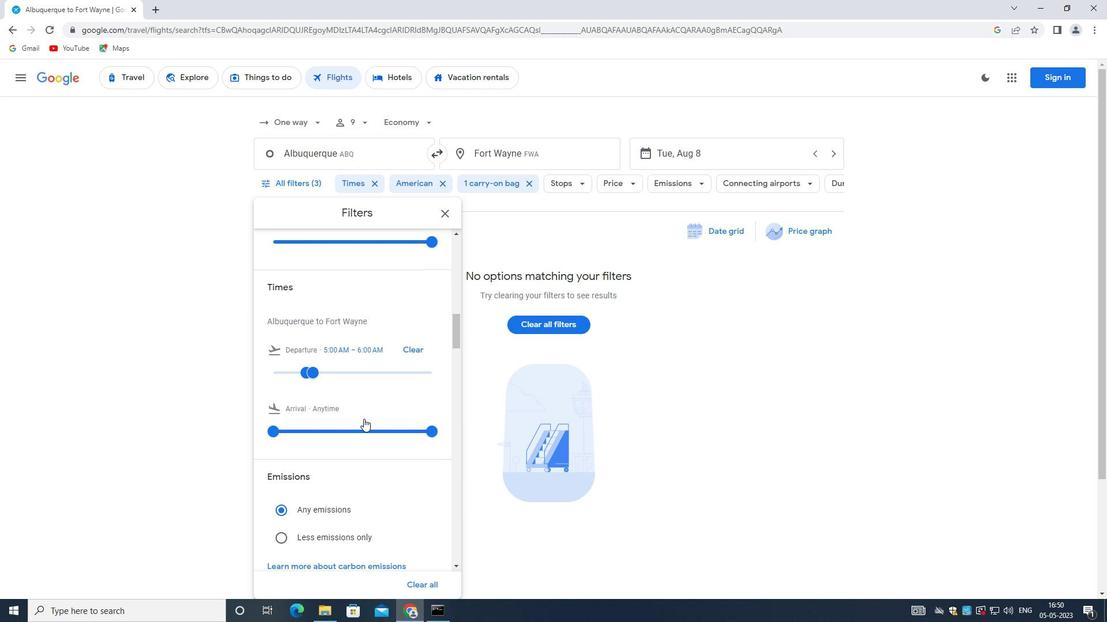 
Action: Mouse scrolled (363, 418) with delta (0, 0)
Screenshot: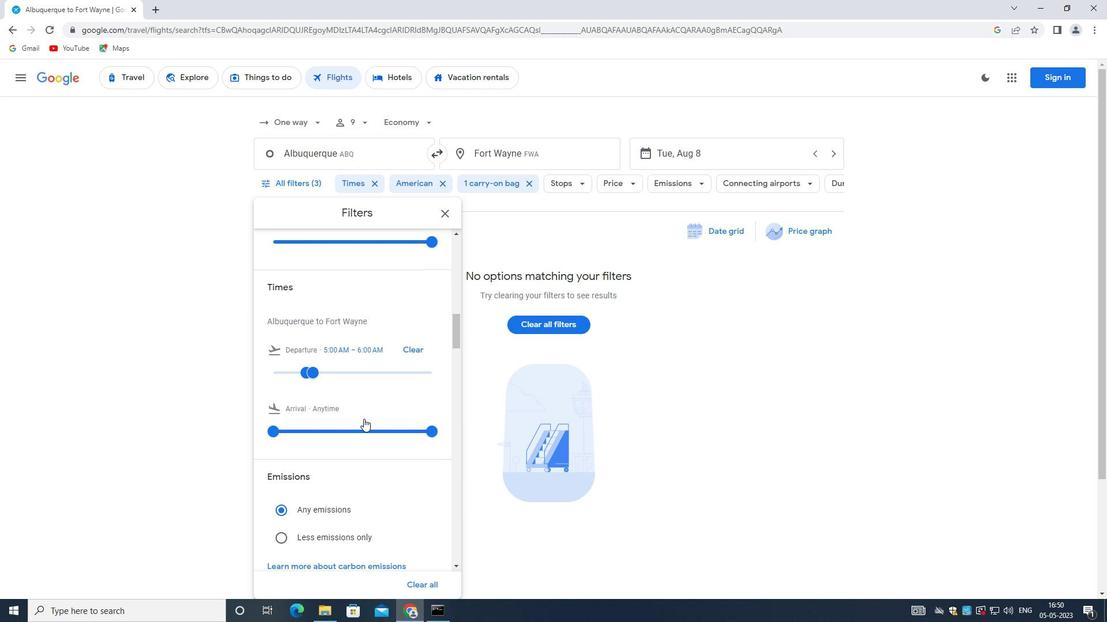 
Action: Mouse scrolled (363, 418) with delta (0, 0)
Screenshot: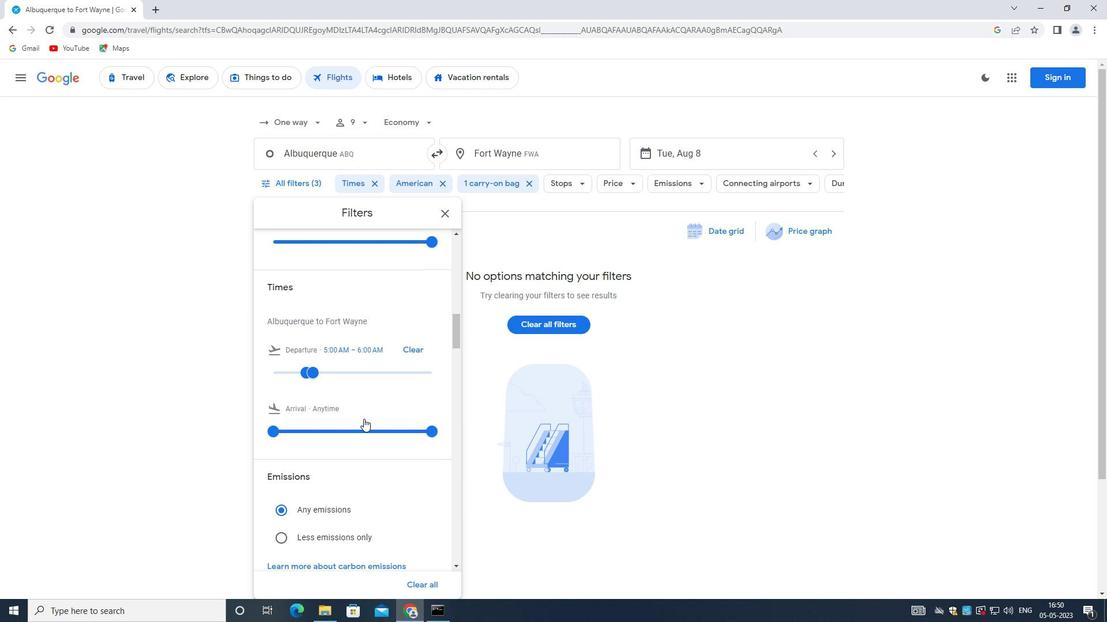 
Action: Mouse scrolled (363, 418) with delta (0, 0)
Screenshot: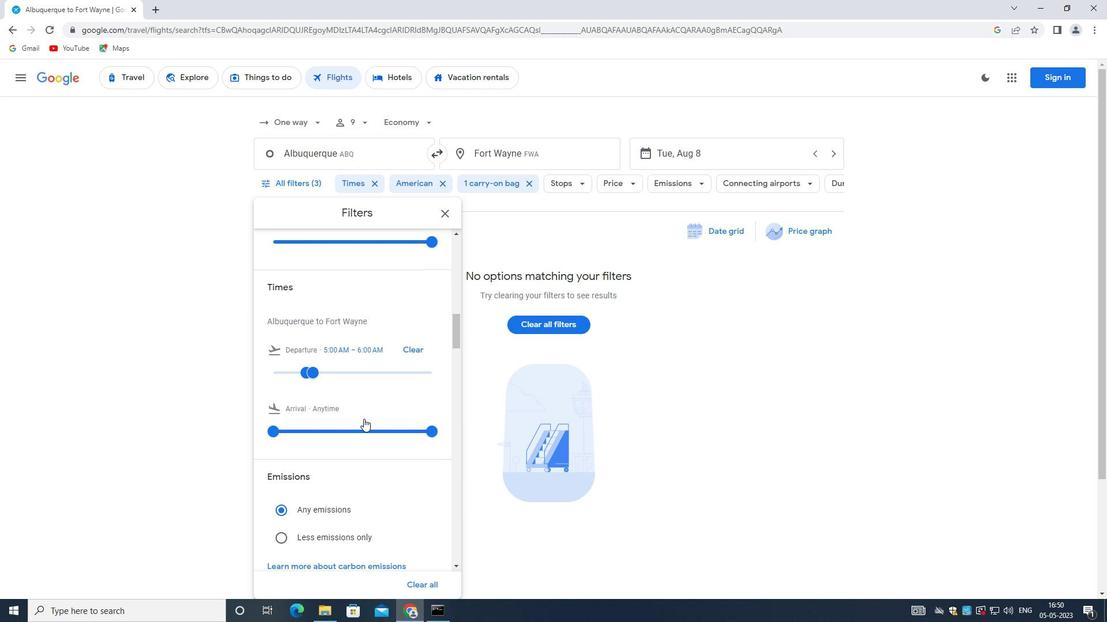 
Action: Mouse scrolled (363, 418) with delta (0, 0)
Screenshot: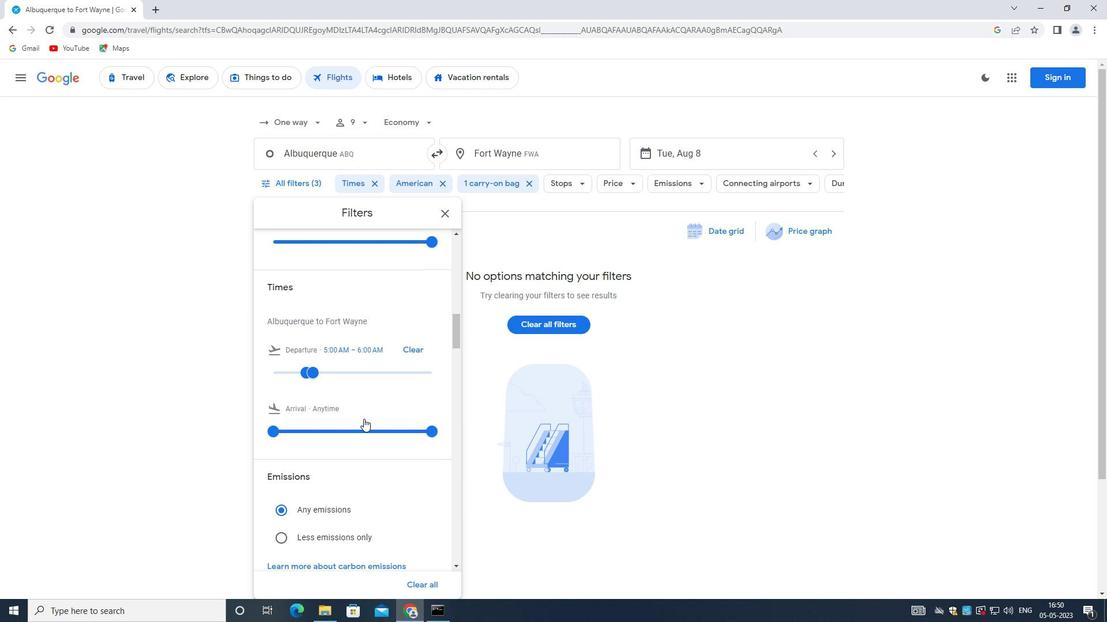 
Action: Mouse moved to (364, 418)
Screenshot: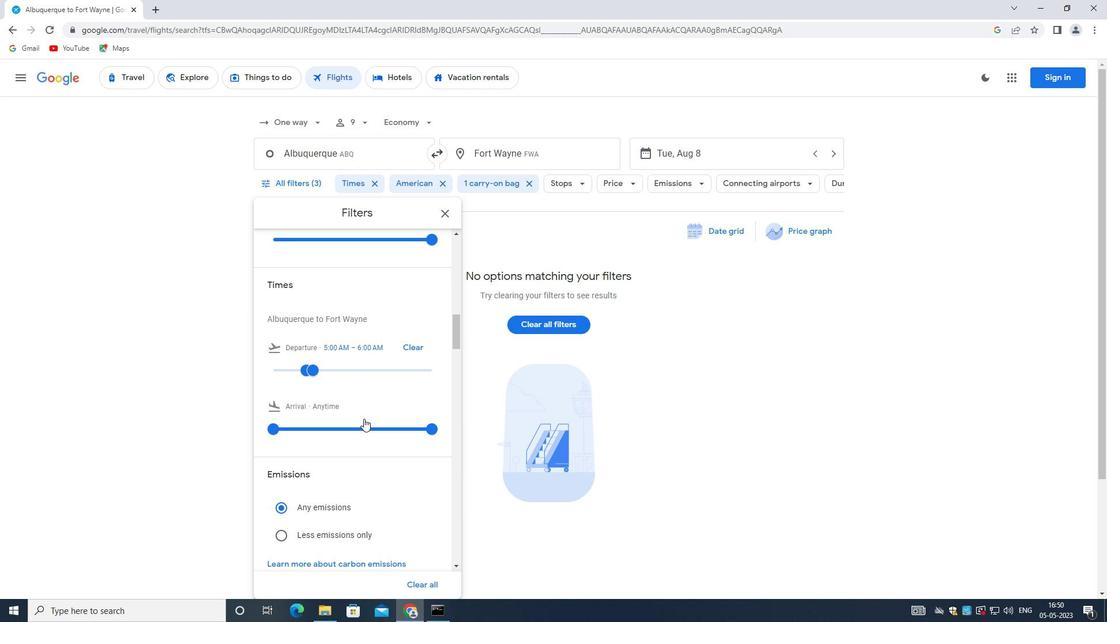 
Action: Mouse scrolled (364, 418) with delta (0, 0)
Screenshot: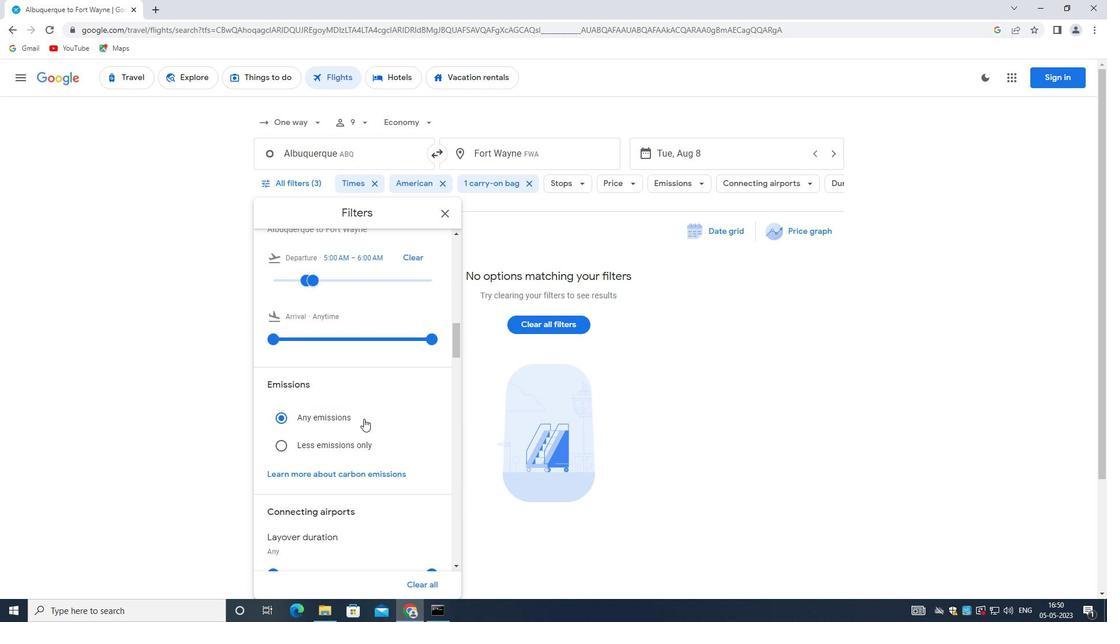 
Action: Mouse moved to (365, 418)
Screenshot: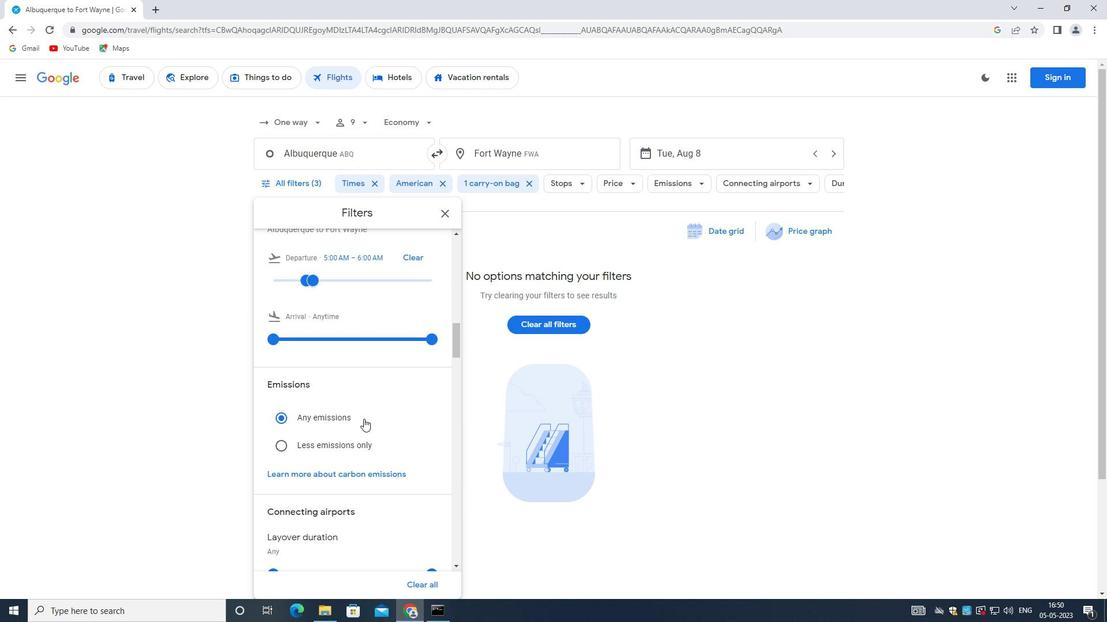 
Action: Mouse scrolled (365, 418) with delta (0, 0)
Screenshot: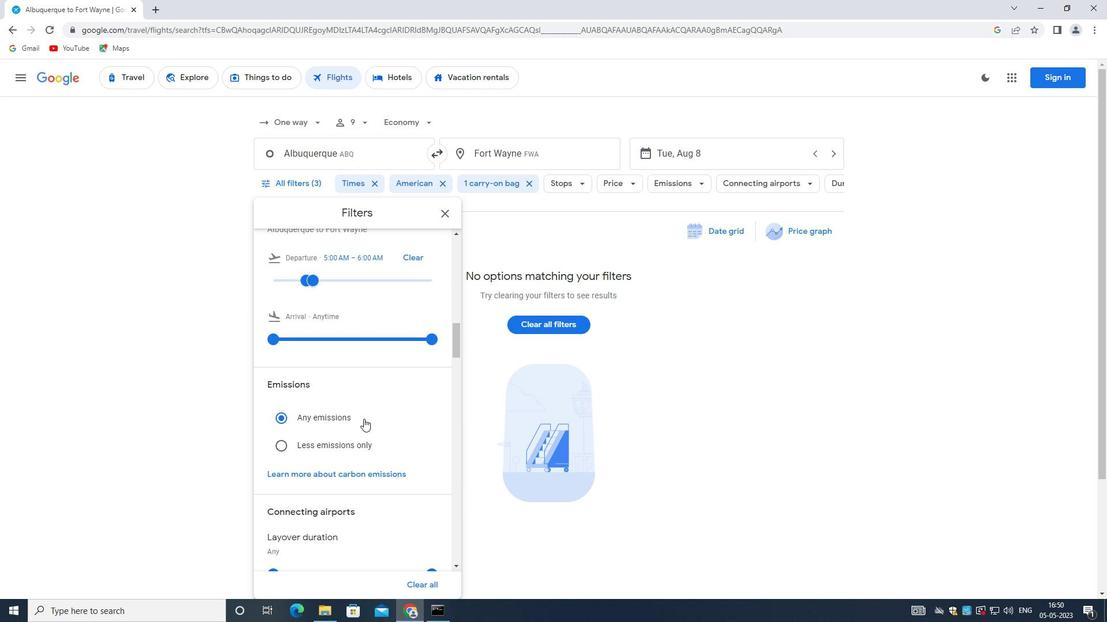 
Action: Mouse scrolled (365, 418) with delta (0, 0)
Screenshot: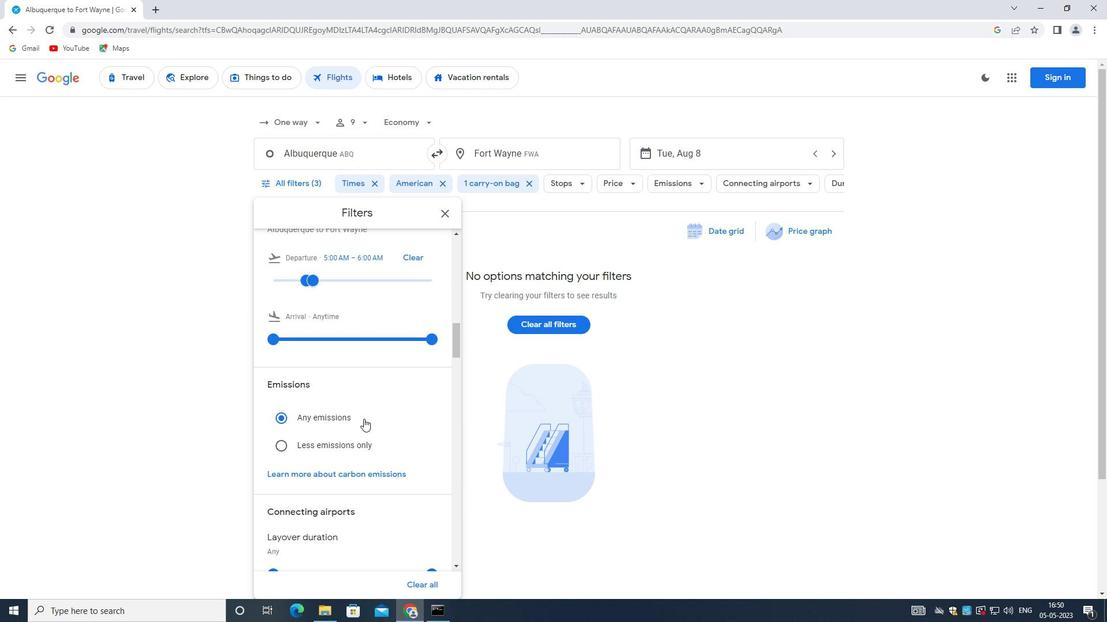 
Action: Mouse scrolled (365, 418) with delta (0, 0)
Screenshot: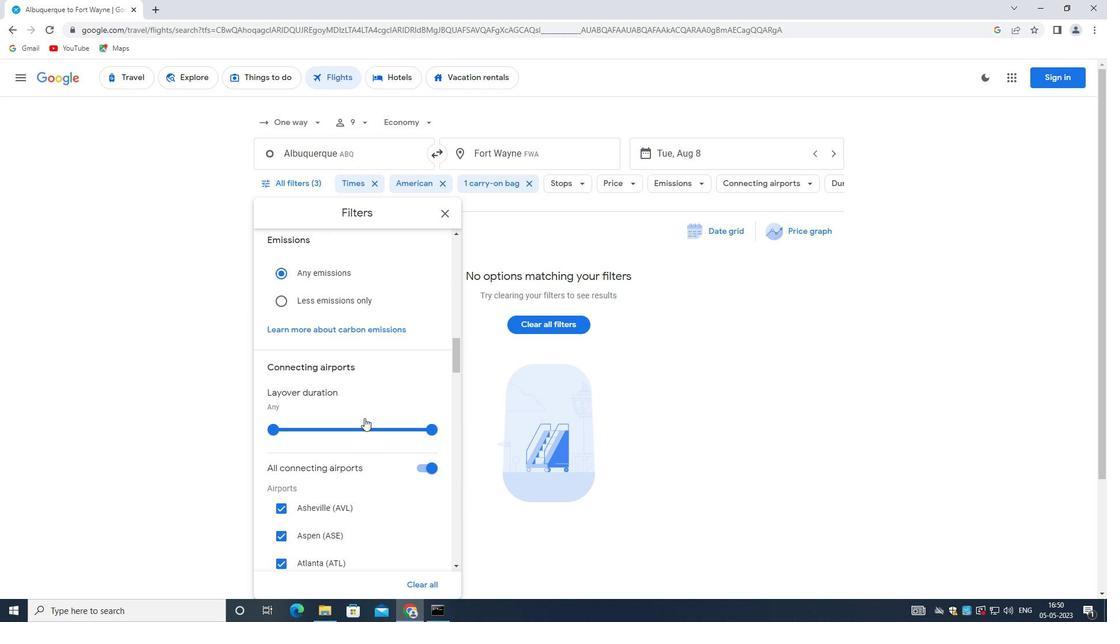 
Action: Mouse moved to (366, 418)
Screenshot: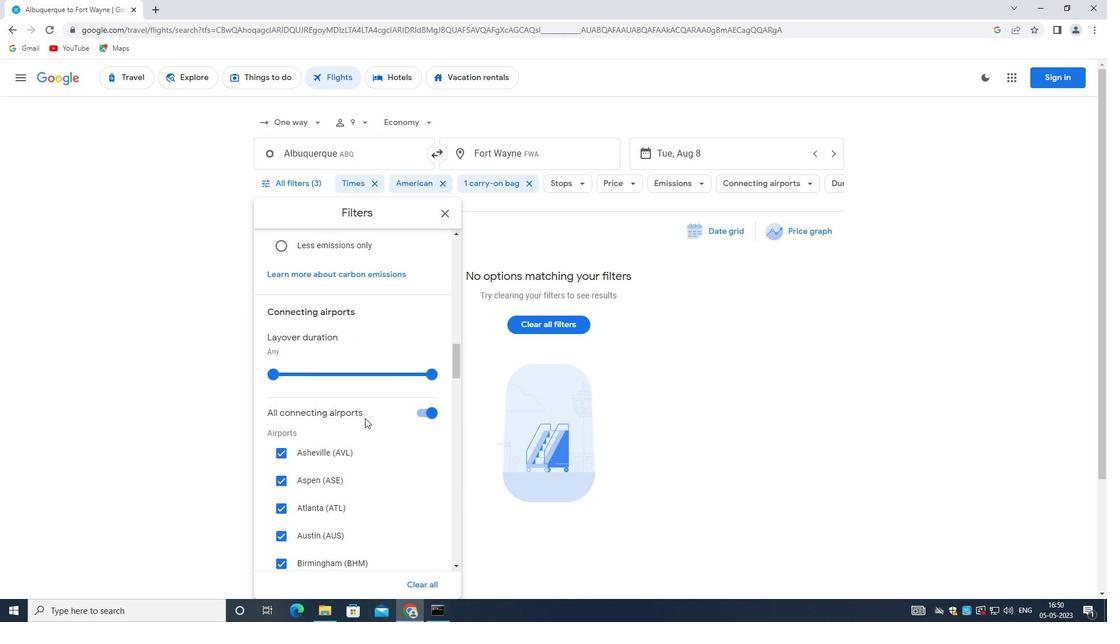
Action: Mouse scrolled (366, 417) with delta (0, 0)
Screenshot: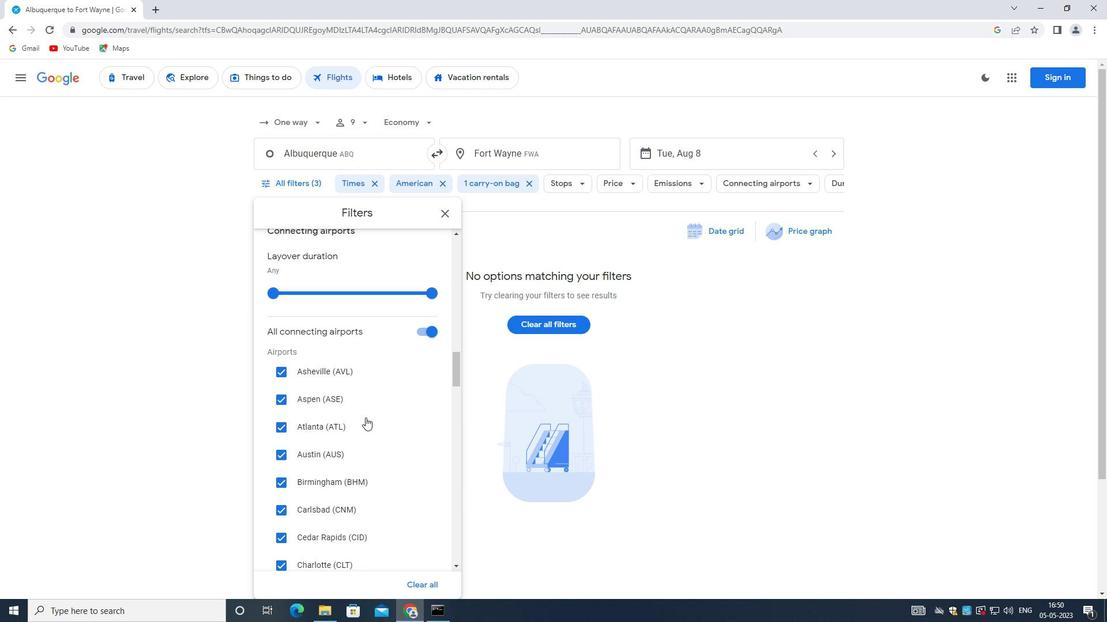 
Action: Mouse scrolled (366, 417) with delta (0, 0)
Screenshot: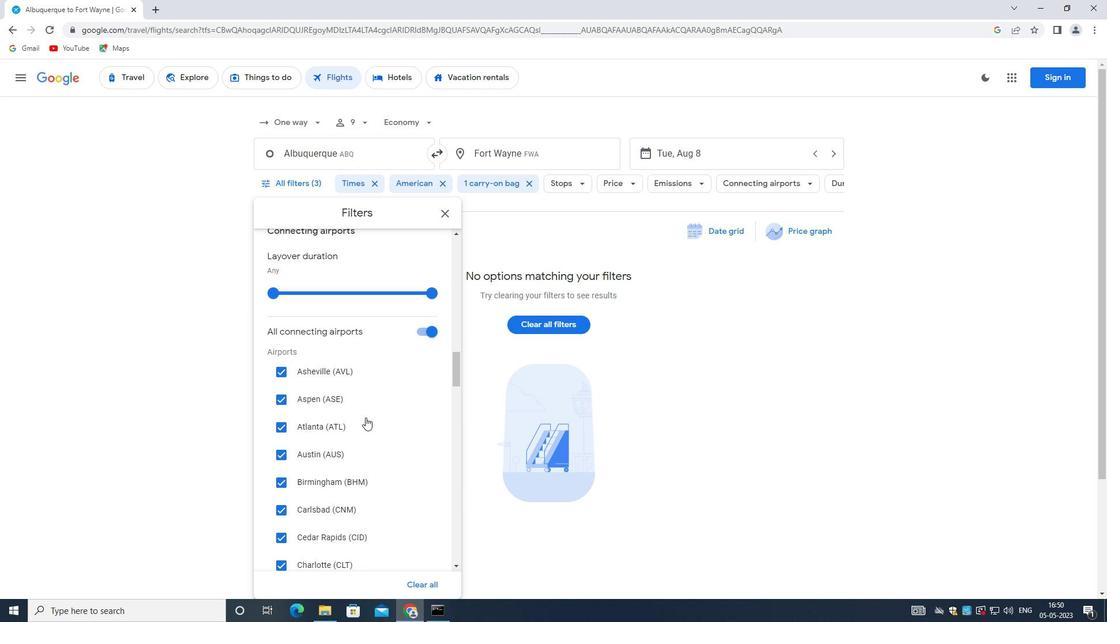 
Action: Mouse scrolled (366, 417) with delta (0, 0)
Screenshot: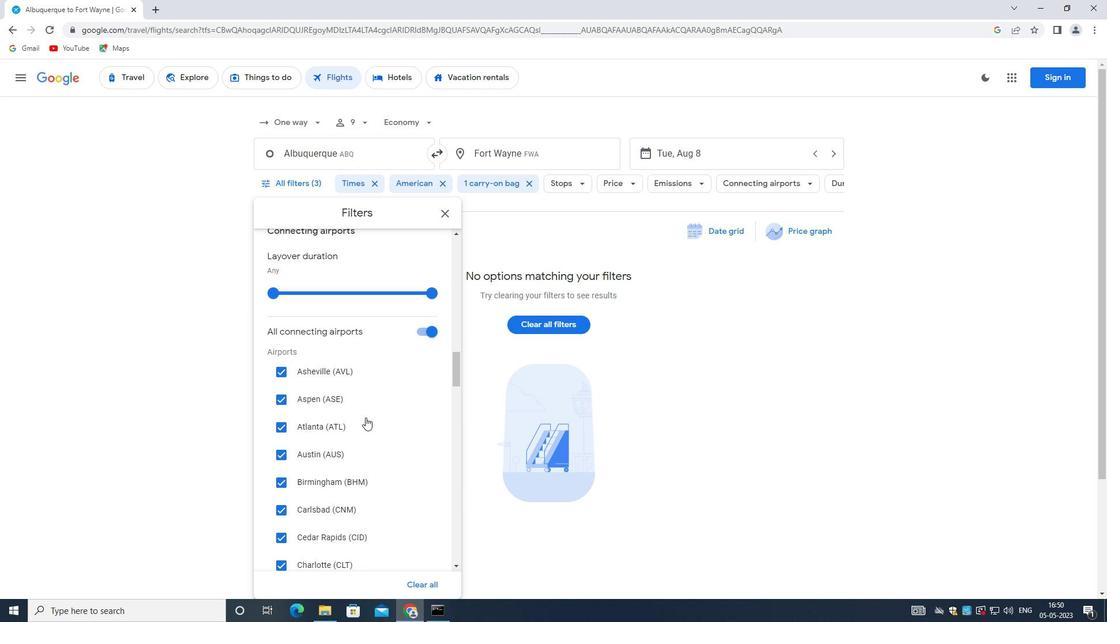 
Action: Mouse scrolled (366, 417) with delta (0, 0)
Screenshot: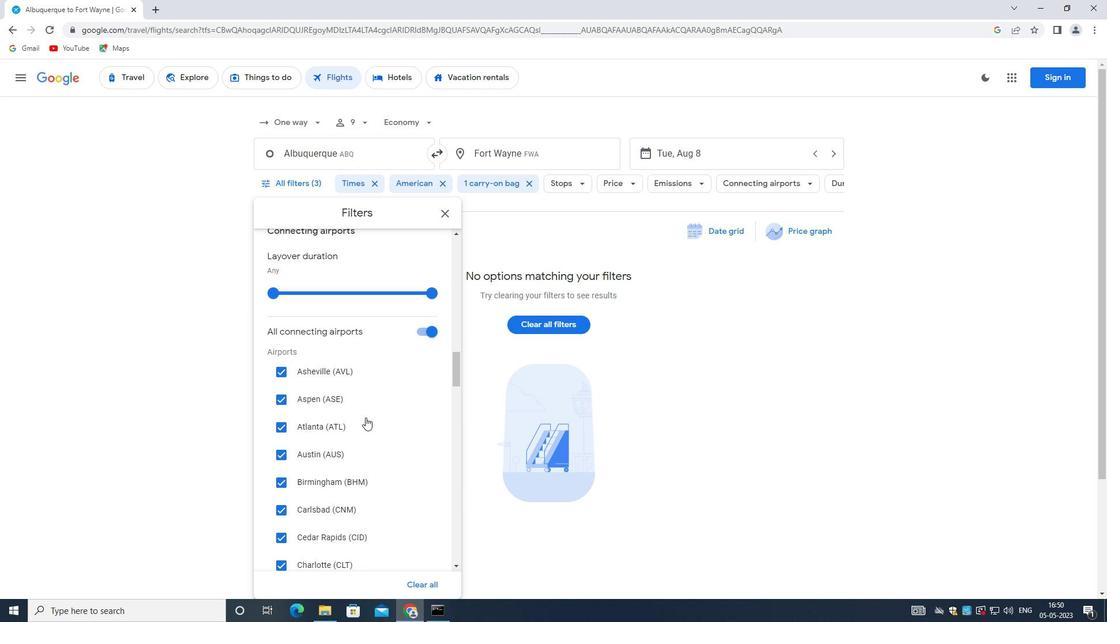 
Action: Mouse scrolled (366, 417) with delta (0, 0)
Screenshot: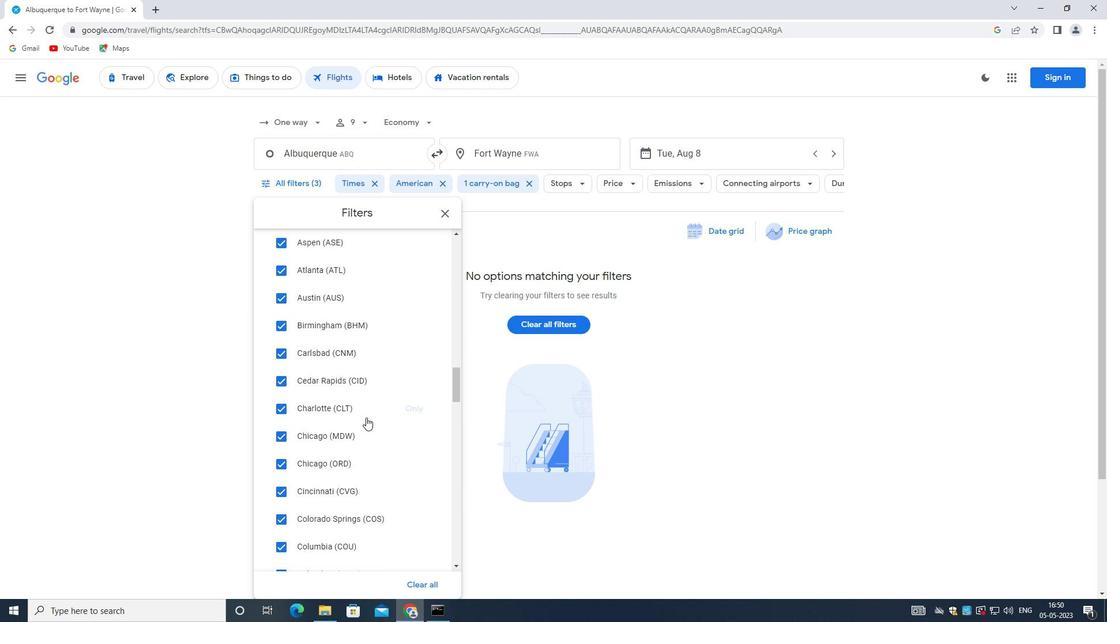 
Action: Mouse moved to (366, 418)
Screenshot: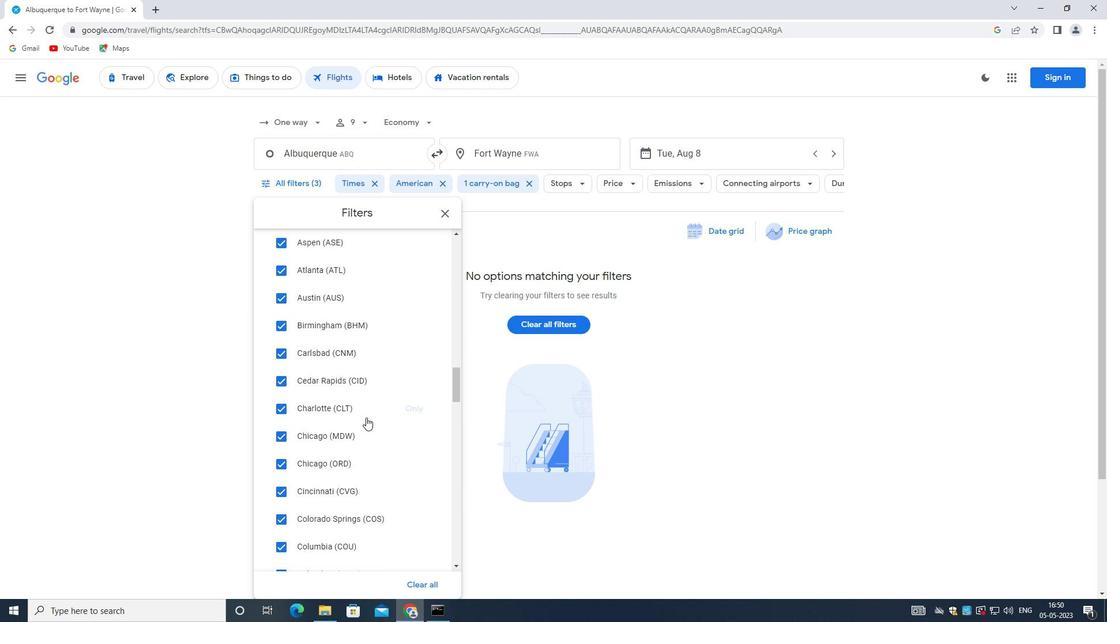 
Action: Mouse scrolled (366, 417) with delta (0, 0)
Screenshot: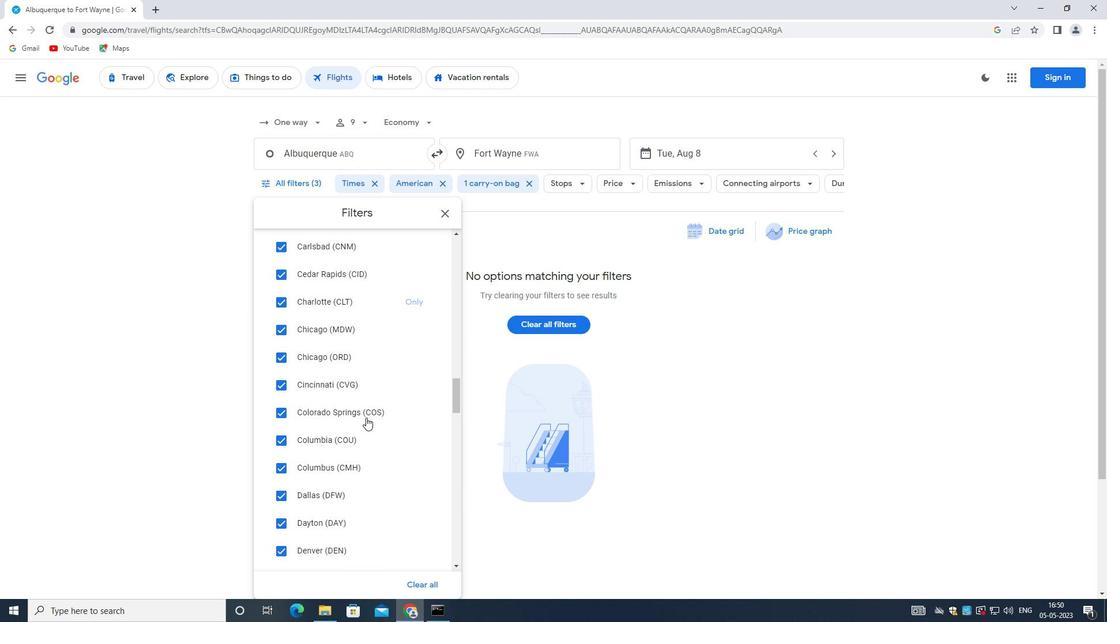 
Action: Mouse scrolled (366, 417) with delta (0, 0)
Screenshot: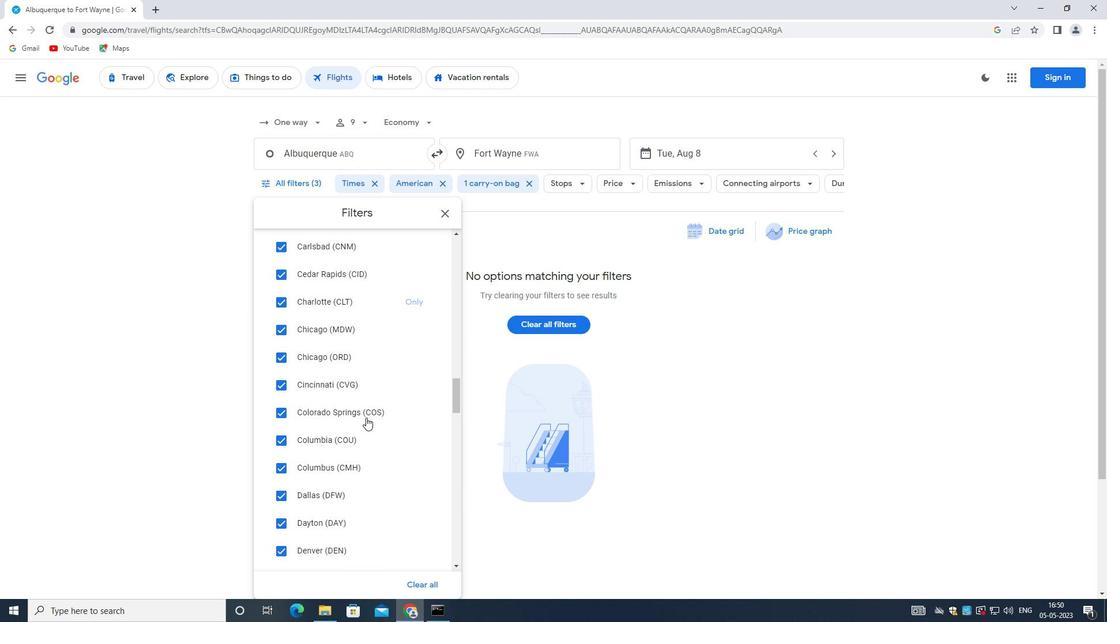 
Action: Mouse scrolled (366, 417) with delta (0, 0)
Screenshot: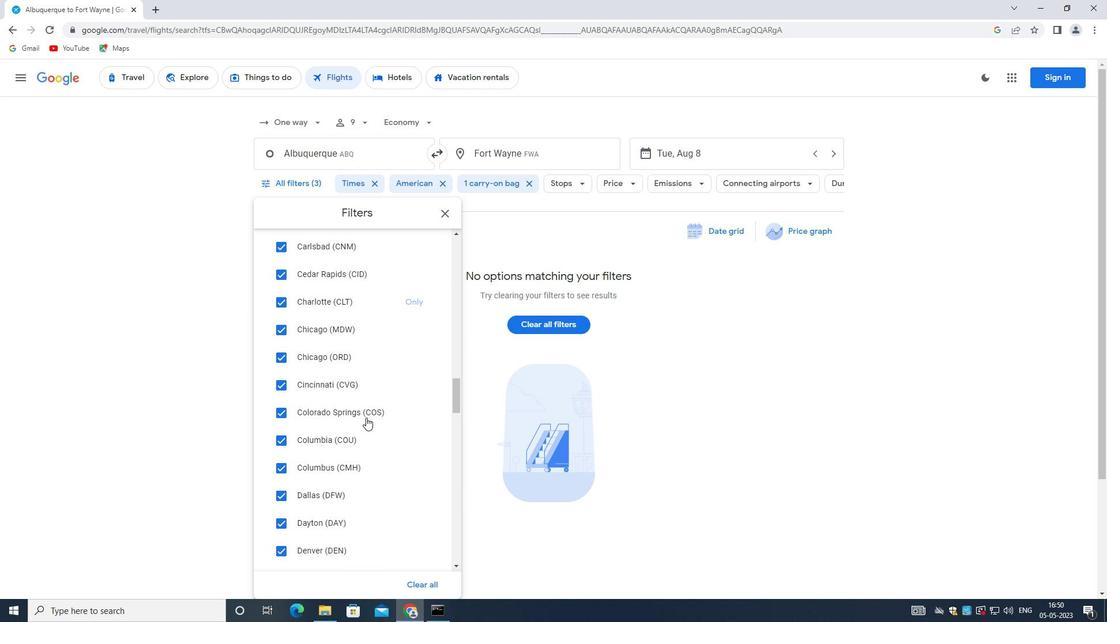 
Action: Mouse moved to (366, 418)
Screenshot: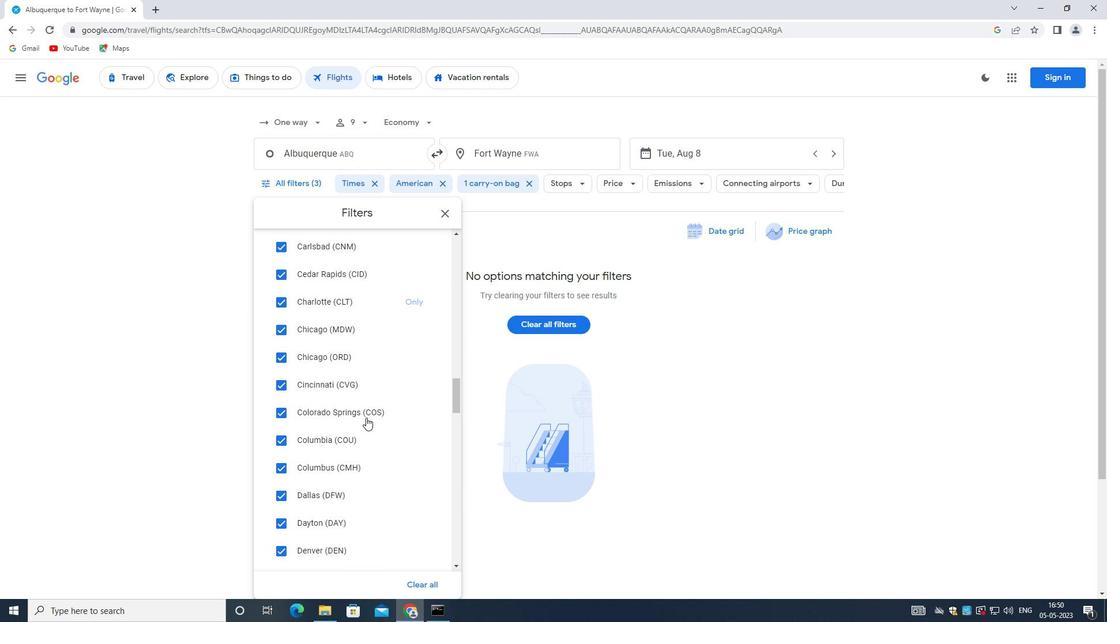 
Action: Mouse scrolled (366, 417) with delta (0, 0)
Screenshot: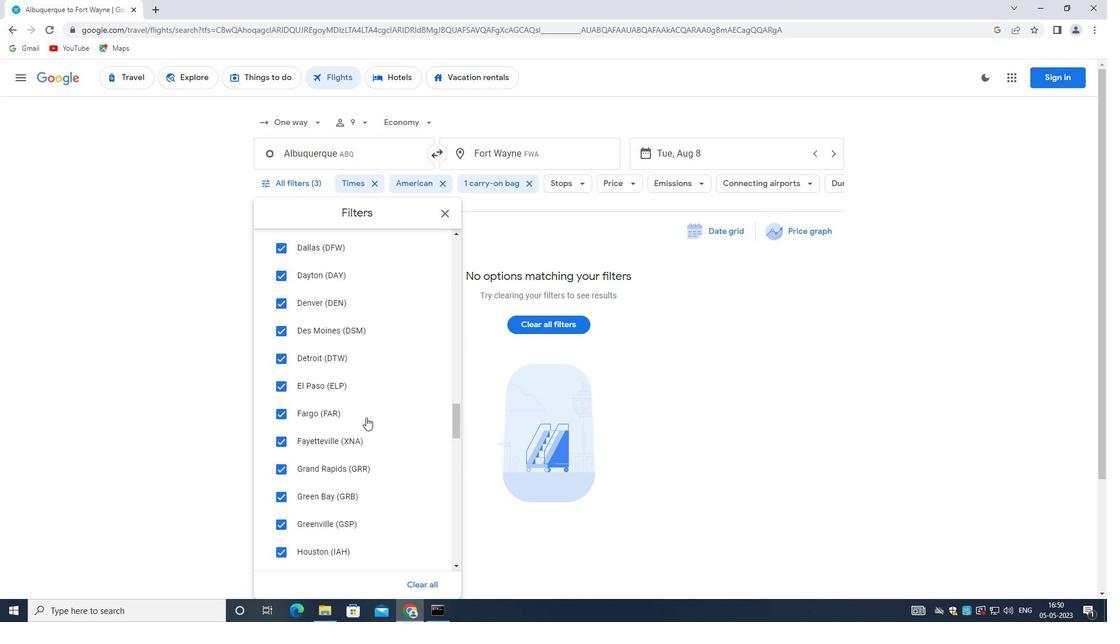 
Action: Mouse scrolled (366, 417) with delta (0, 0)
Screenshot: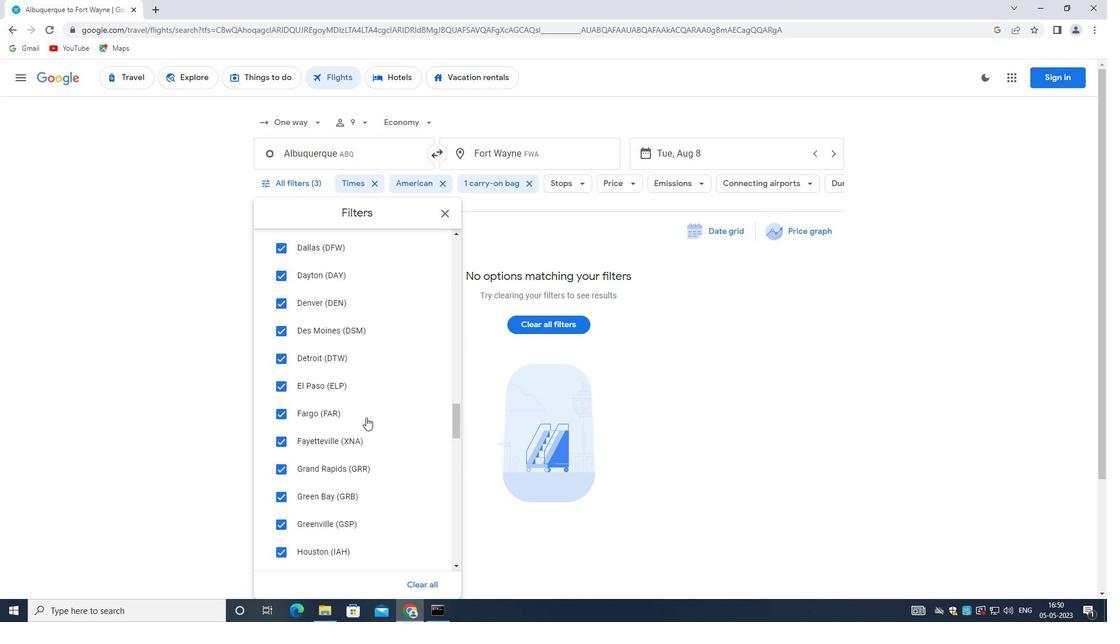 
Action: Mouse scrolled (366, 417) with delta (0, 0)
Screenshot: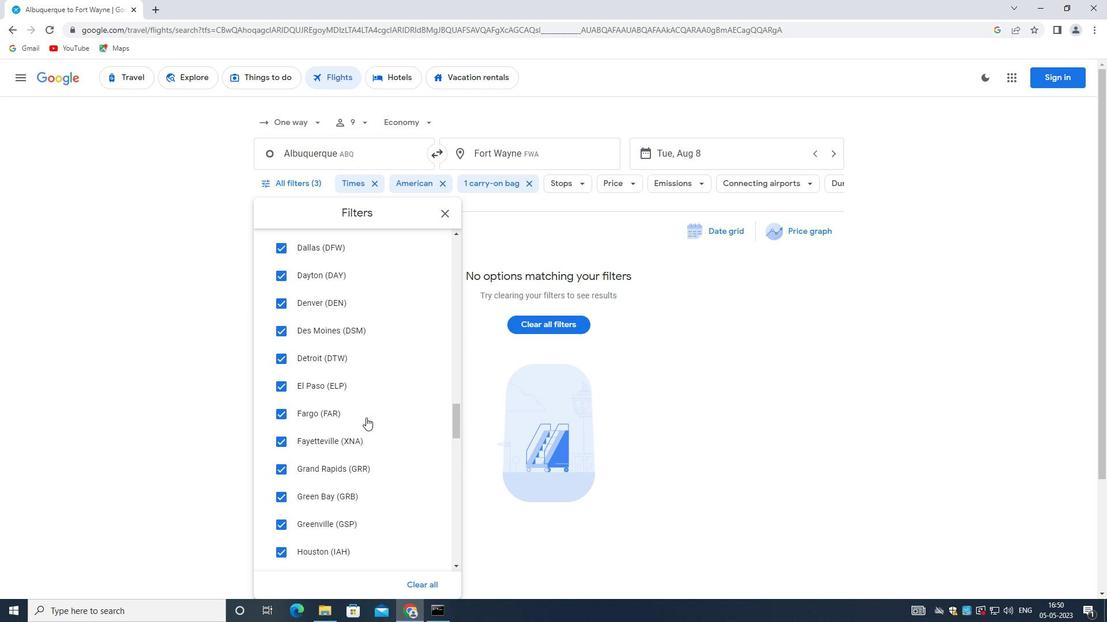 
Action: Mouse scrolled (366, 417) with delta (0, 0)
Screenshot: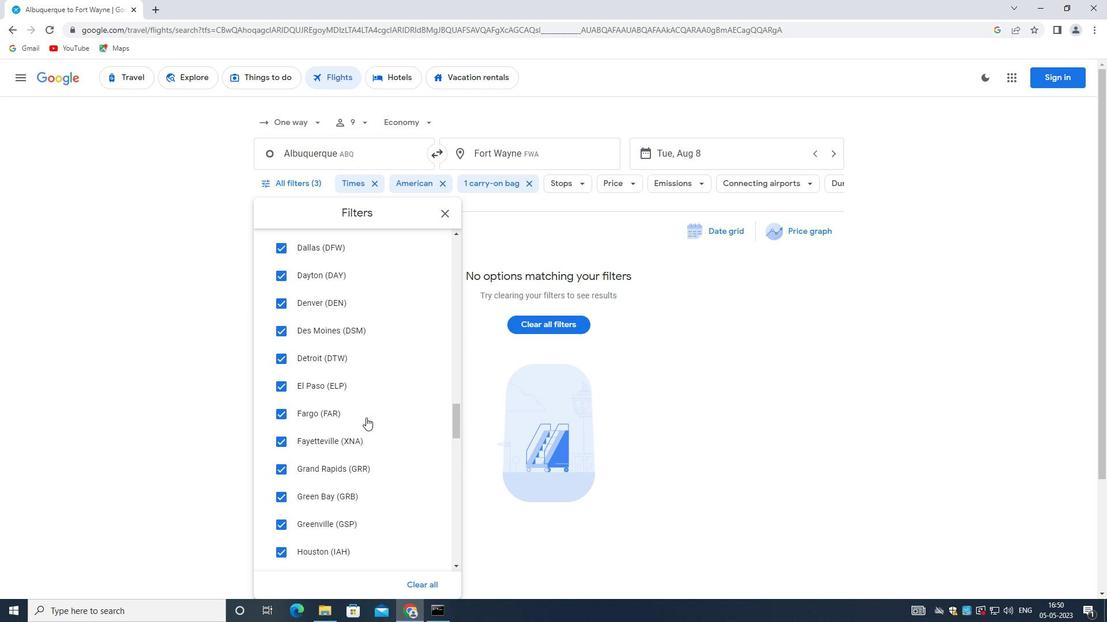 
Action: Mouse scrolled (366, 417) with delta (0, 0)
Screenshot: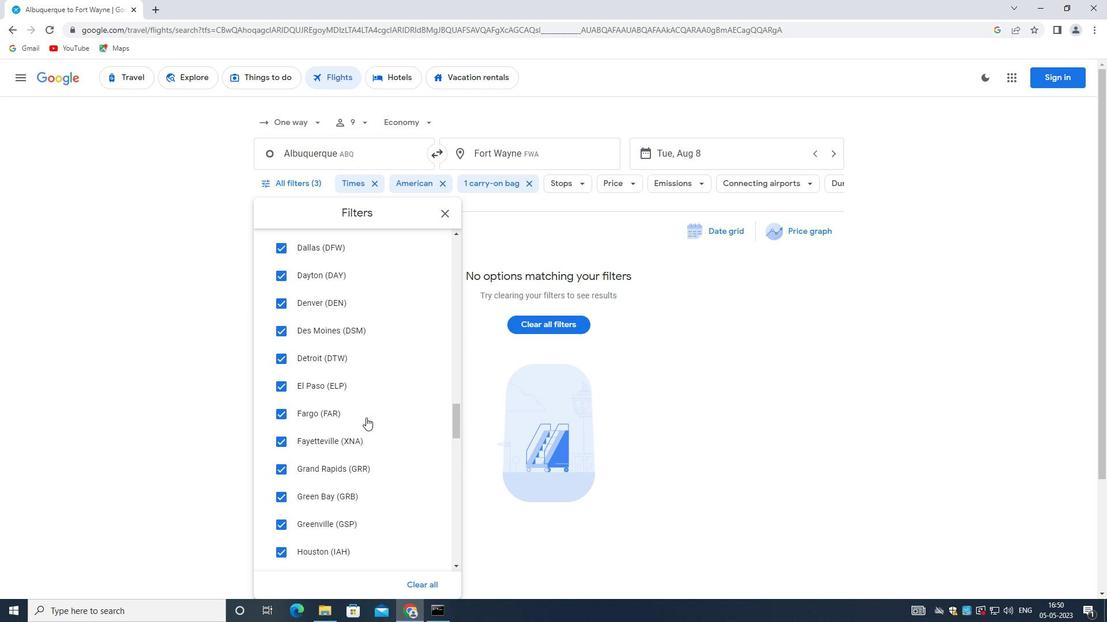 
Action: Mouse moved to (364, 418)
Screenshot: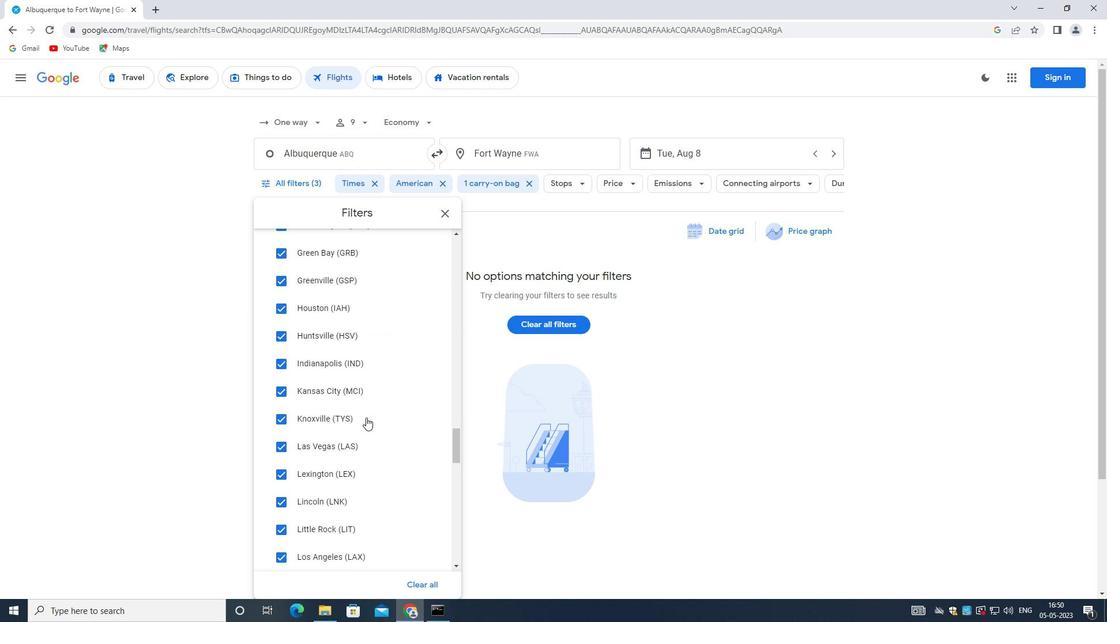
Action: Mouse scrolled (364, 417) with delta (0, 0)
Screenshot: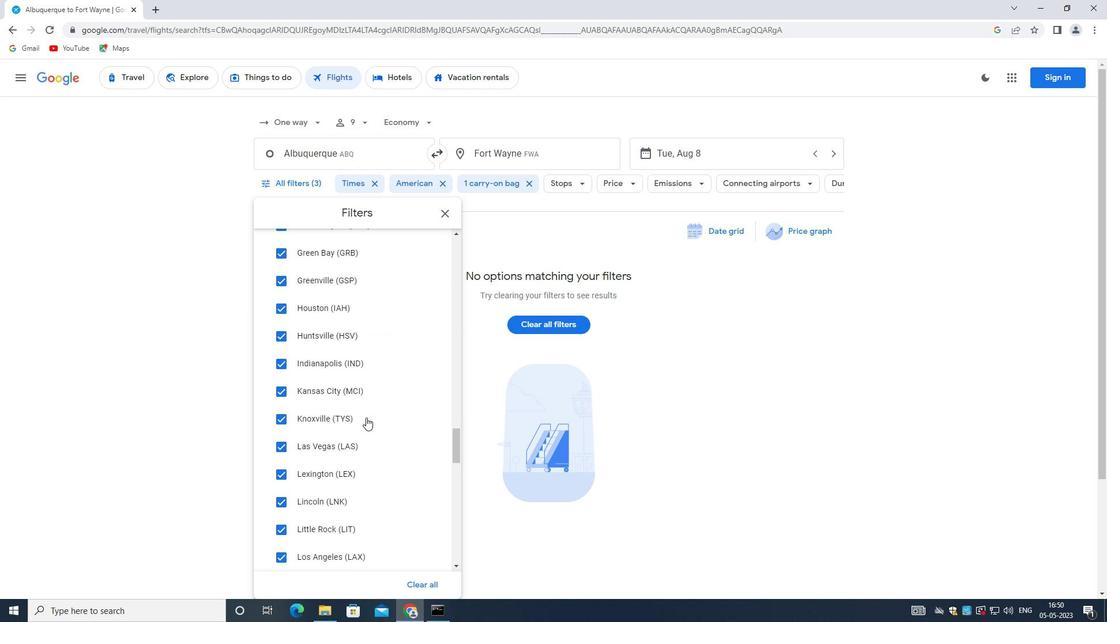 
Action: Mouse moved to (363, 419)
Screenshot: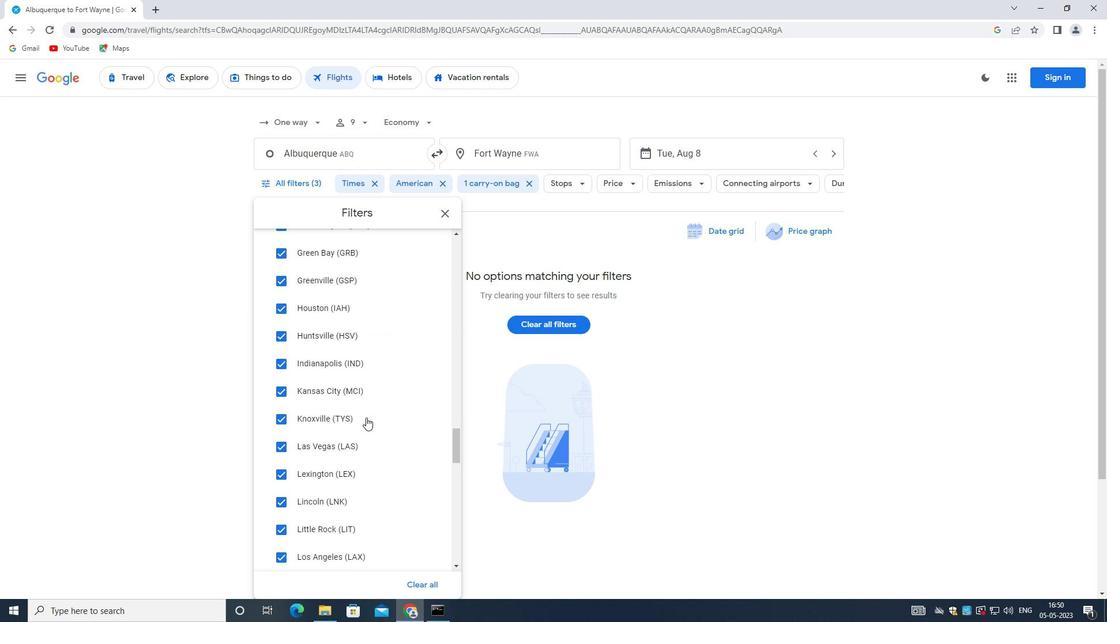 
Action: Mouse scrolled (363, 419) with delta (0, 0)
Screenshot: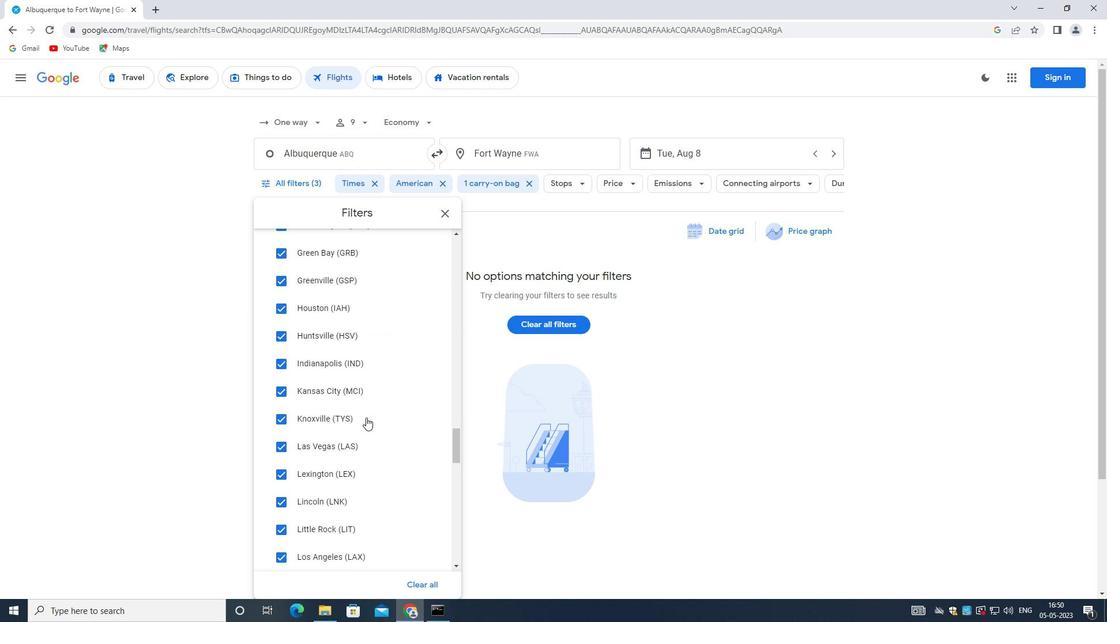 
Action: Mouse moved to (362, 420)
Screenshot: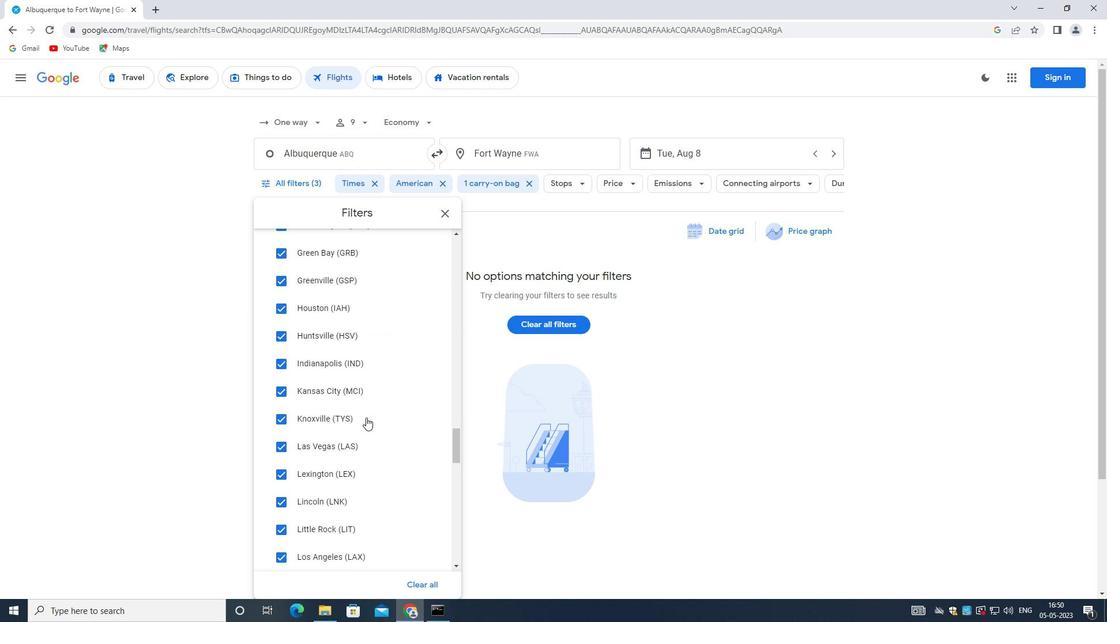 
Action: Mouse scrolled (362, 419) with delta (0, 0)
Screenshot: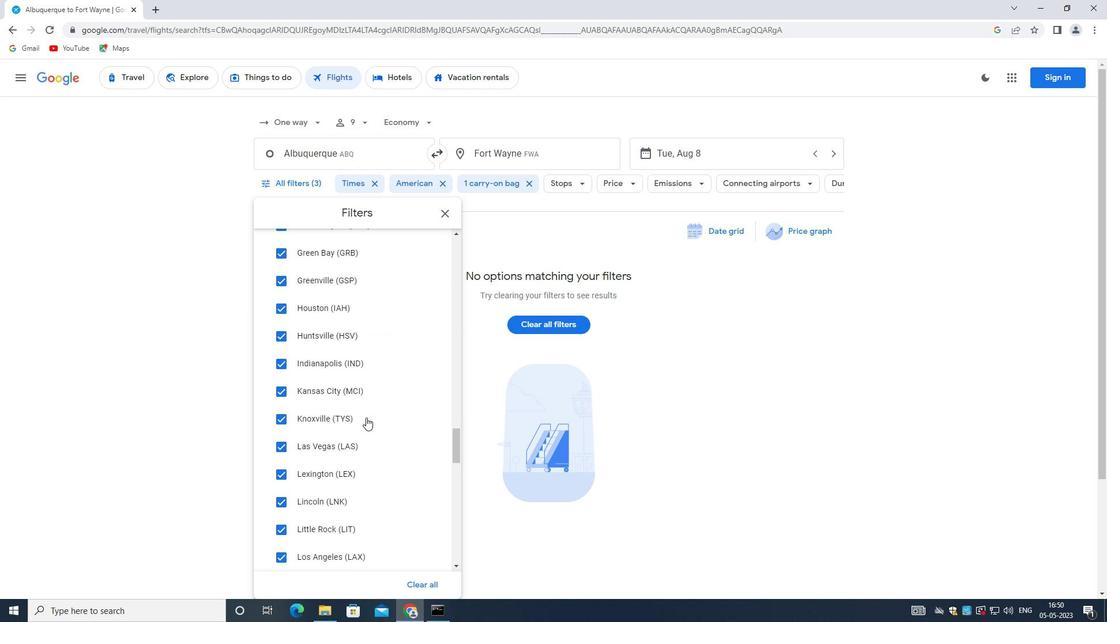 
Action: Mouse scrolled (362, 419) with delta (0, 0)
Screenshot: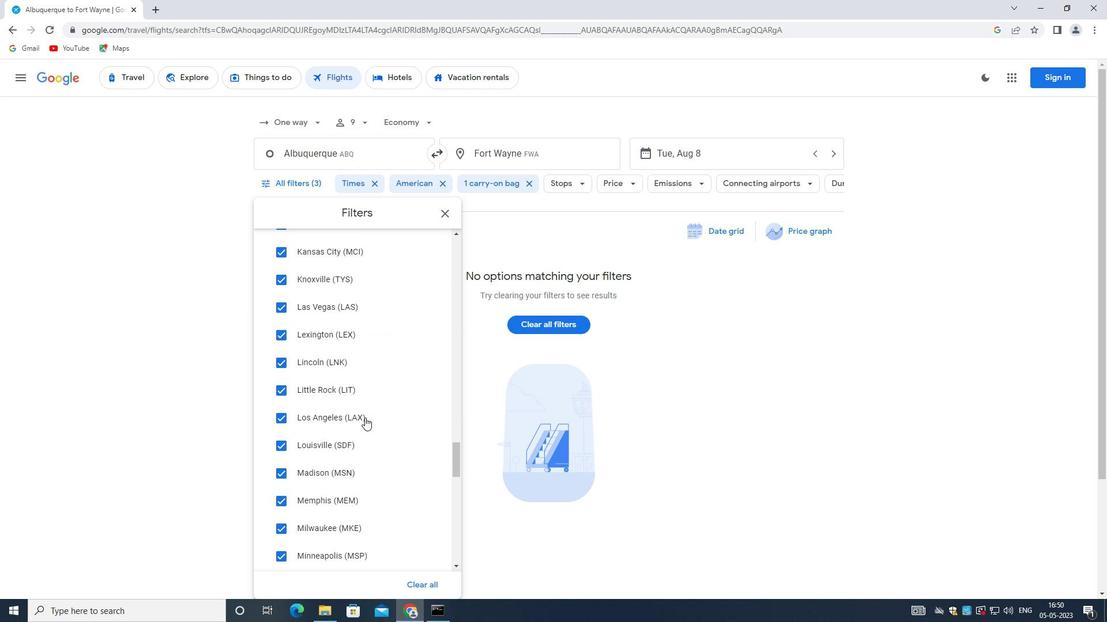 
Action: Mouse moved to (362, 421)
Screenshot: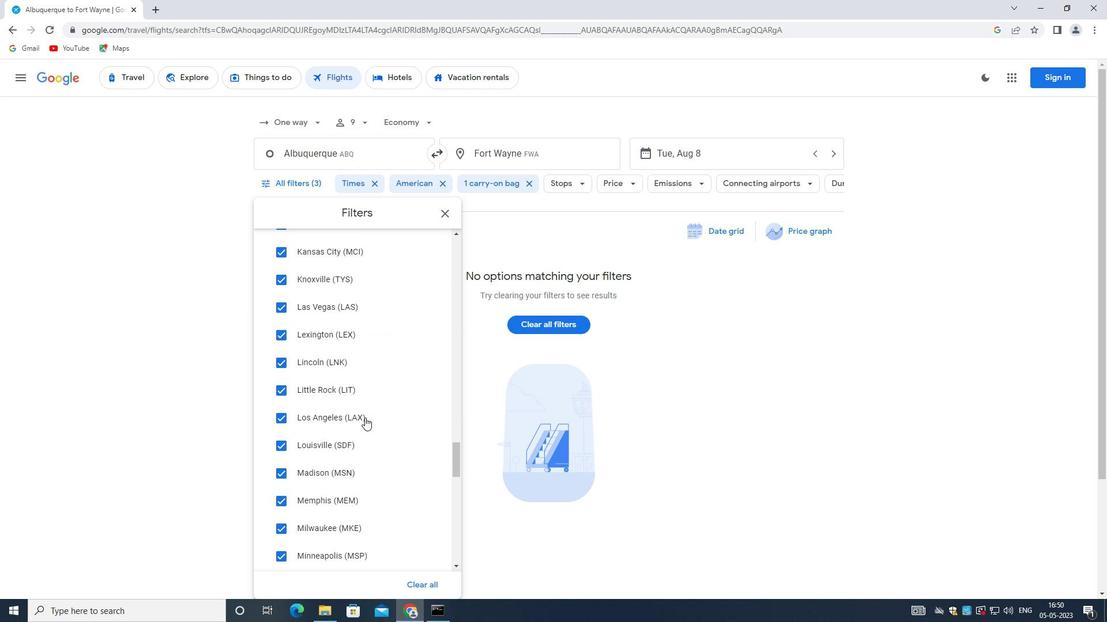 
Action: Mouse scrolled (362, 421) with delta (0, 0)
Screenshot: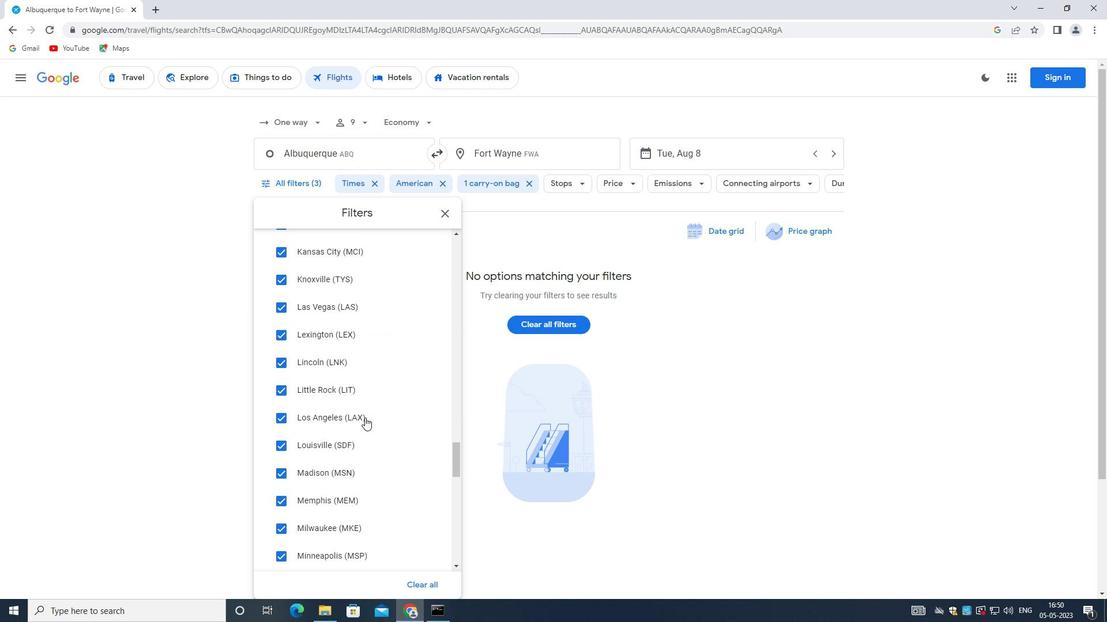 
Action: Mouse moved to (359, 429)
Screenshot: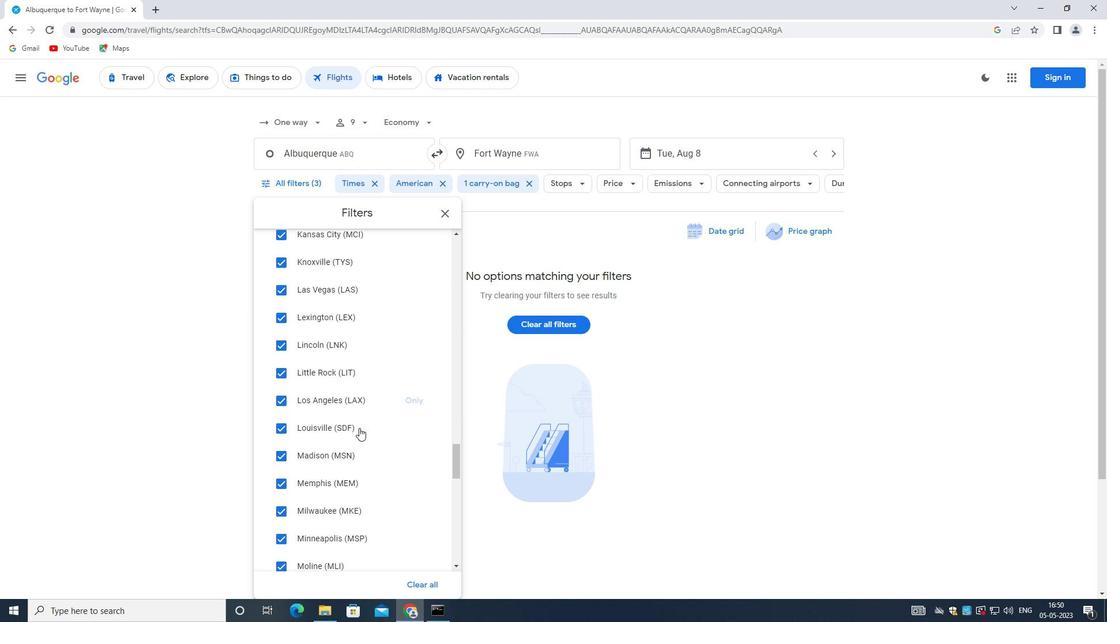 
Action: Mouse scrolled (359, 428) with delta (0, 0)
Screenshot: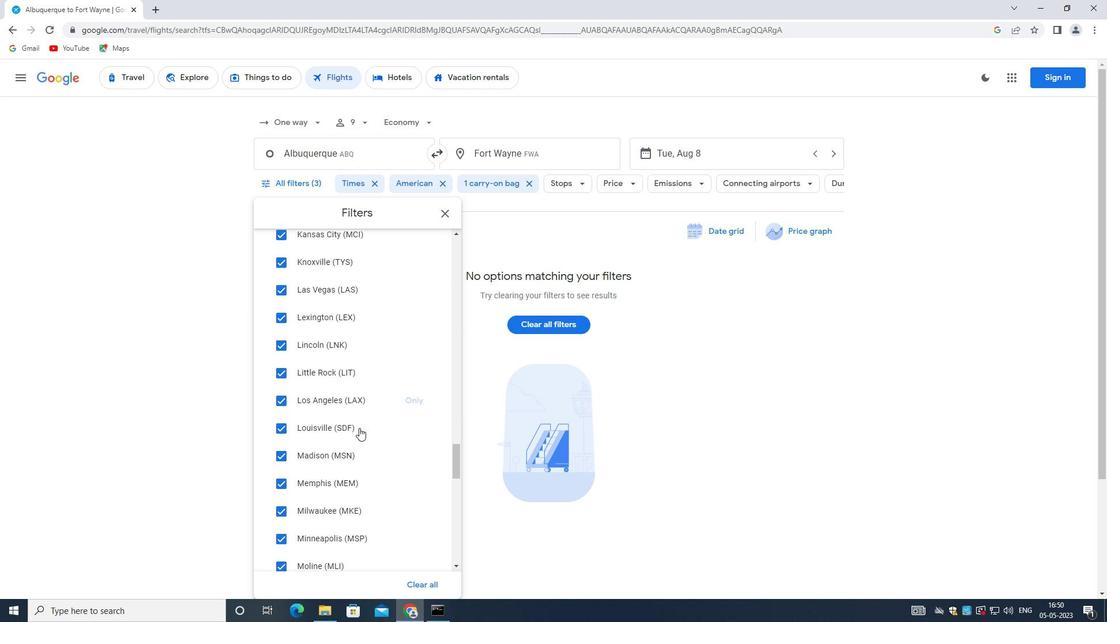 
Action: Mouse moved to (359, 432)
Screenshot: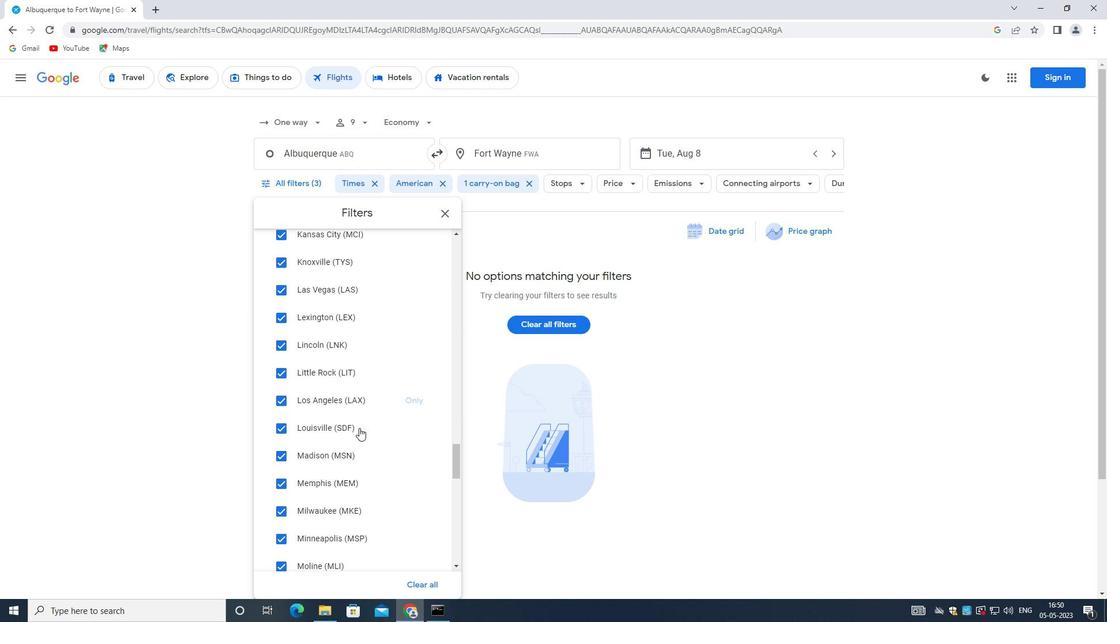
Action: Mouse scrolled (359, 431) with delta (0, 0)
Screenshot: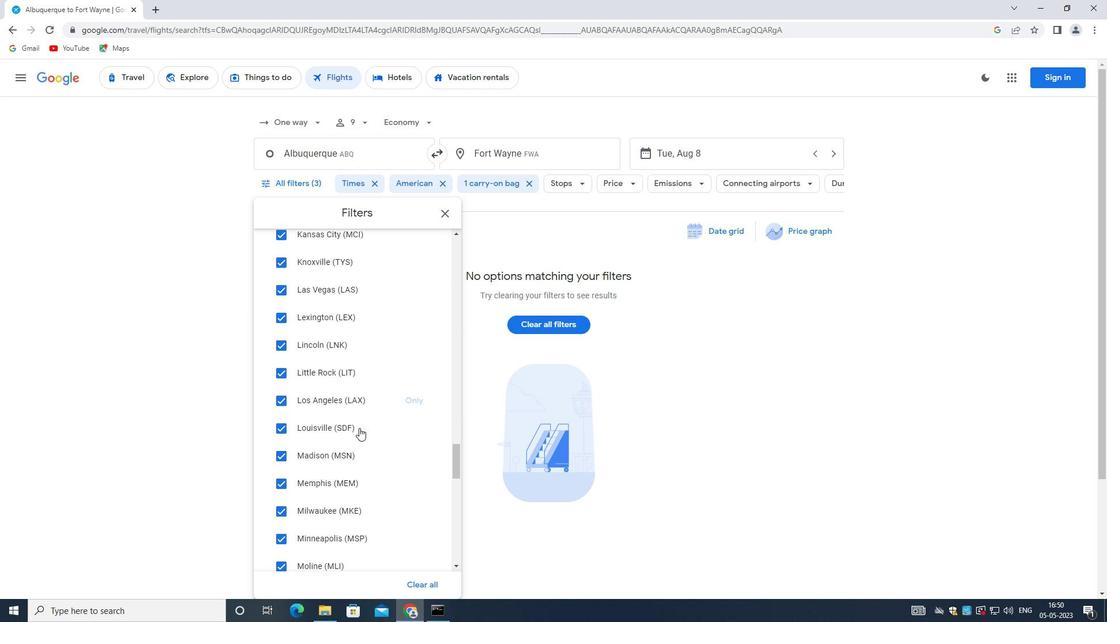 
Action: Mouse moved to (359, 432)
Screenshot: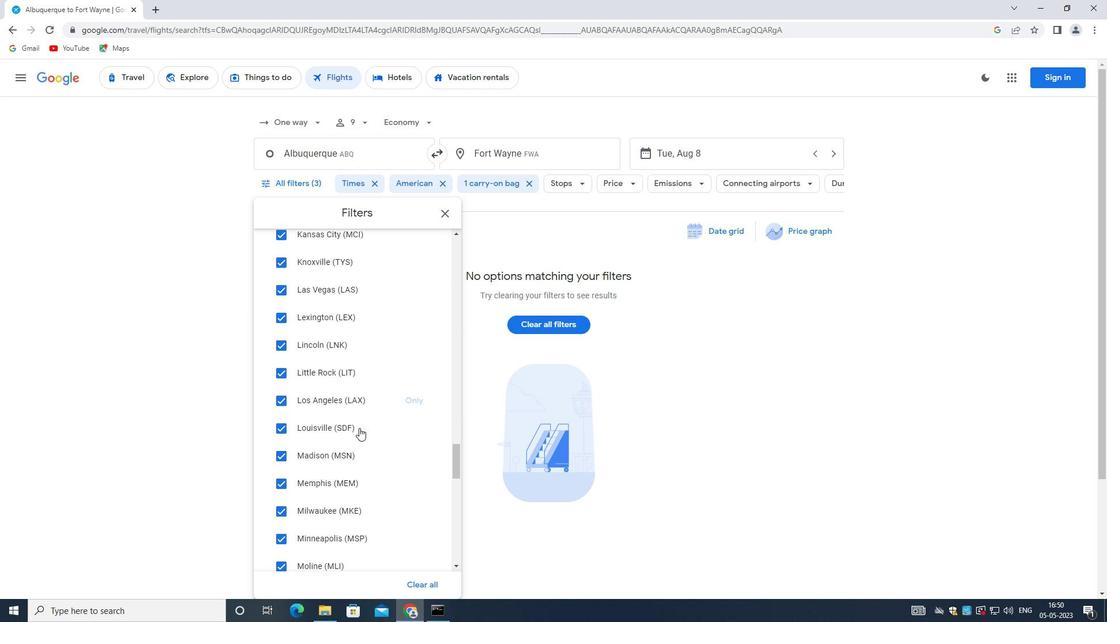 
Action: Mouse scrolled (359, 432) with delta (0, 0)
Screenshot: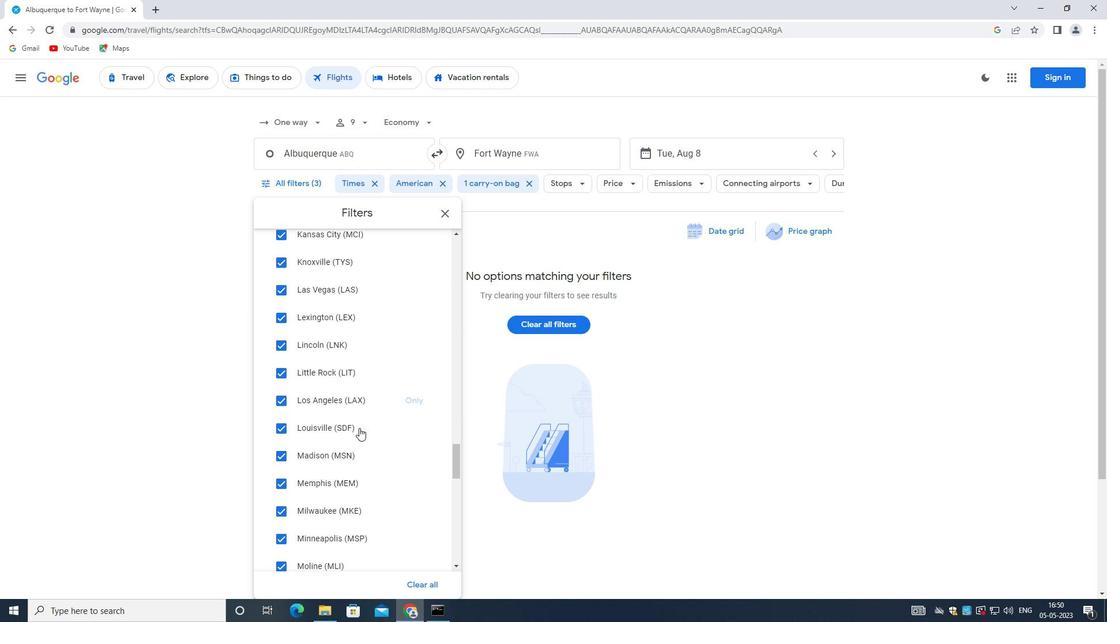 
Action: Mouse scrolled (359, 432) with delta (0, 0)
Screenshot: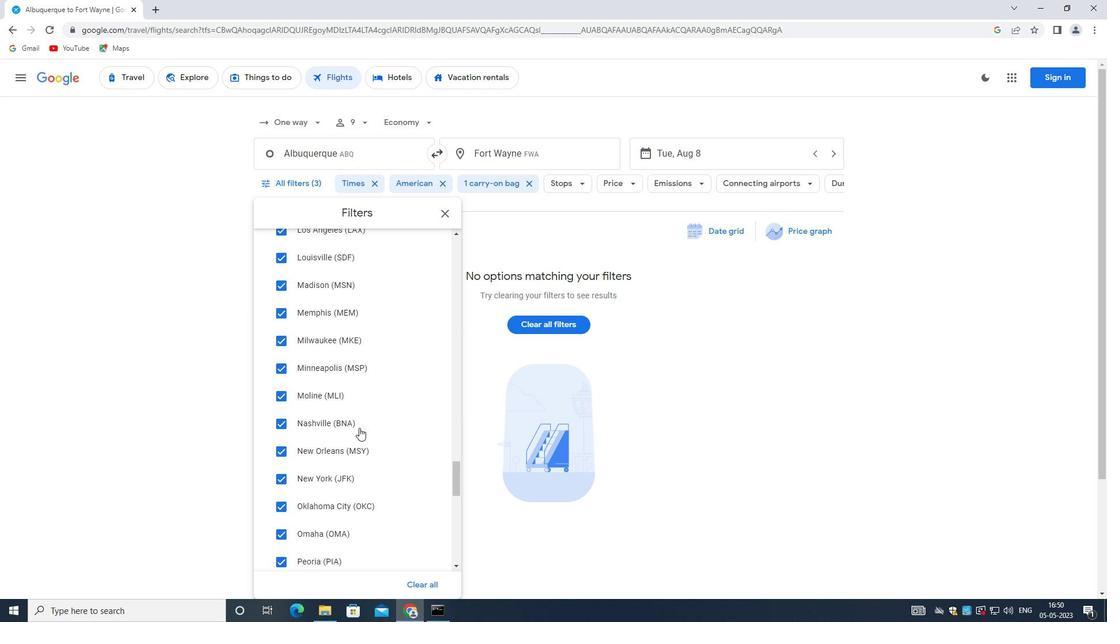 
Action: Mouse scrolled (359, 432) with delta (0, 0)
Screenshot: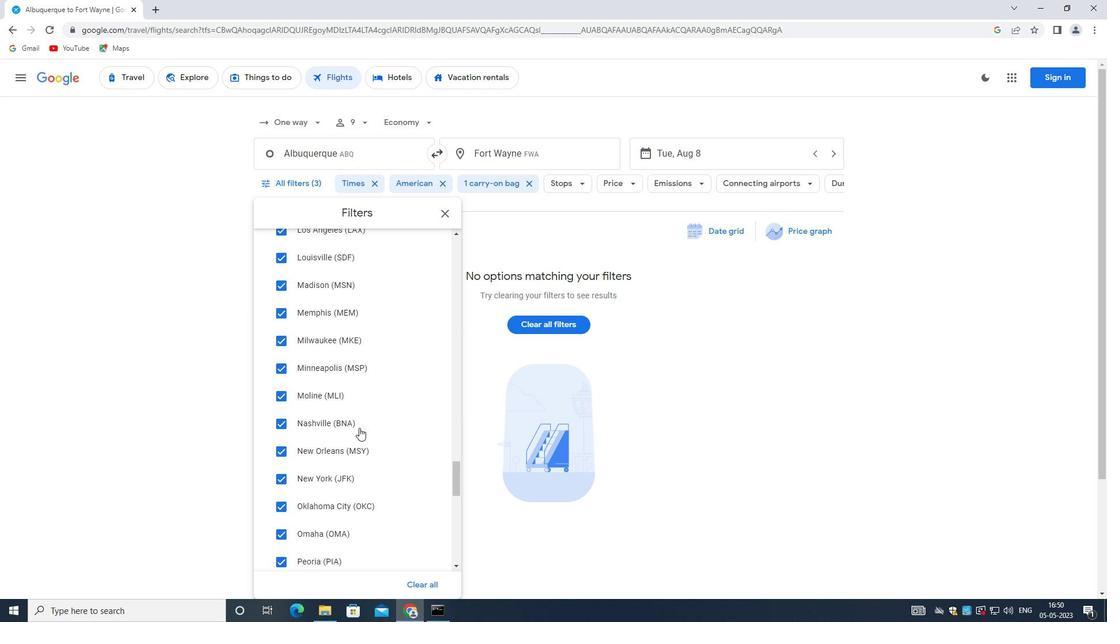 
Action: Mouse moved to (359, 432)
Screenshot: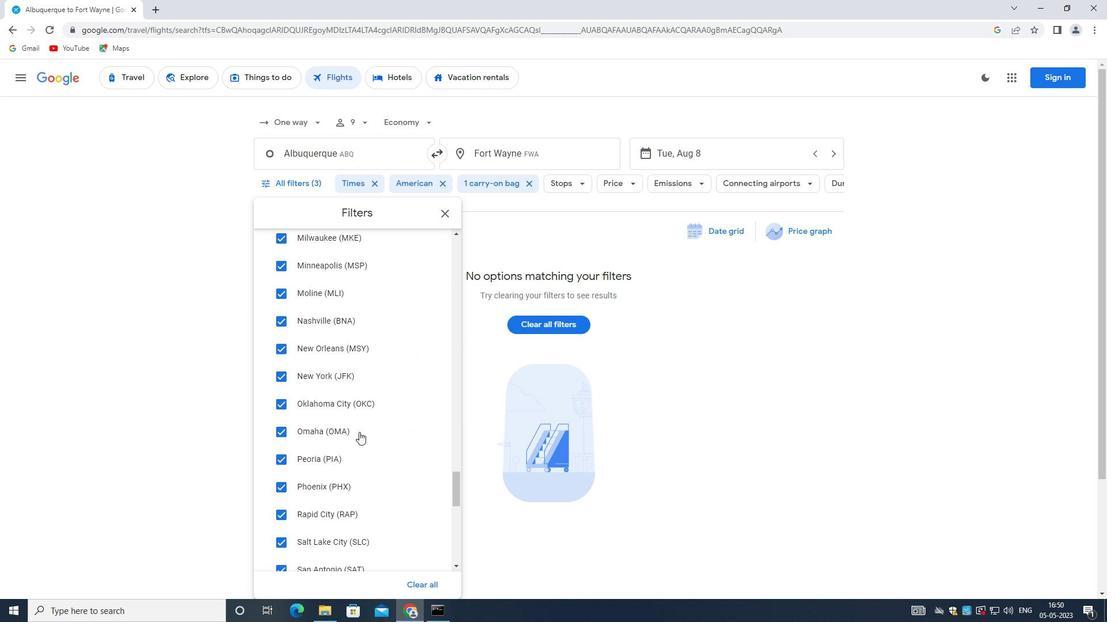 
Action: Mouse scrolled (359, 432) with delta (0, 0)
Screenshot: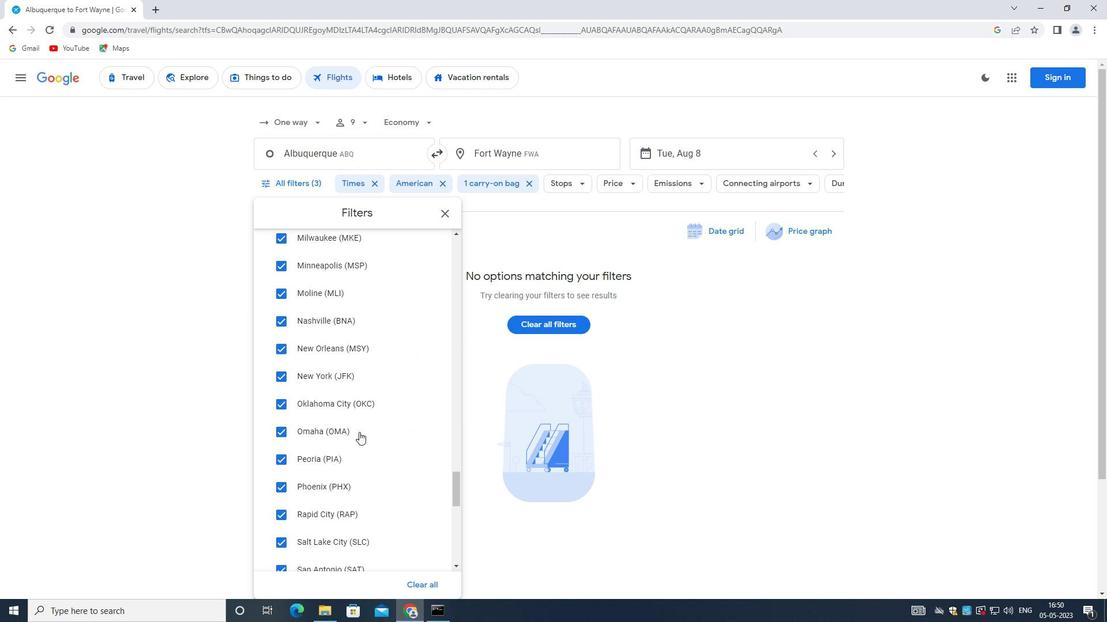 
Action: Mouse scrolled (359, 432) with delta (0, 0)
Screenshot: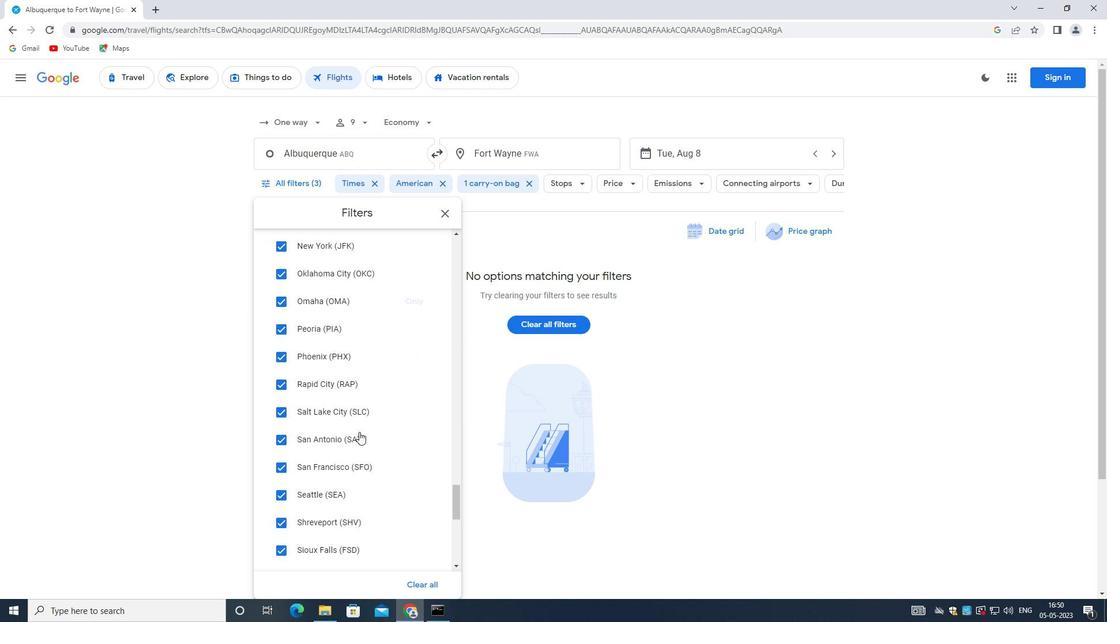 
Action: Mouse scrolled (359, 432) with delta (0, 0)
Screenshot: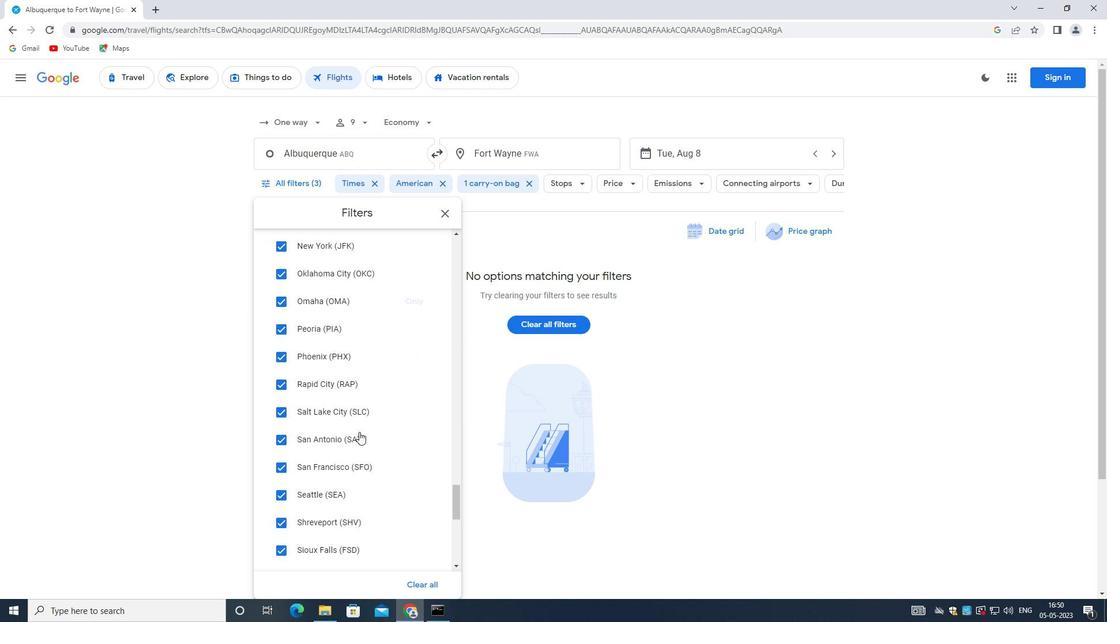 
Action: Mouse scrolled (359, 432) with delta (0, 0)
Screenshot: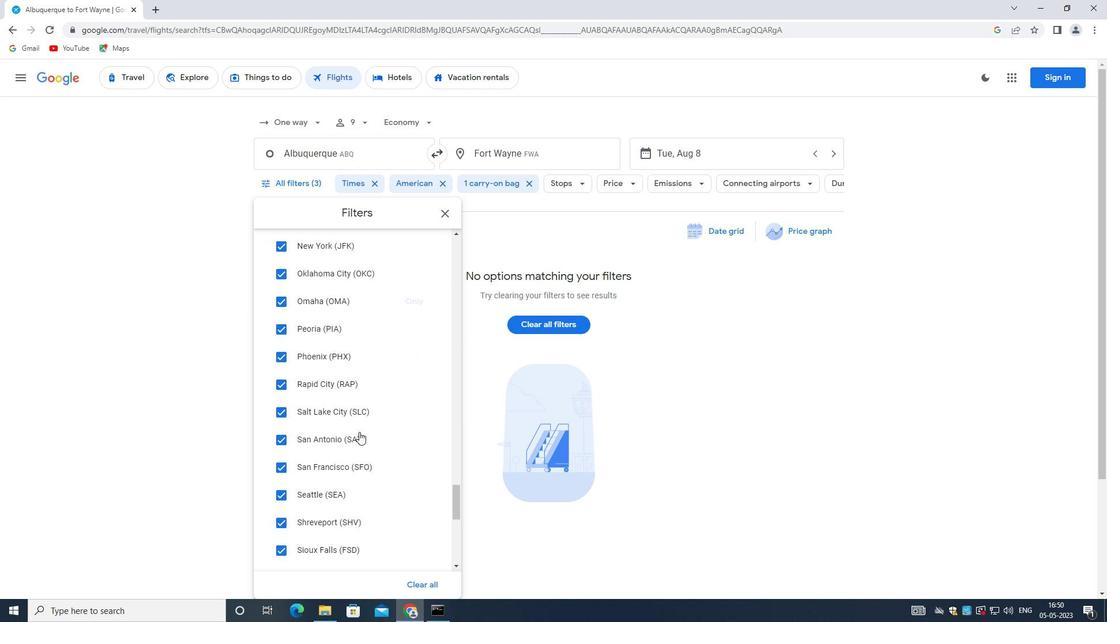 
Action: Mouse moved to (359, 432)
Screenshot: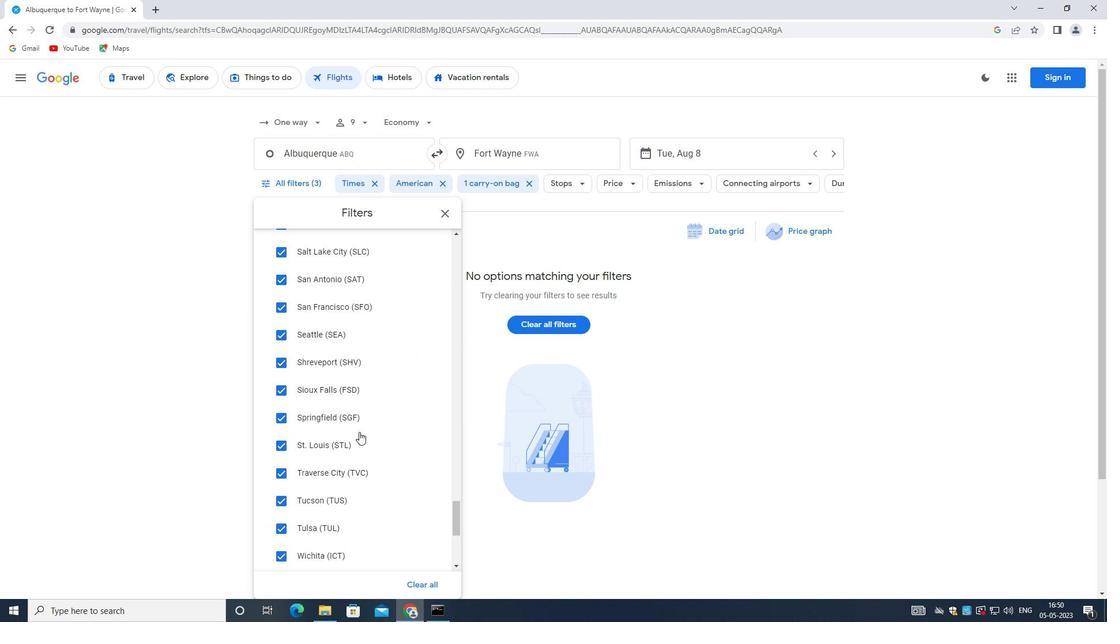 
Action: Mouse scrolled (359, 432) with delta (0, 0)
Screenshot: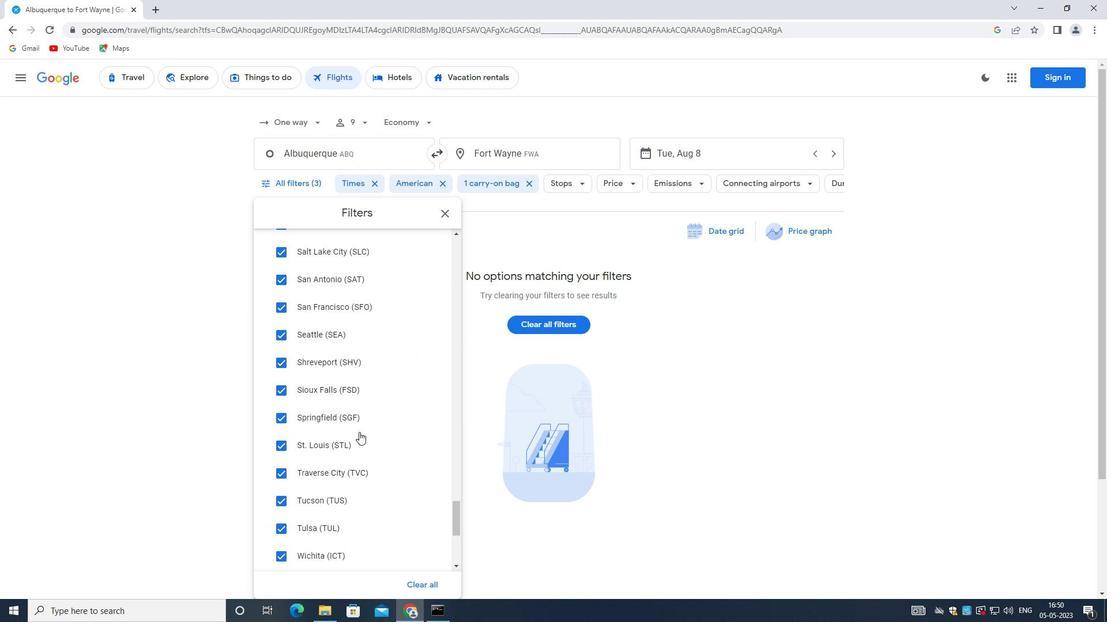 
Action: Mouse scrolled (359, 432) with delta (0, 0)
Screenshot: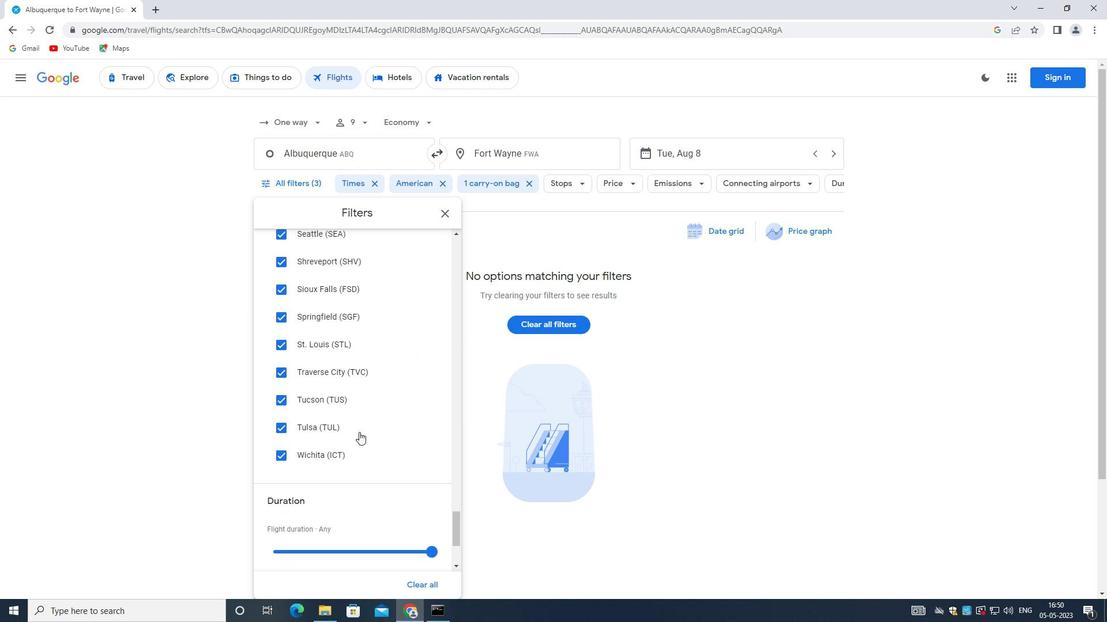 
Action: Mouse scrolled (359, 432) with delta (0, 0)
Screenshot: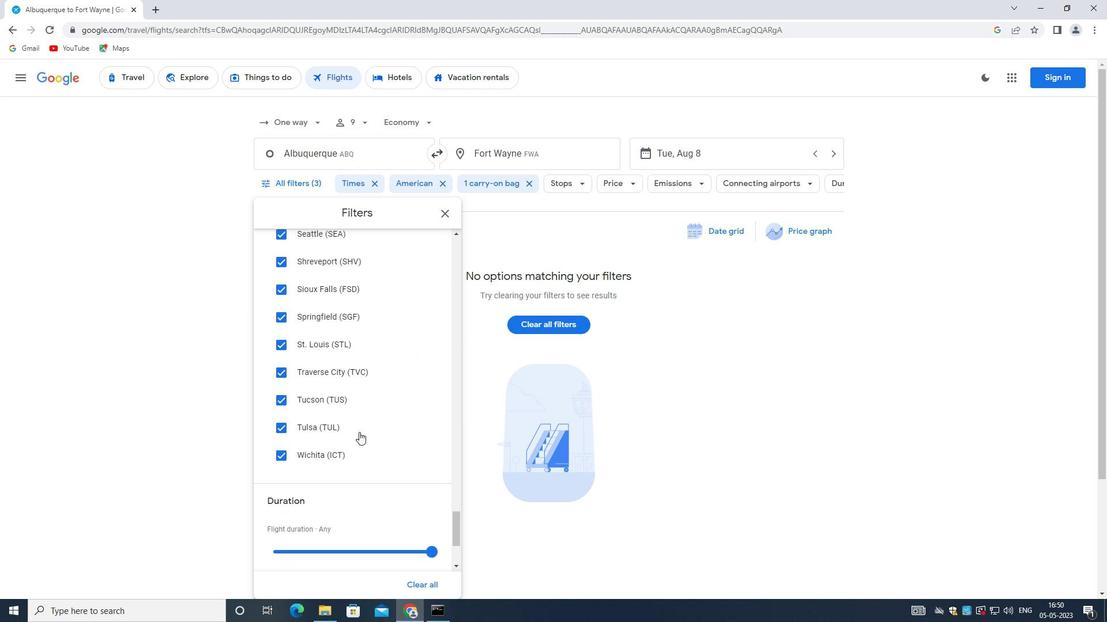 
Action: Mouse scrolled (359, 432) with delta (0, 0)
Screenshot: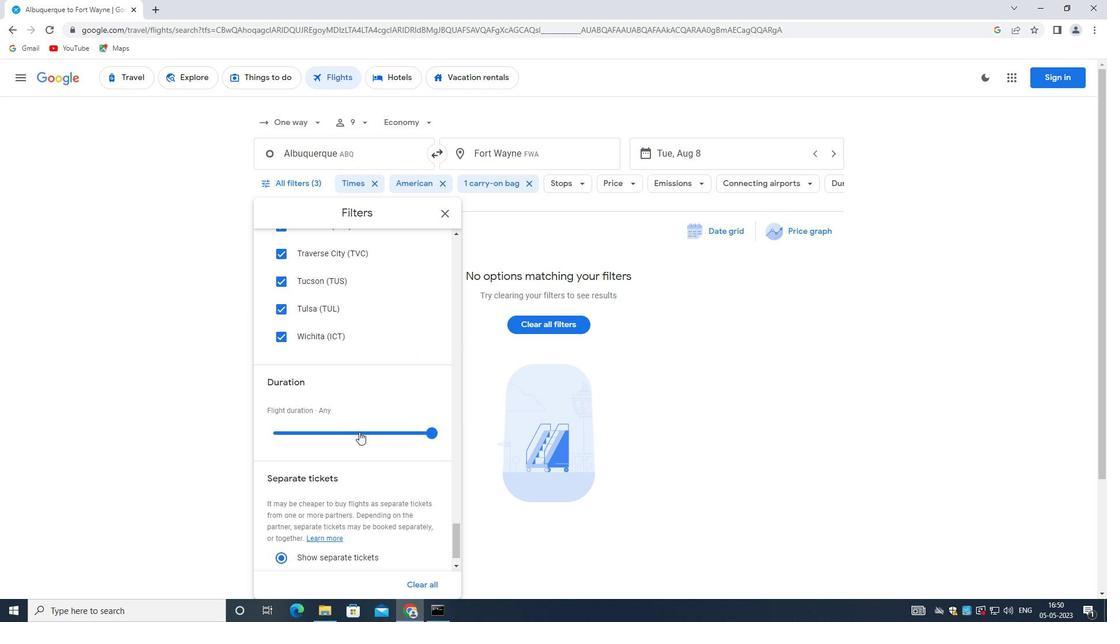 
